 Task: Look for space in Rio Negro, Brazil from 12th  August, 2023 to 15th August, 2023 for 3 adults in price range Rs.12000 to Rs.16000. Place can be entire place with 2 bedrooms having 3 beds and 1 bathroom. Property type can be flat. Booking option can be shelf check-in. Required host language is Spanish.
Action: Mouse moved to (583, 148)
Screenshot: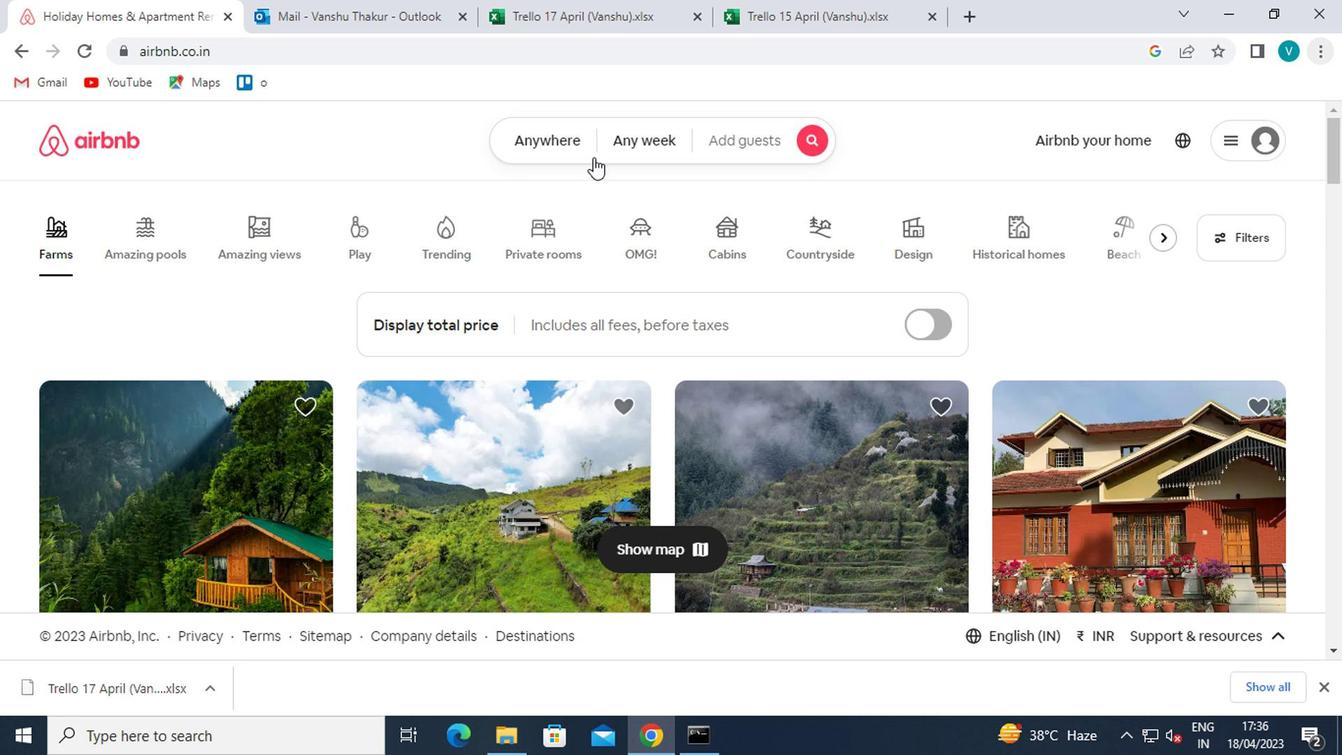 
Action: Mouse pressed left at (583, 148)
Screenshot: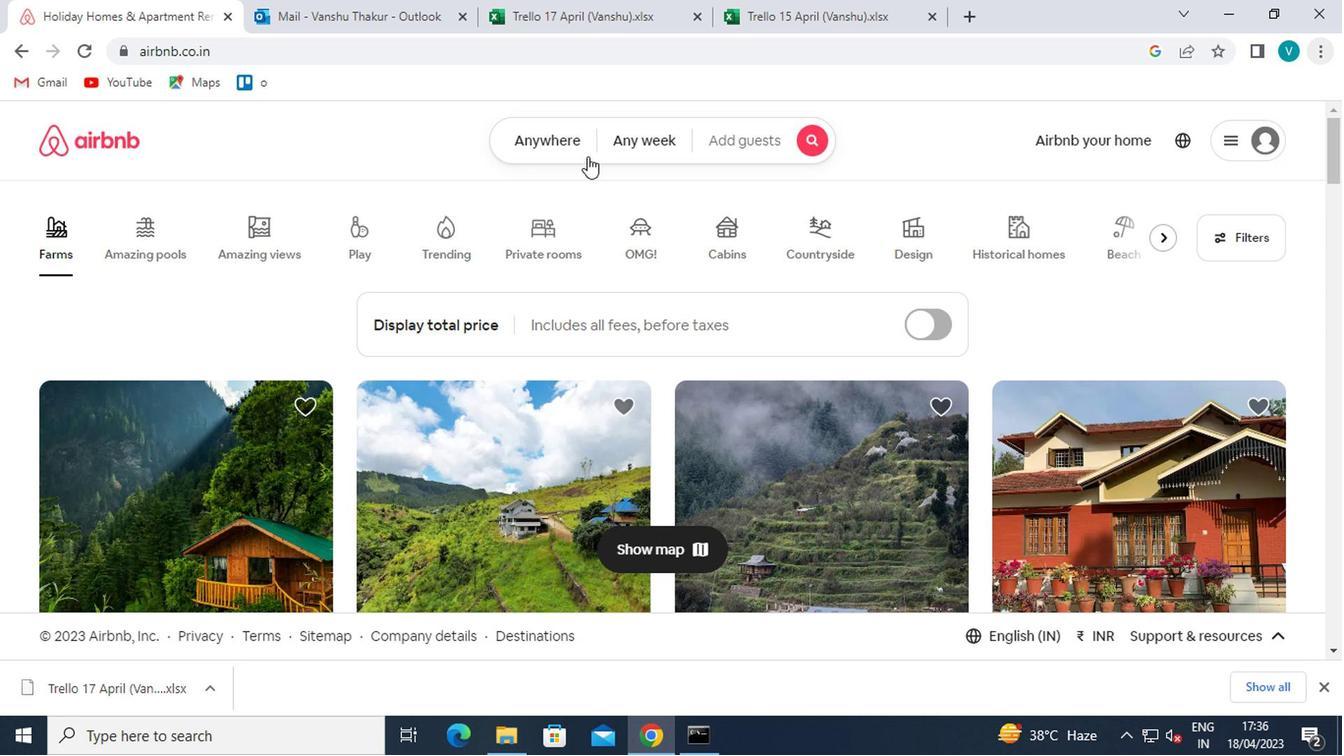 
Action: Mouse moved to (420, 213)
Screenshot: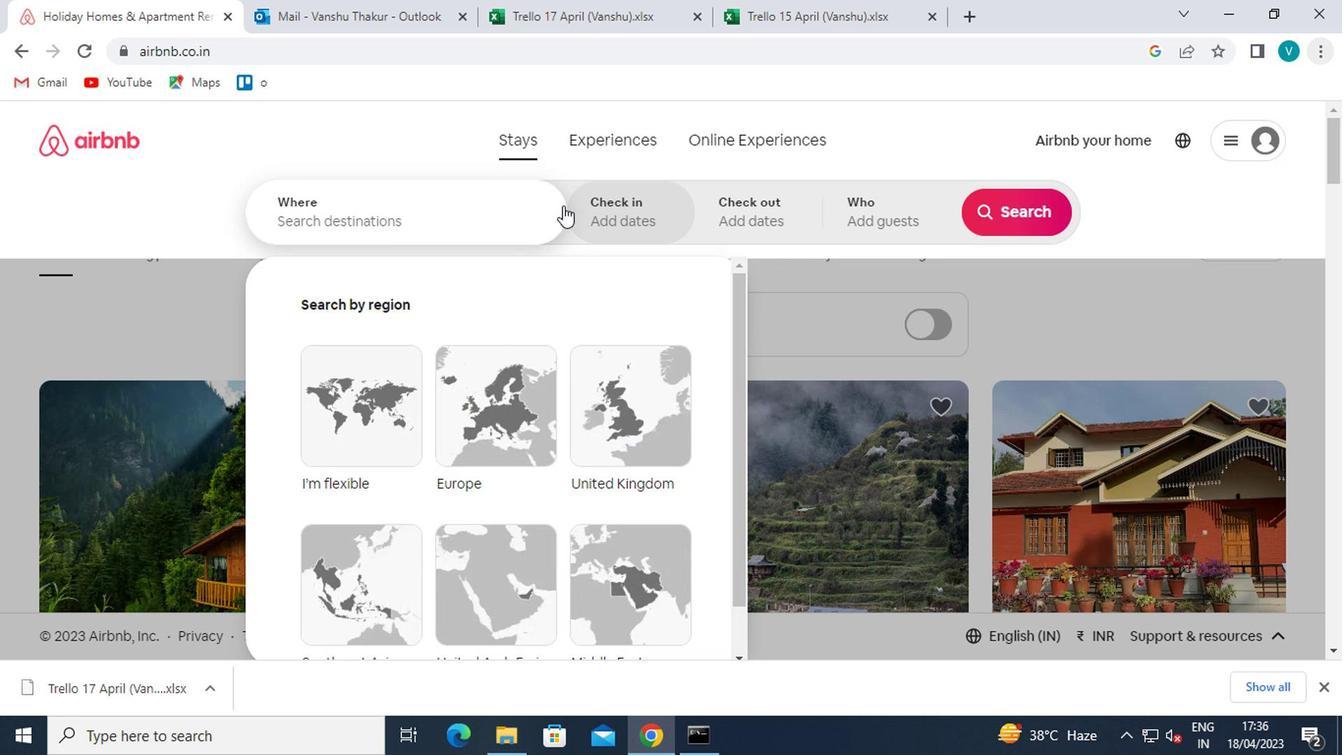 
Action: Mouse pressed left at (420, 213)
Screenshot: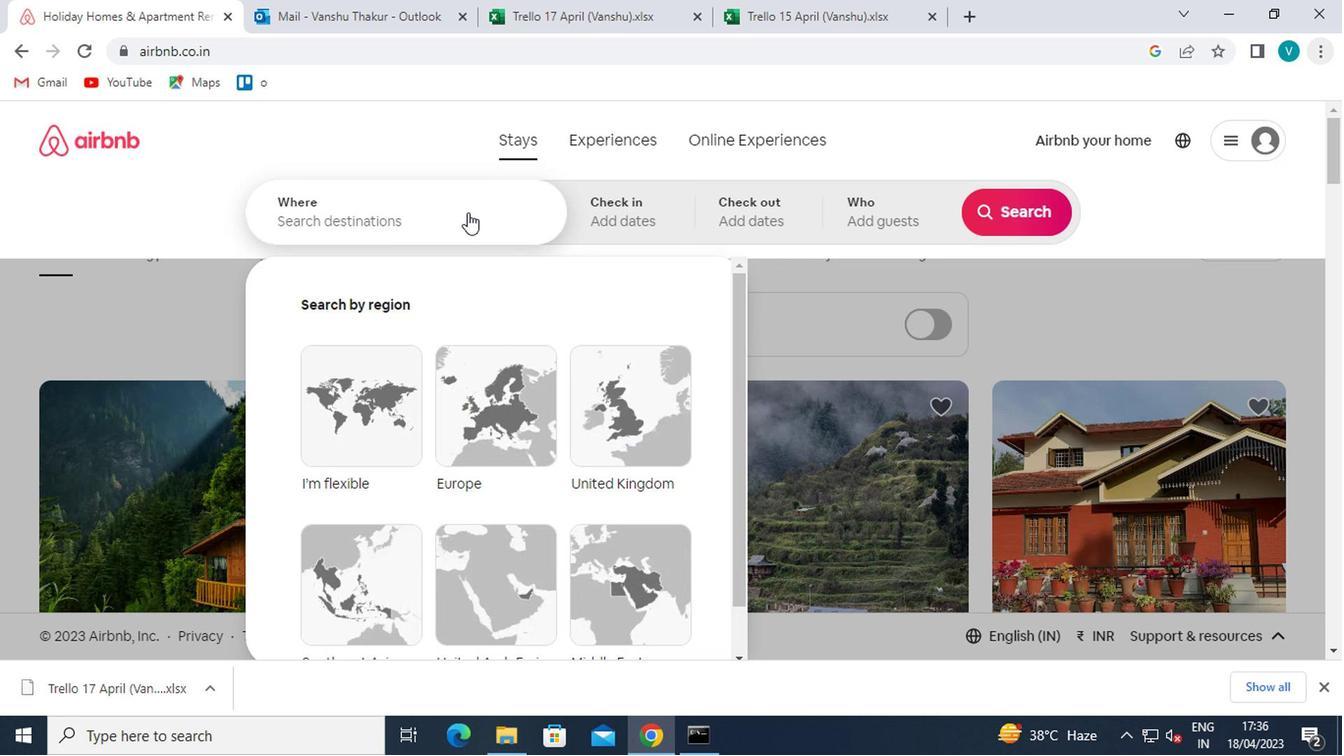 
Action: Mouse moved to (425, 212)
Screenshot: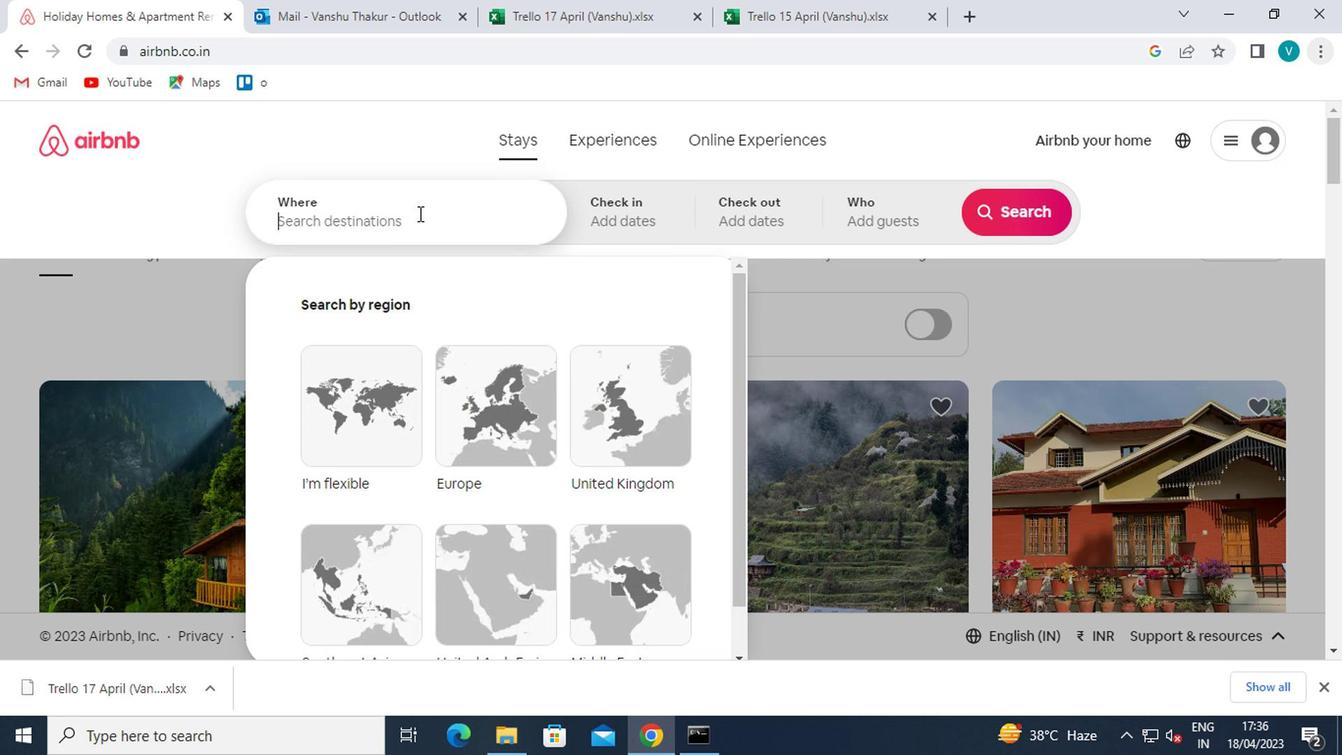 
Action: Key pressed <Key.shift>RIO<Key.space><Key.shift>NEGRO
Screenshot: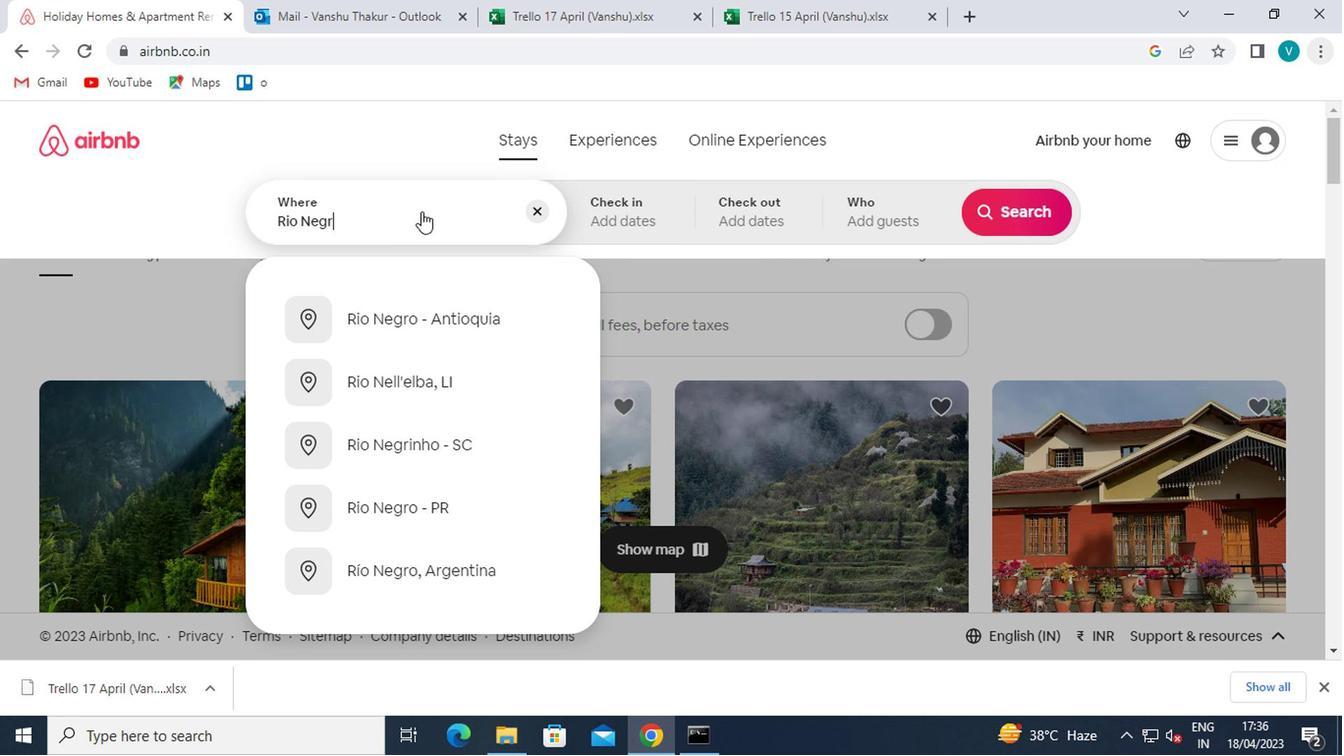 
Action: Mouse moved to (513, 265)
Screenshot: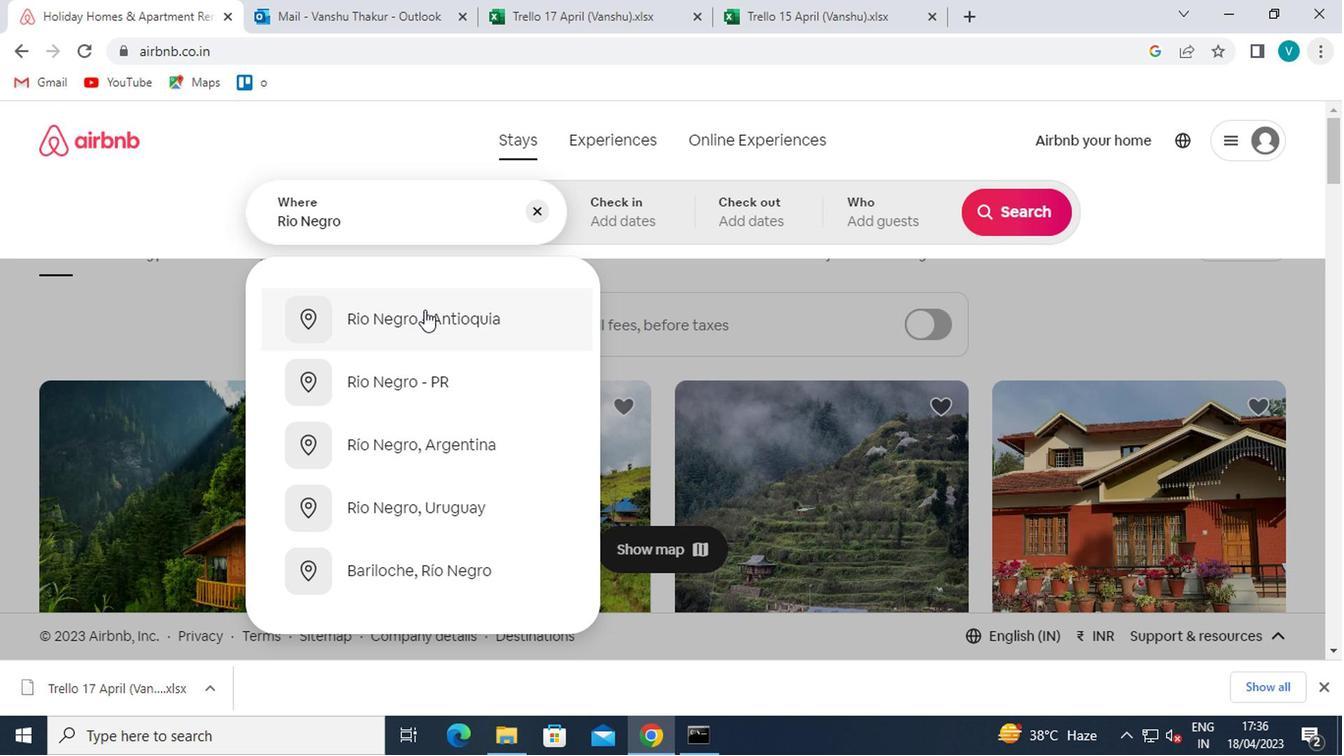 
Action: Key pressed ,<Key.space><Key.shift>BRAZIL<Key.enter>
Screenshot: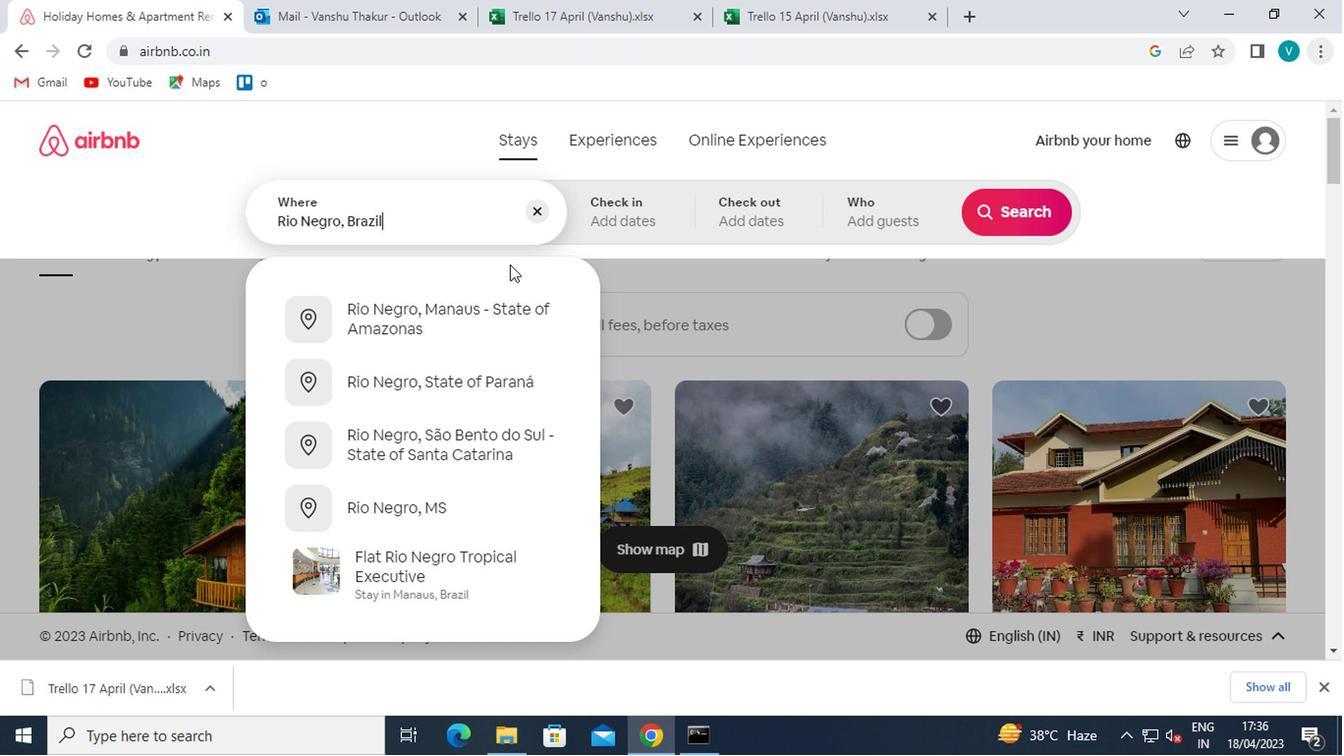 
Action: Mouse moved to (987, 374)
Screenshot: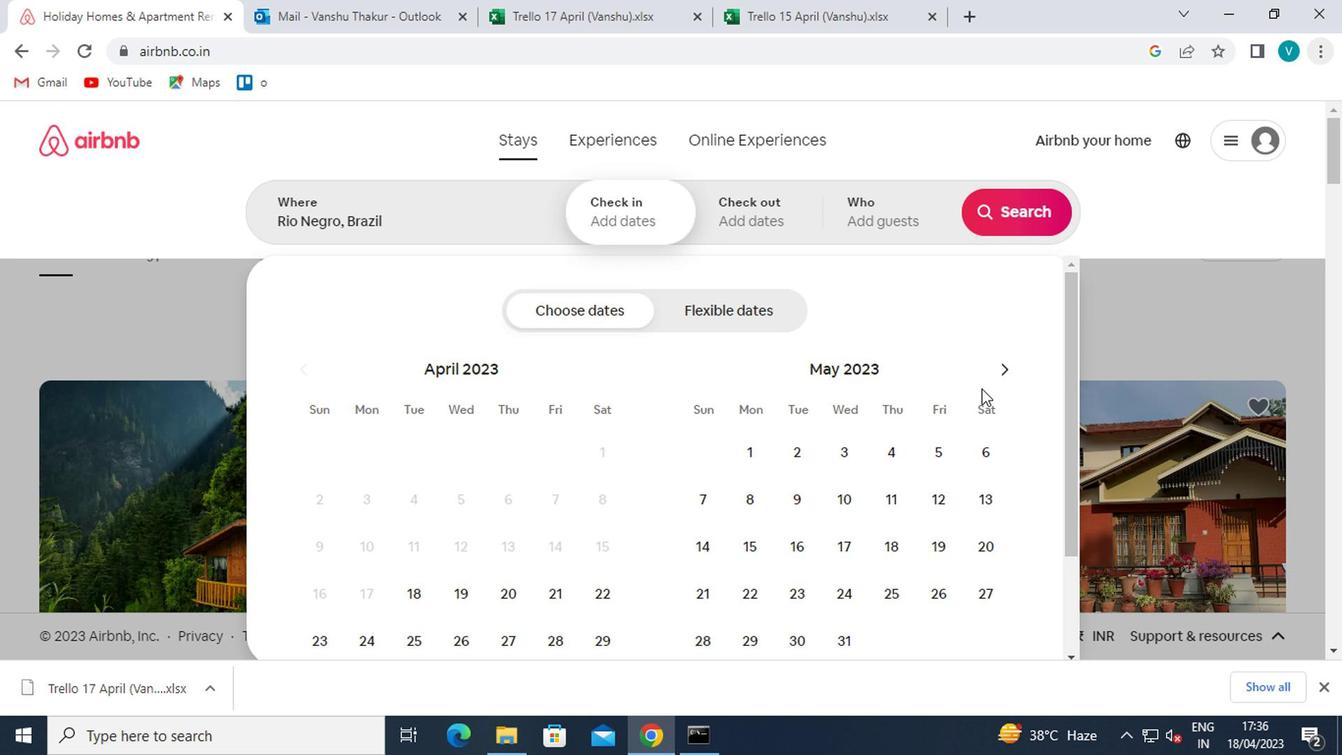 
Action: Mouse pressed left at (987, 374)
Screenshot: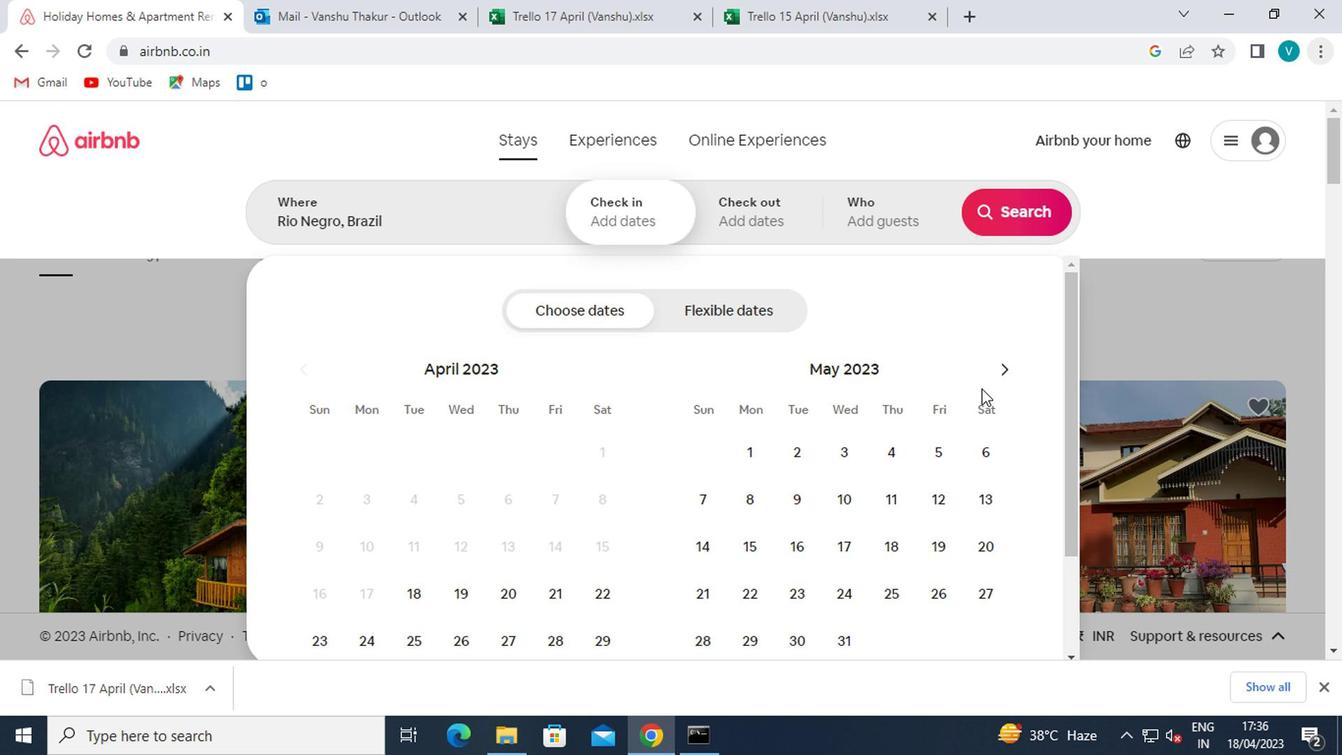 
Action: Mouse moved to (988, 372)
Screenshot: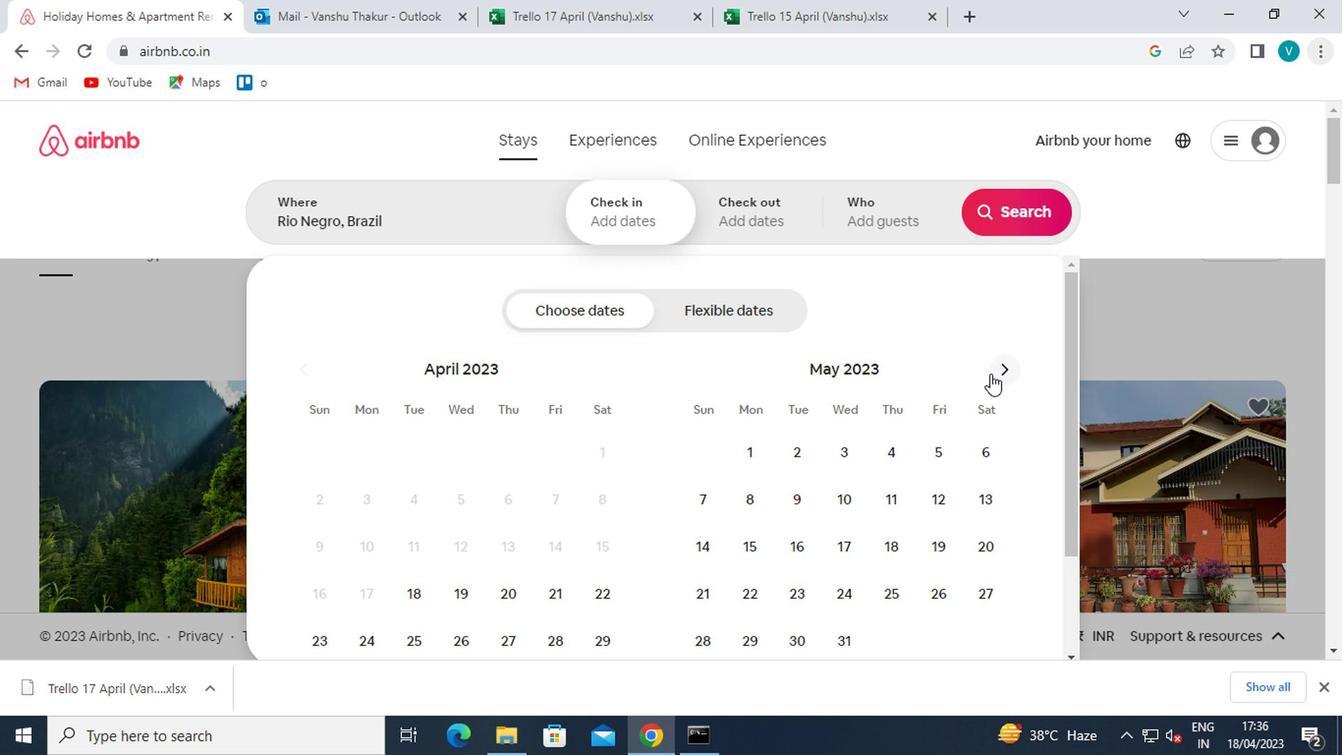 
Action: Mouse pressed left at (988, 372)
Screenshot: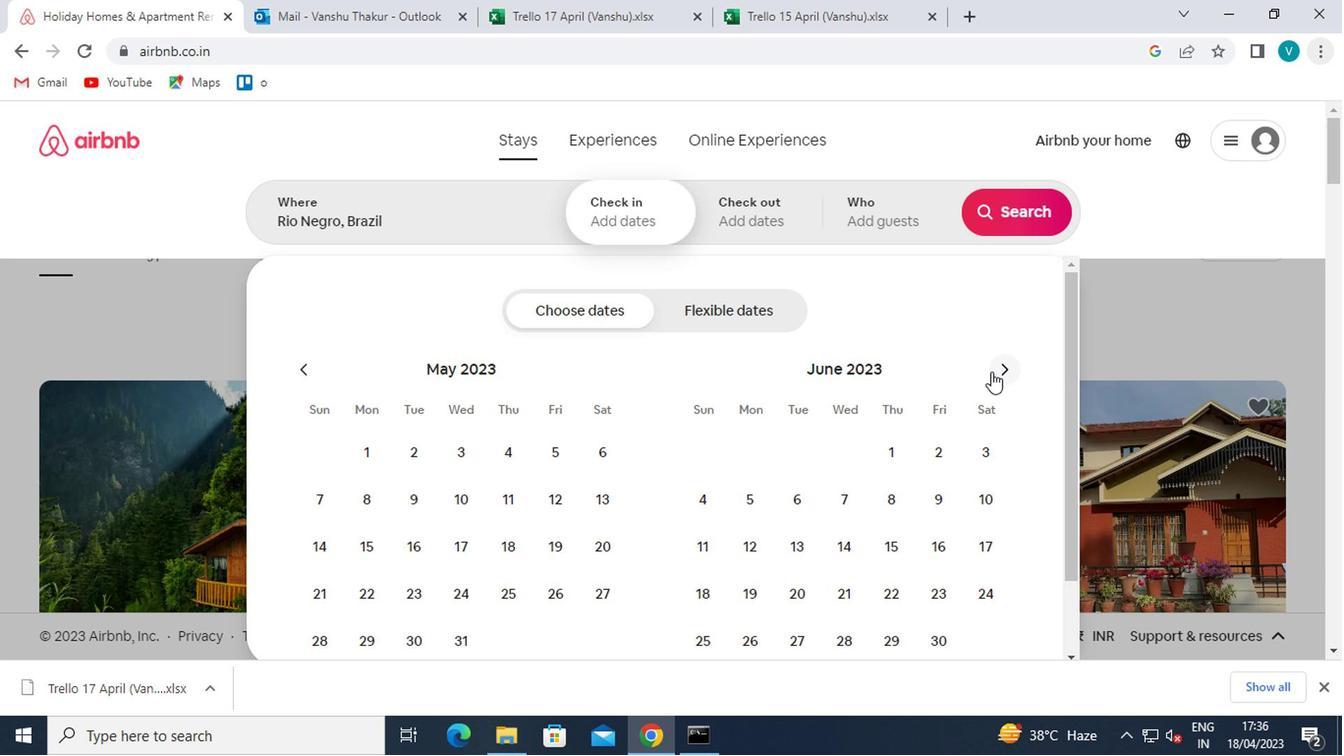 
Action: Mouse moved to (997, 366)
Screenshot: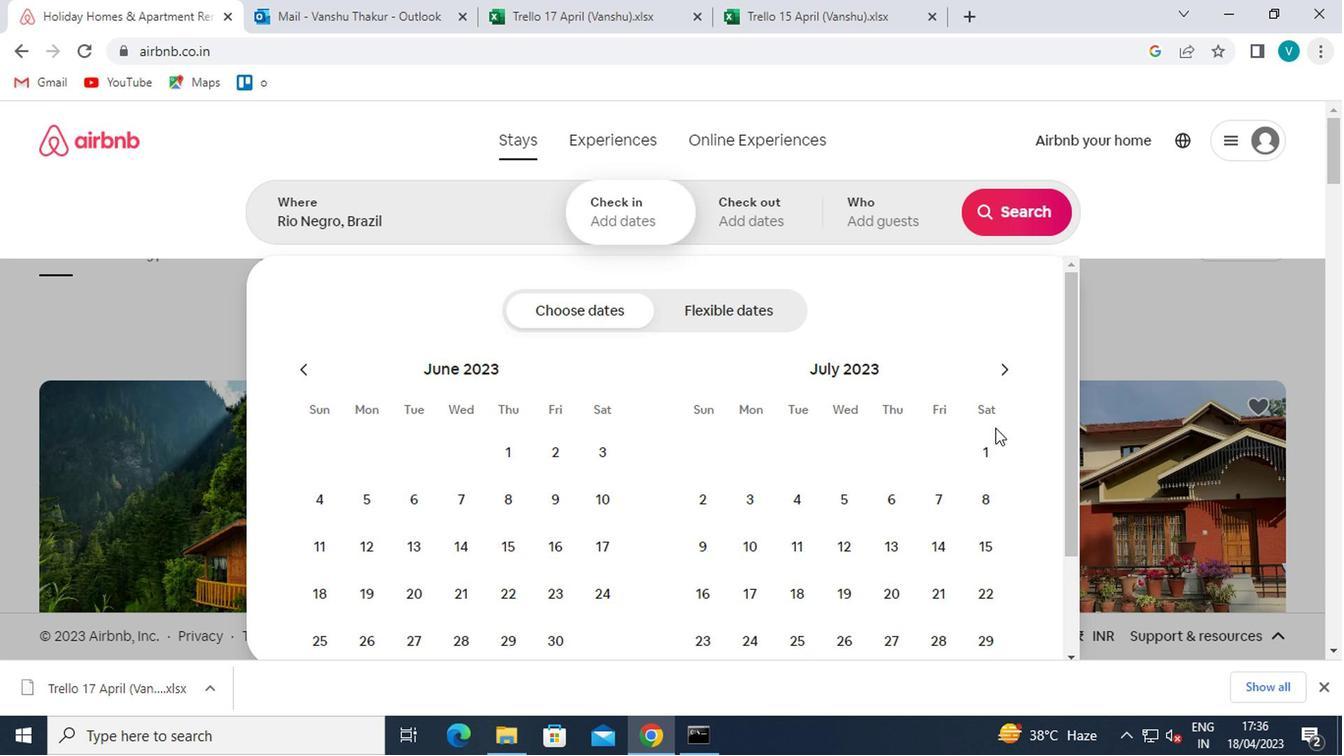 
Action: Mouse pressed left at (997, 366)
Screenshot: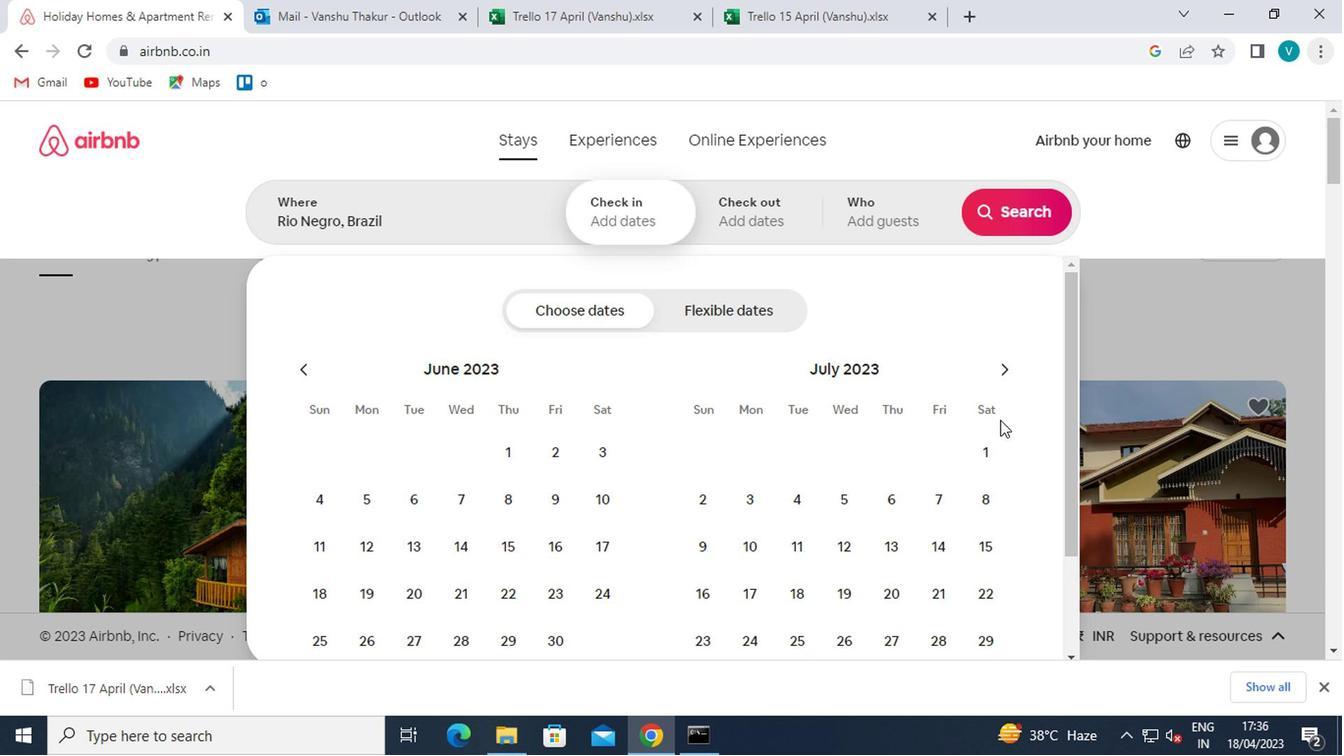 
Action: Mouse moved to (983, 487)
Screenshot: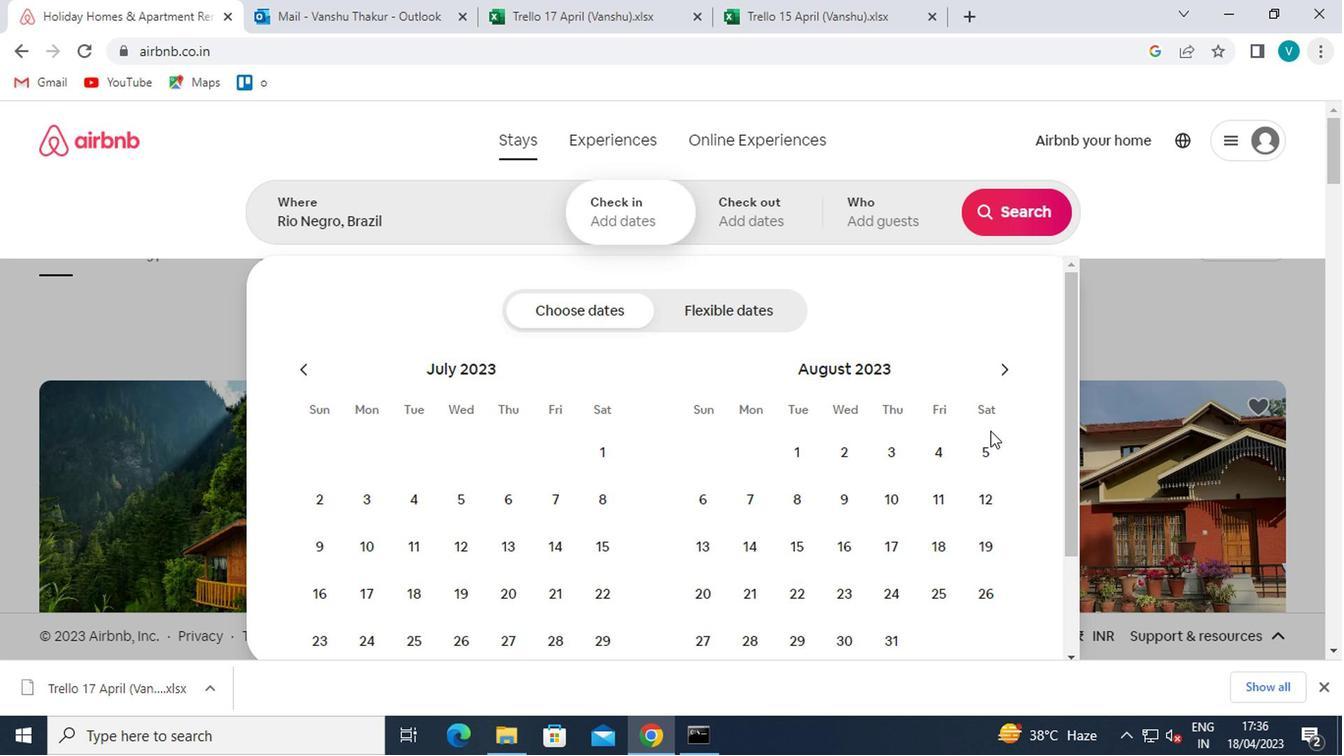
Action: Mouse pressed left at (983, 487)
Screenshot: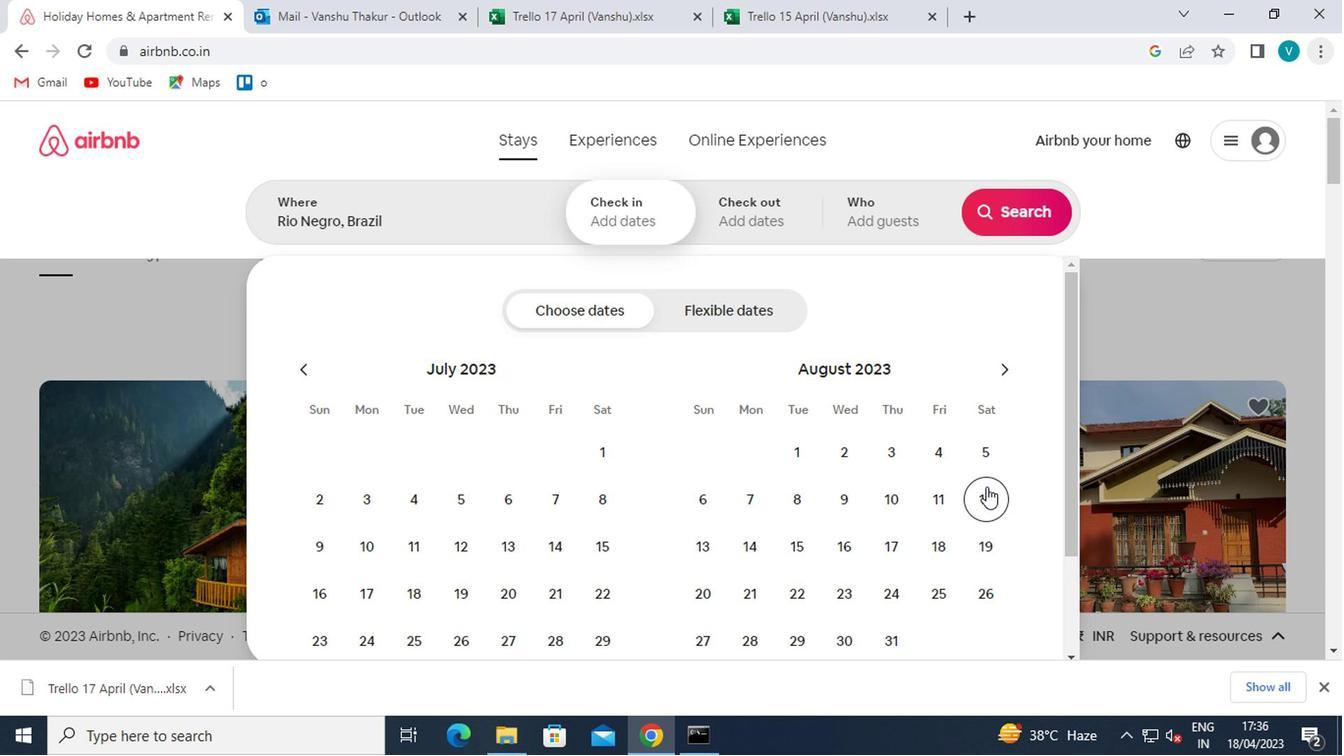
Action: Mouse moved to (797, 548)
Screenshot: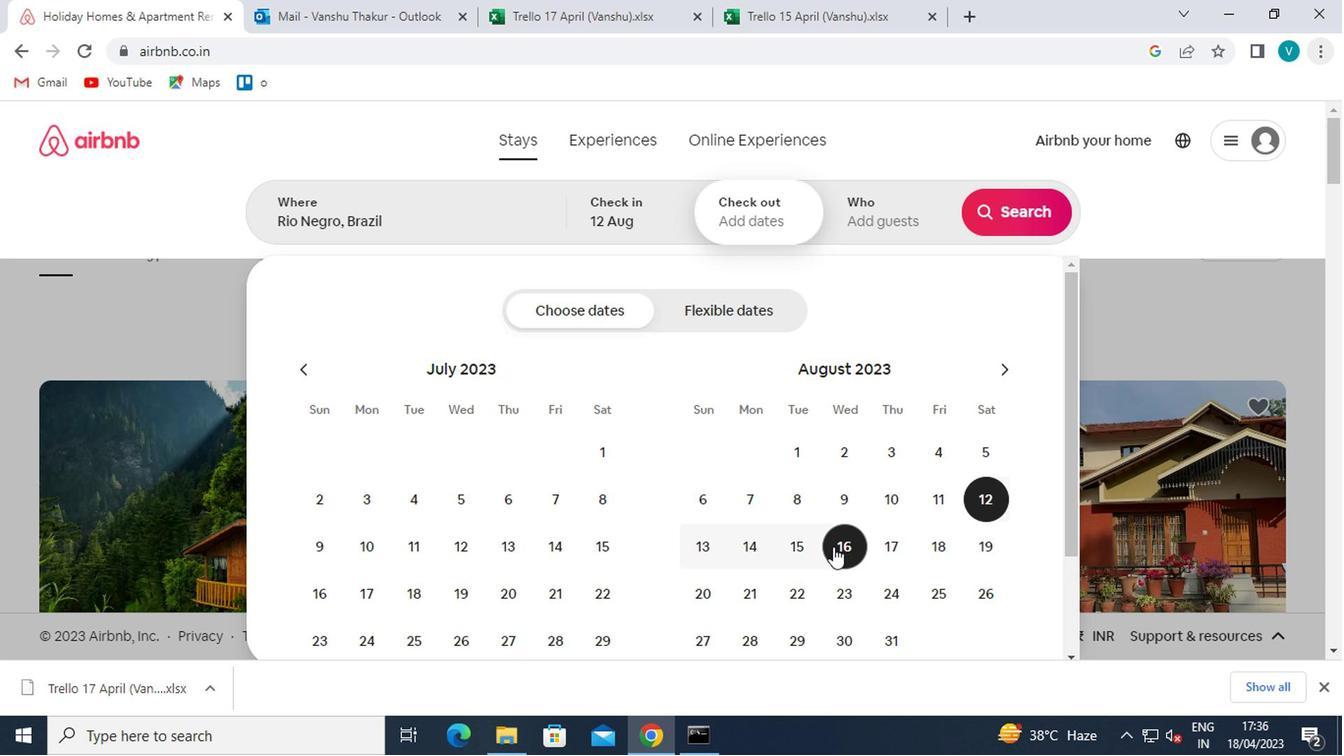 
Action: Mouse pressed left at (797, 548)
Screenshot: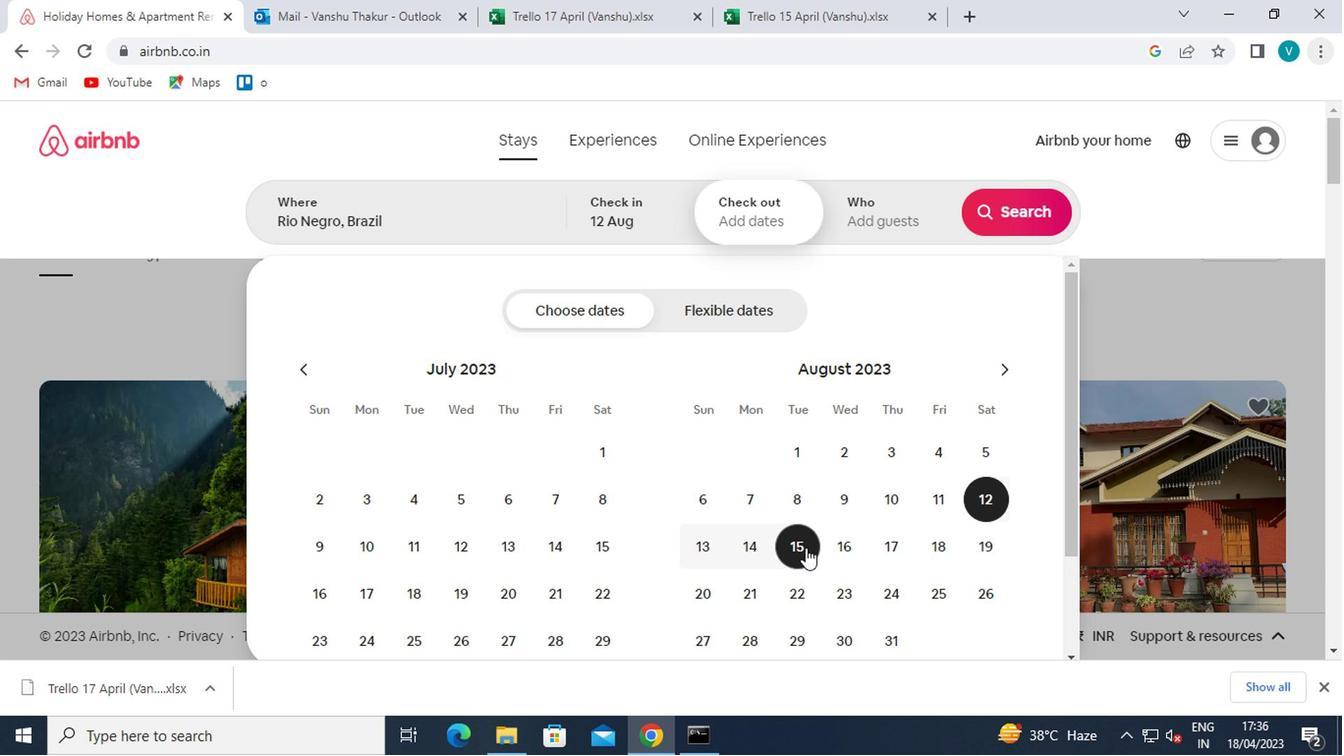 
Action: Mouse moved to (903, 224)
Screenshot: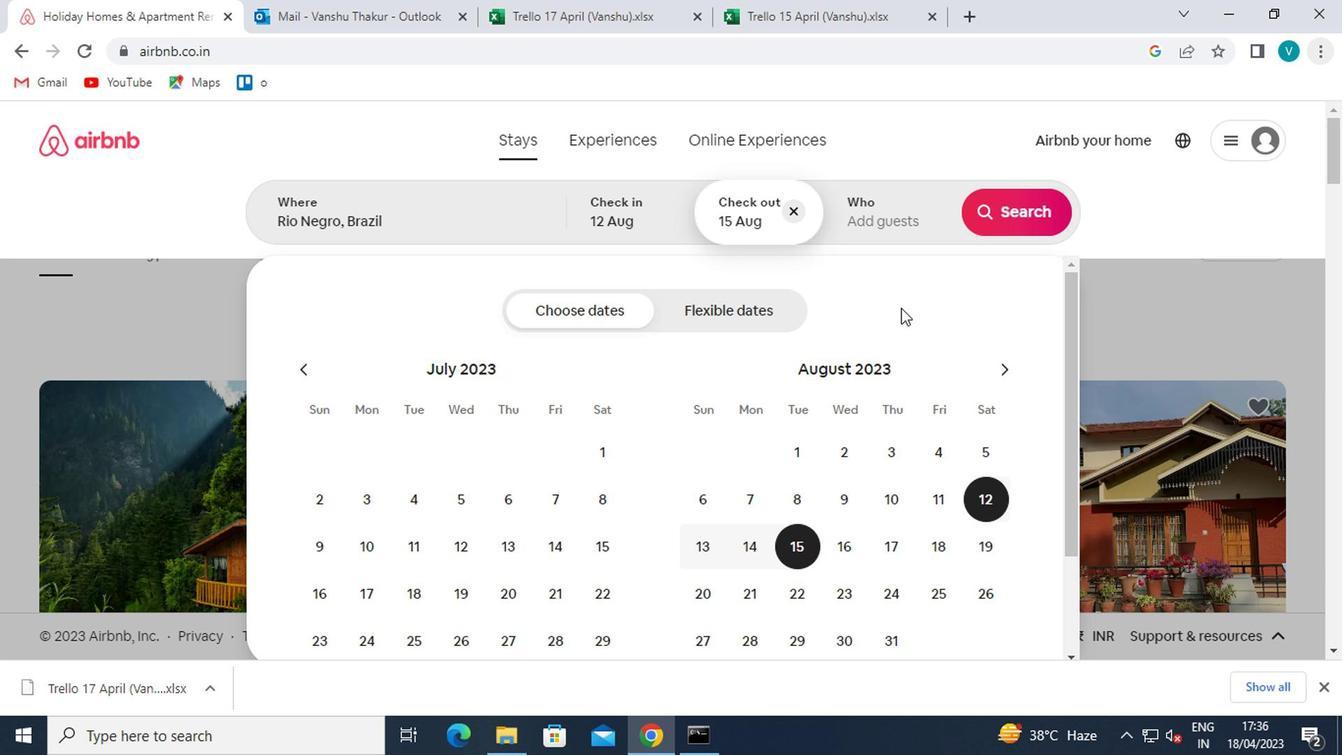 
Action: Mouse pressed left at (903, 224)
Screenshot: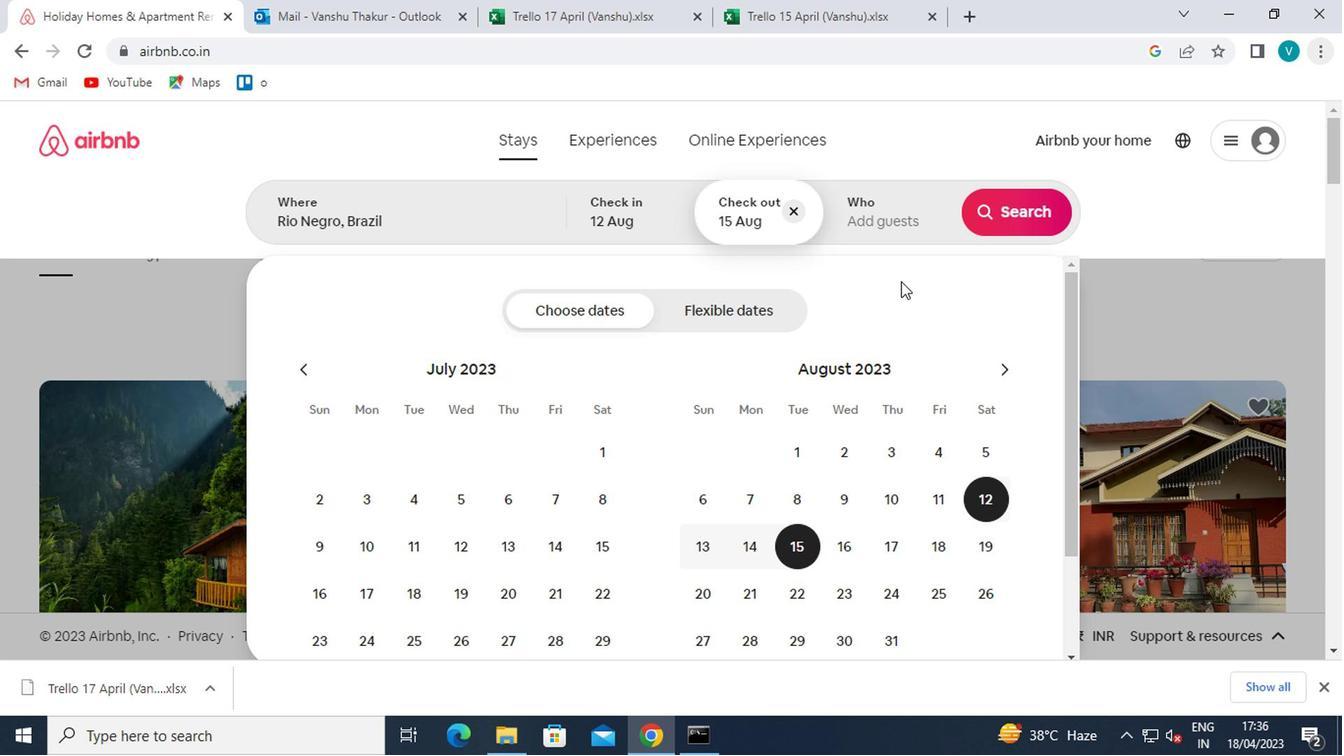 
Action: Mouse moved to (1010, 320)
Screenshot: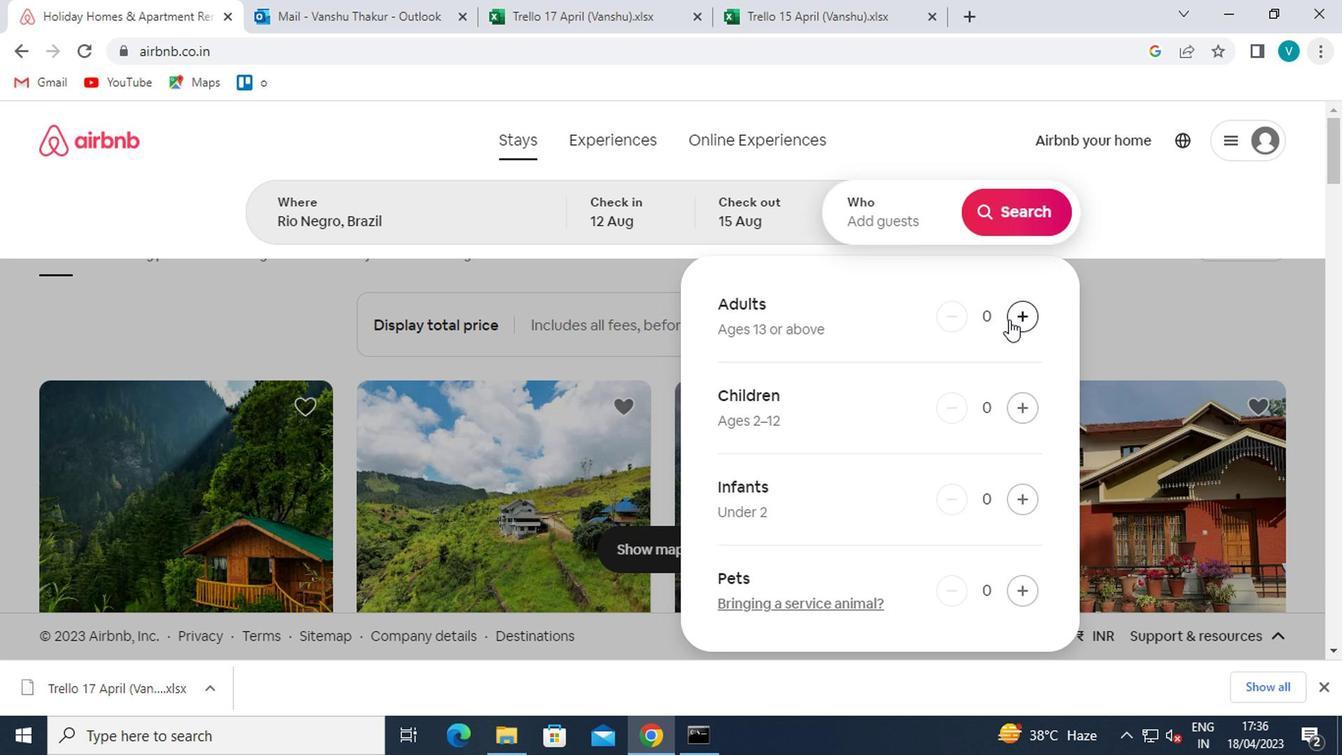 
Action: Mouse pressed left at (1010, 320)
Screenshot: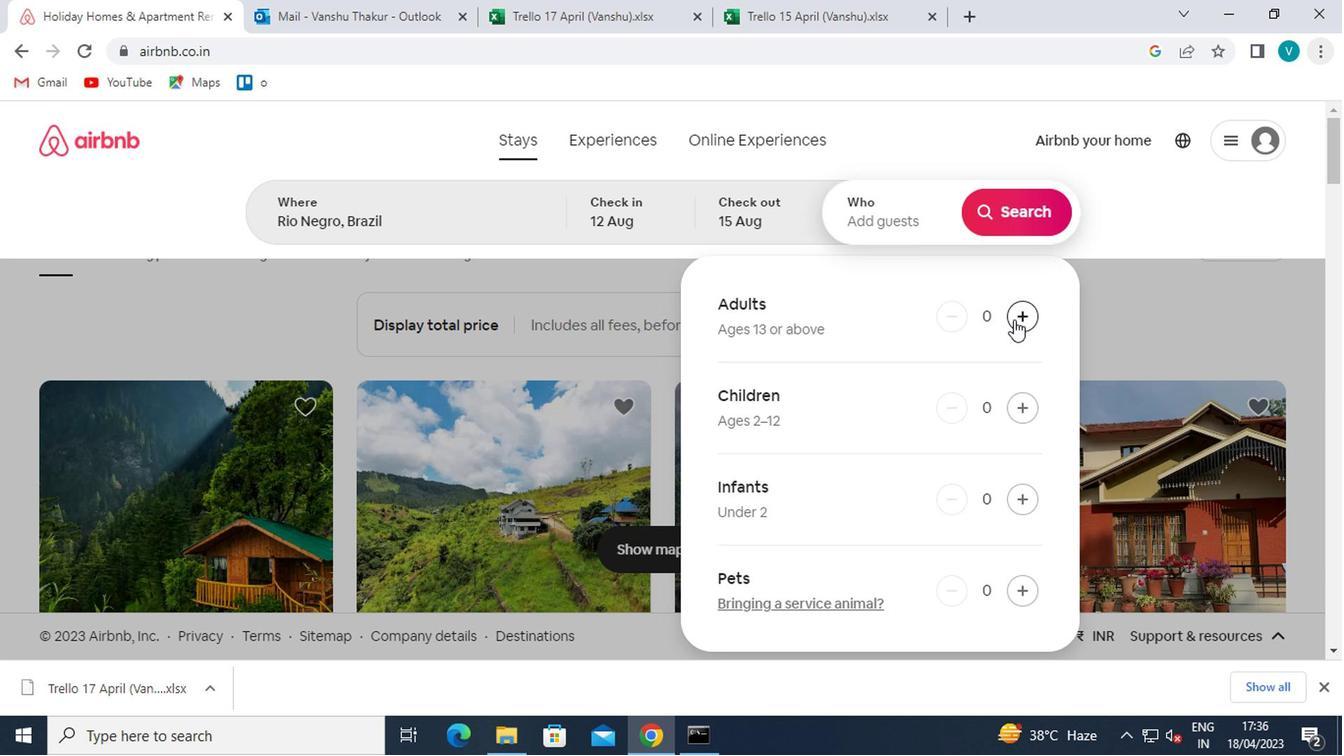 
Action: Mouse pressed left at (1010, 320)
Screenshot: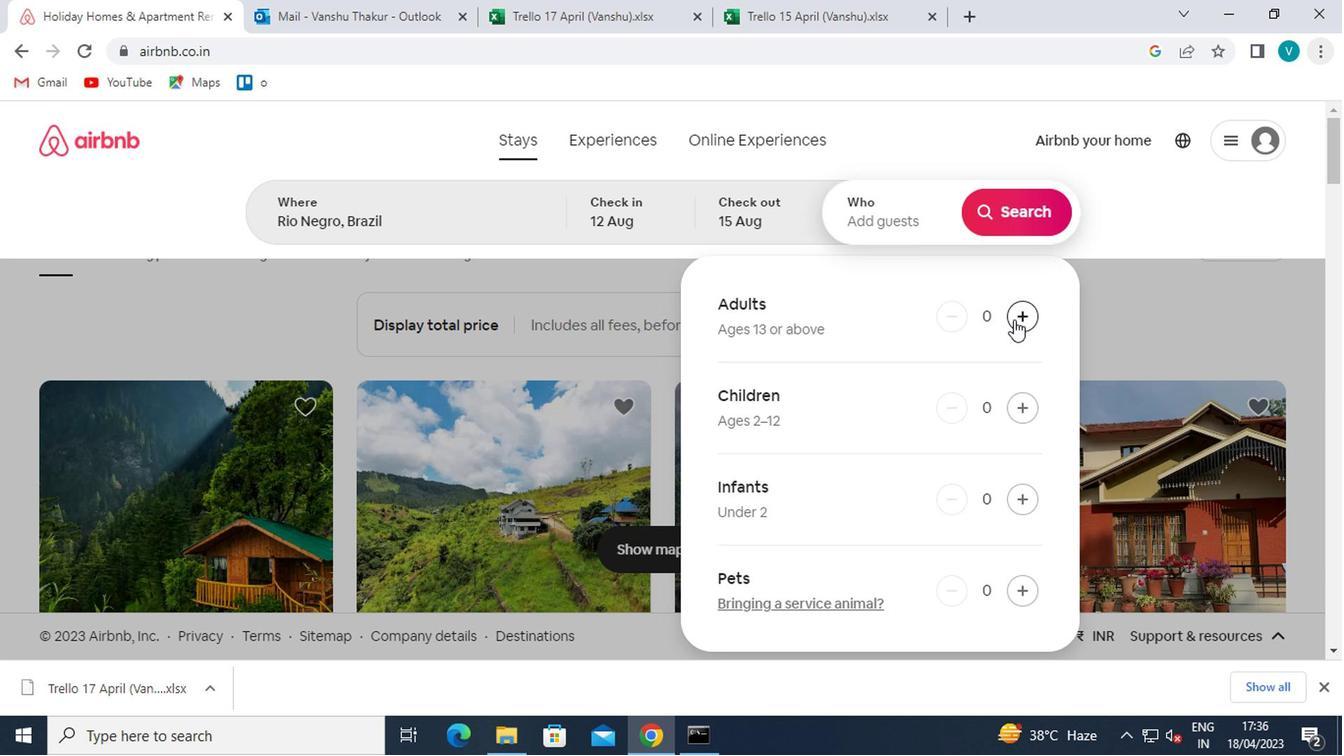 
Action: Mouse pressed left at (1010, 320)
Screenshot: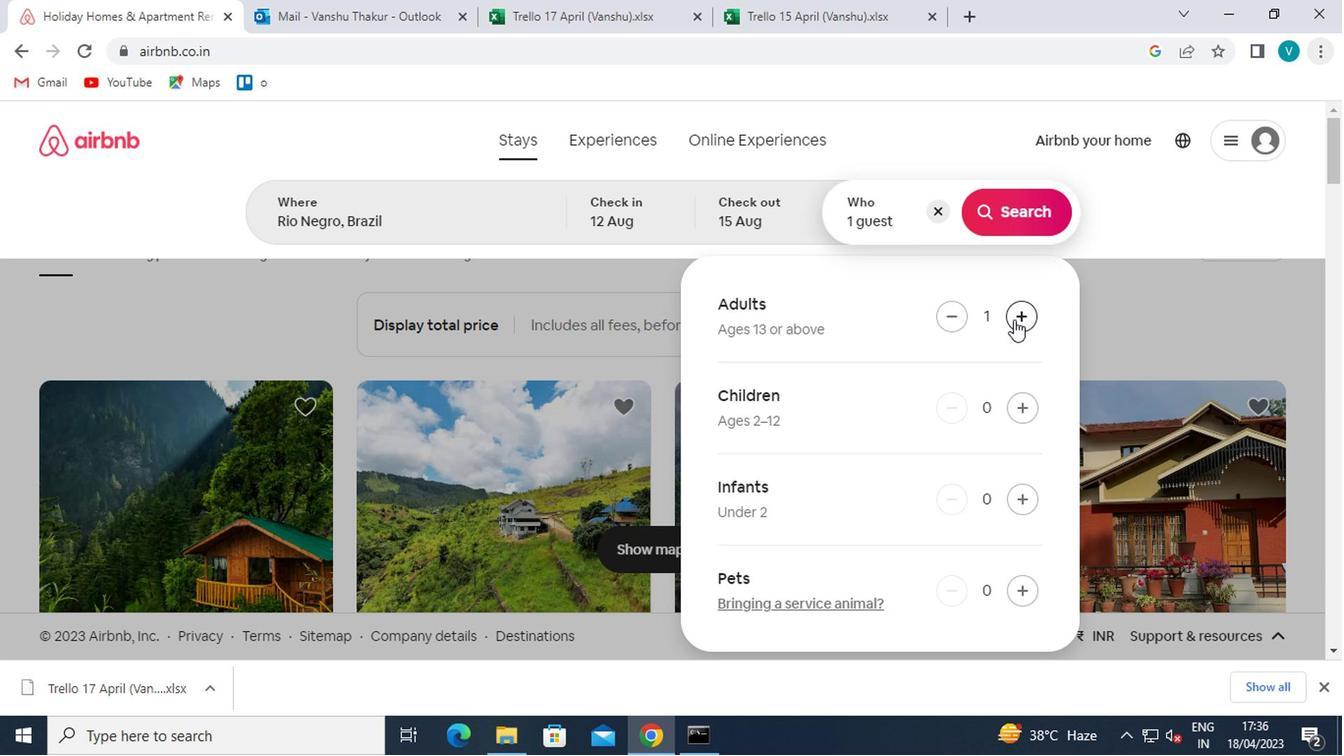
Action: Mouse moved to (1012, 193)
Screenshot: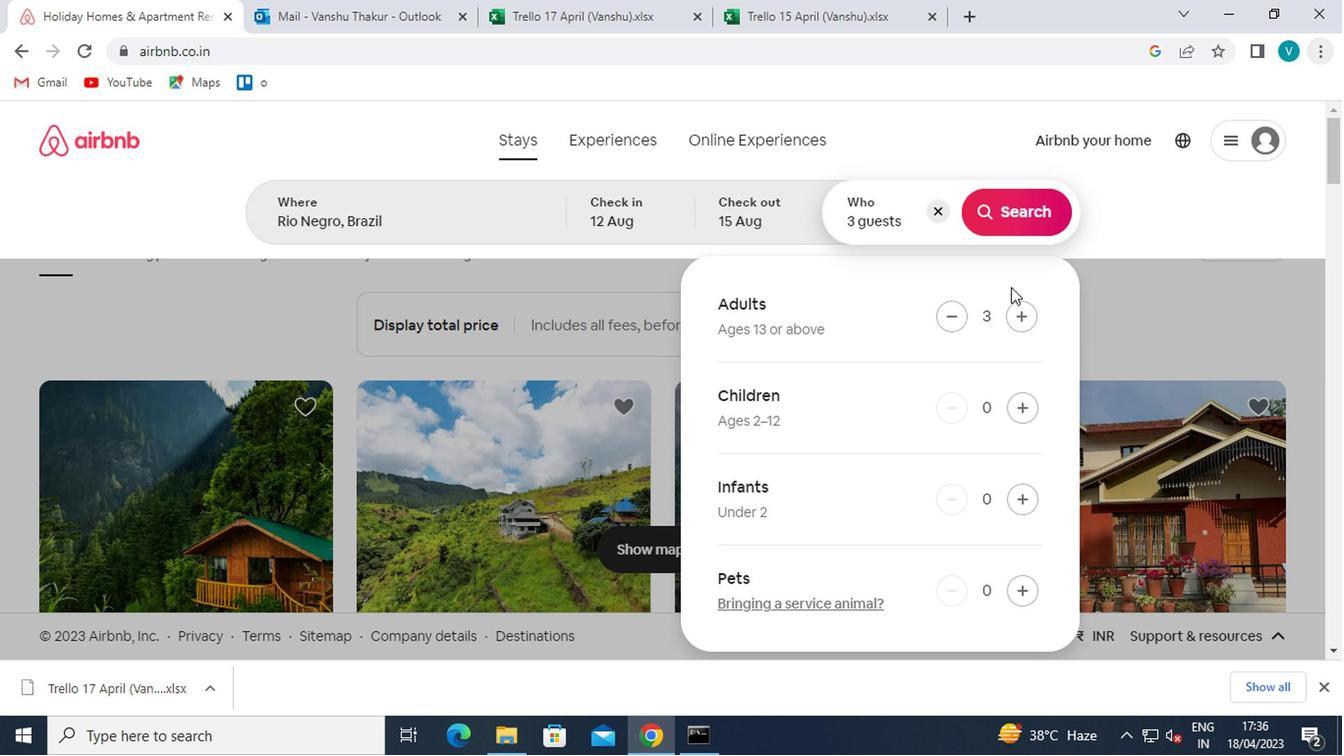 
Action: Mouse pressed left at (1012, 193)
Screenshot: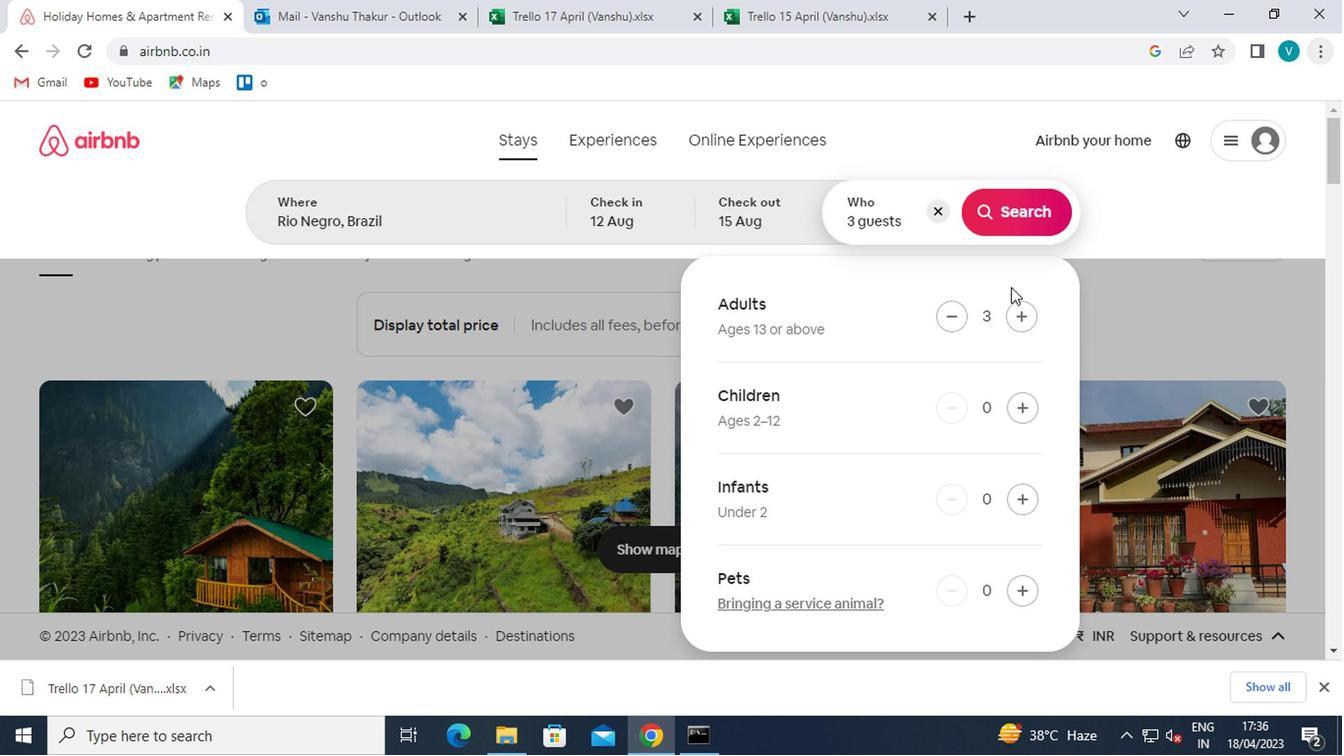 
Action: Mouse moved to (1236, 213)
Screenshot: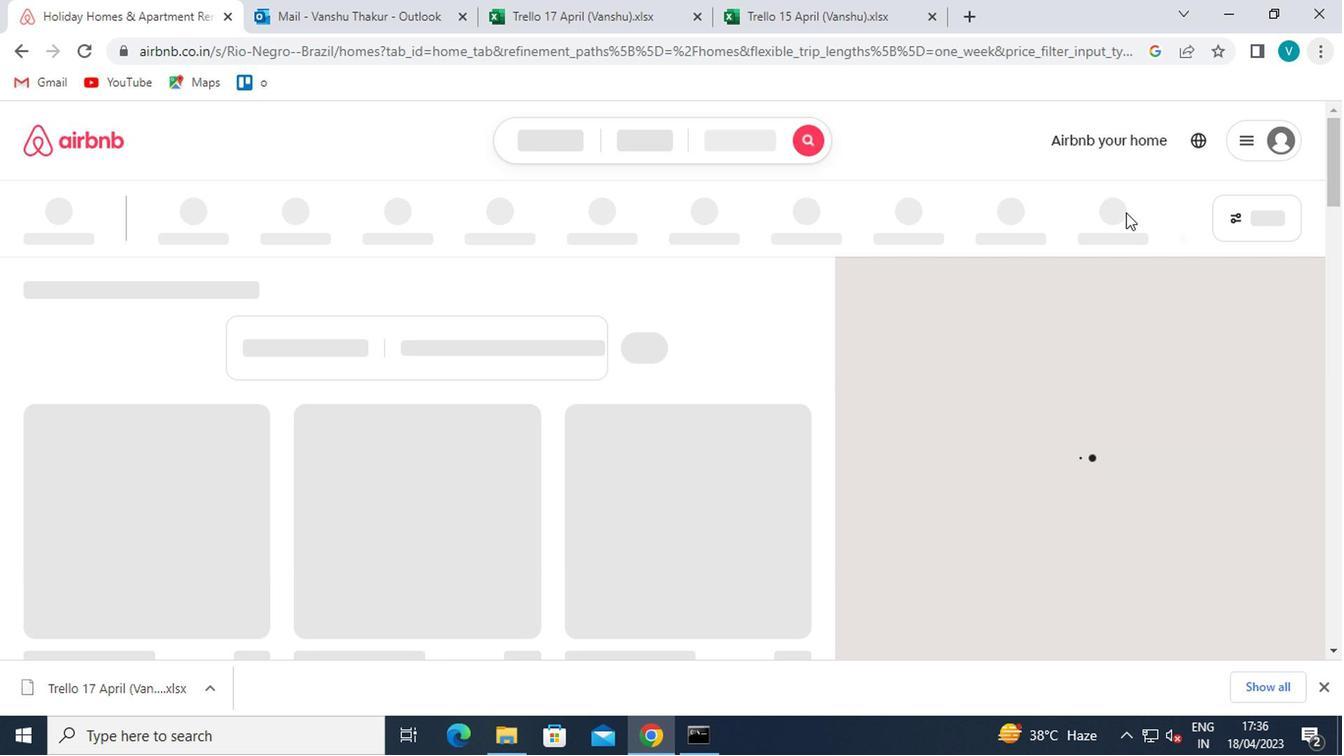 
Action: Mouse pressed left at (1236, 213)
Screenshot: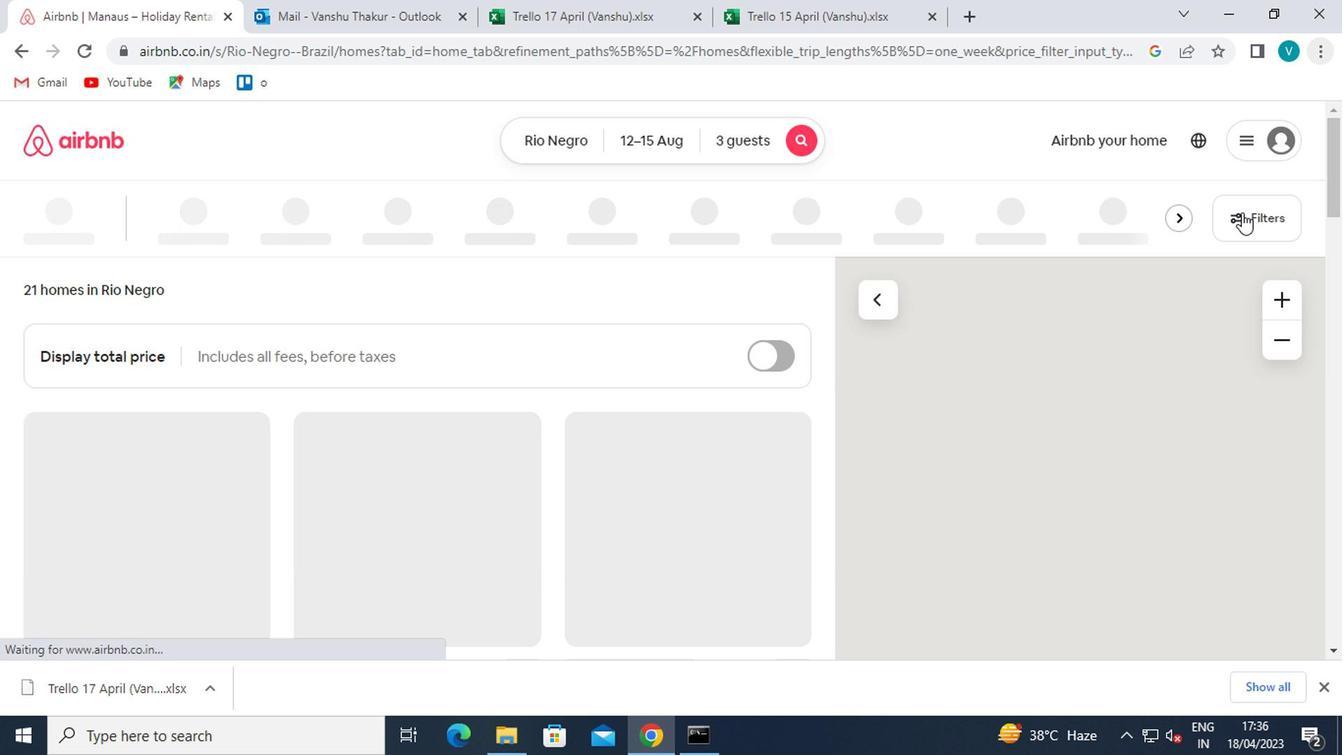 
Action: Mouse moved to (487, 480)
Screenshot: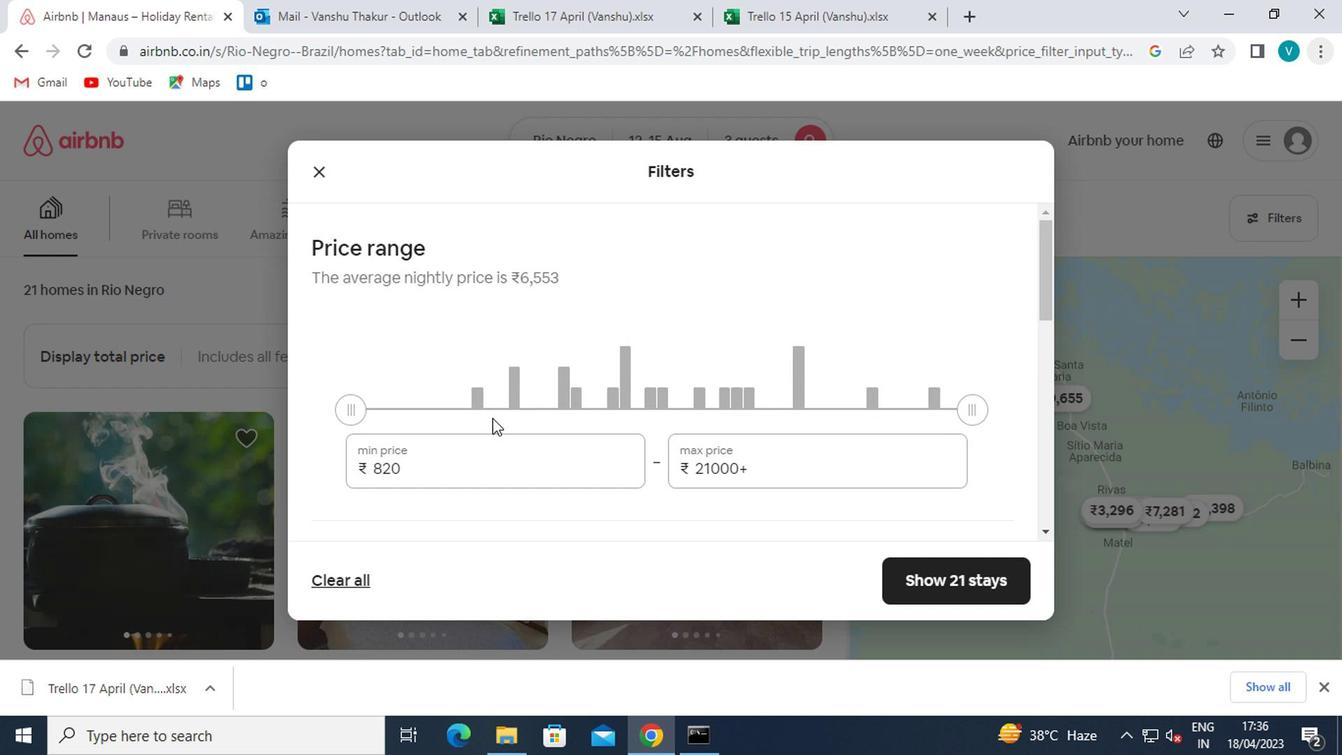 
Action: Mouse pressed left at (487, 480)
Screenshot: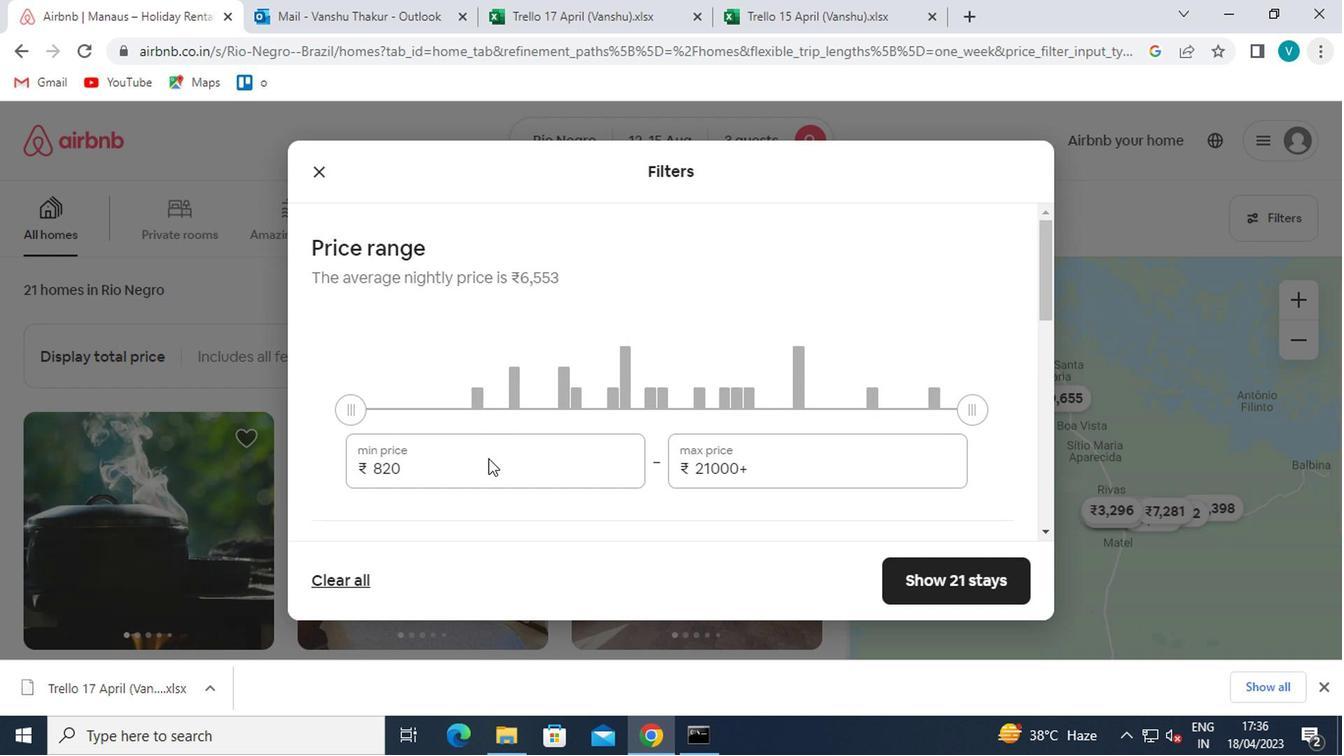 
Action: Mouse moved to (483, 475)
Screenshot: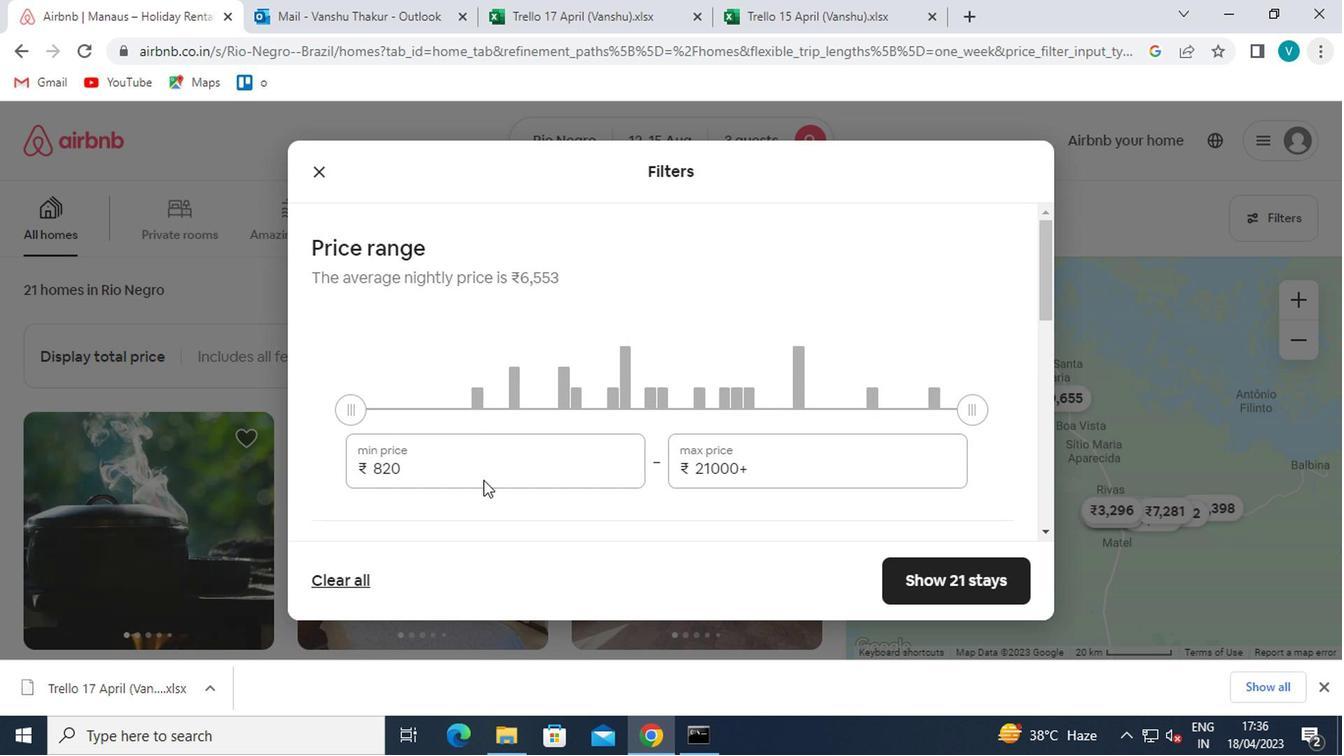 
Action: Key pressed <Key.backspace><Key.backspace><Key.backspace>120000<Key.backspace>
Screenshot: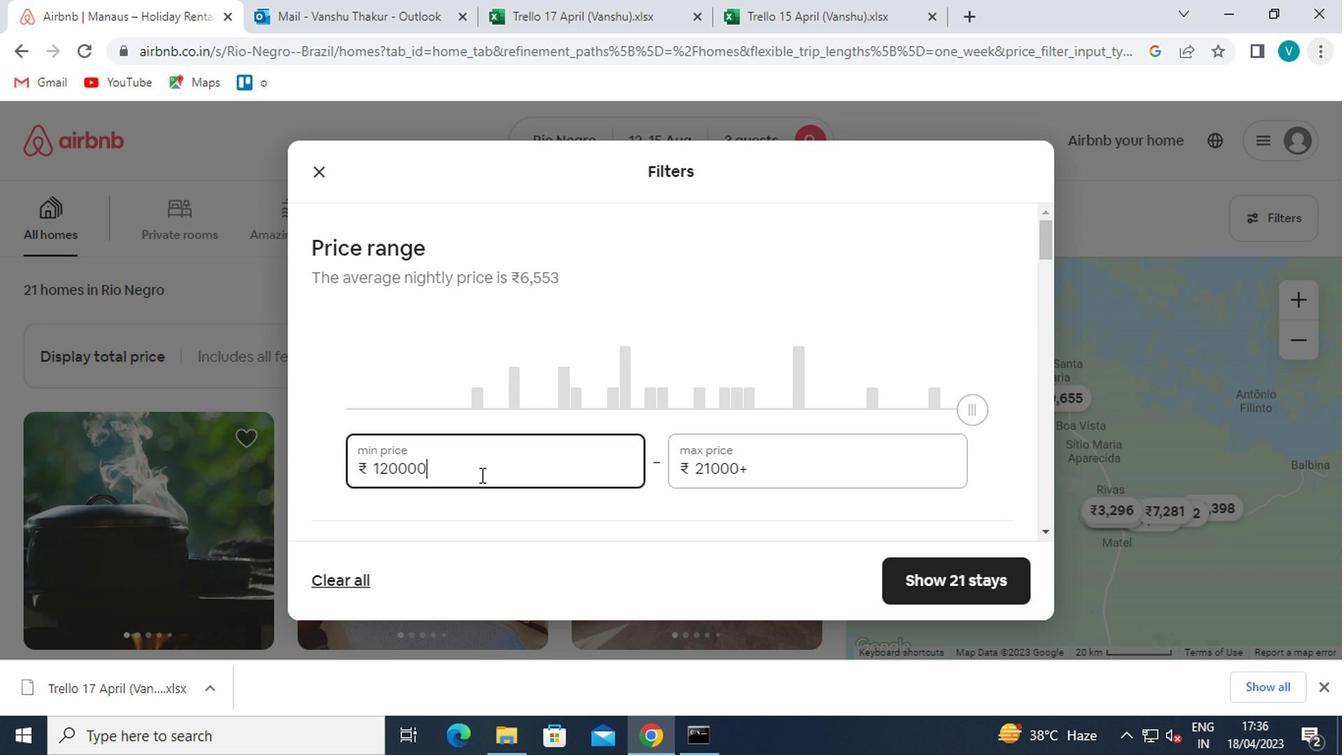 
Action: Mouse moved to (782, 462)
Screenshot: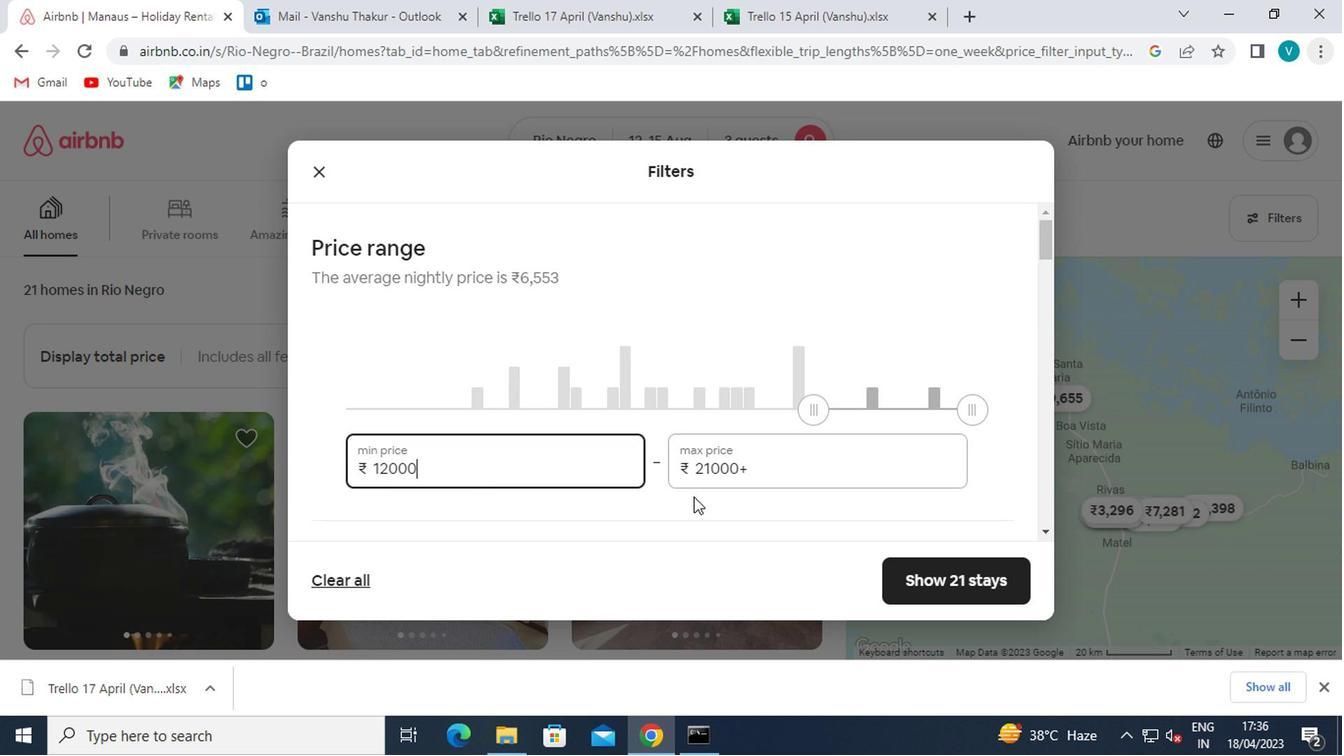 
Action: Mouse pressed left at (782, 462)
Screenshot: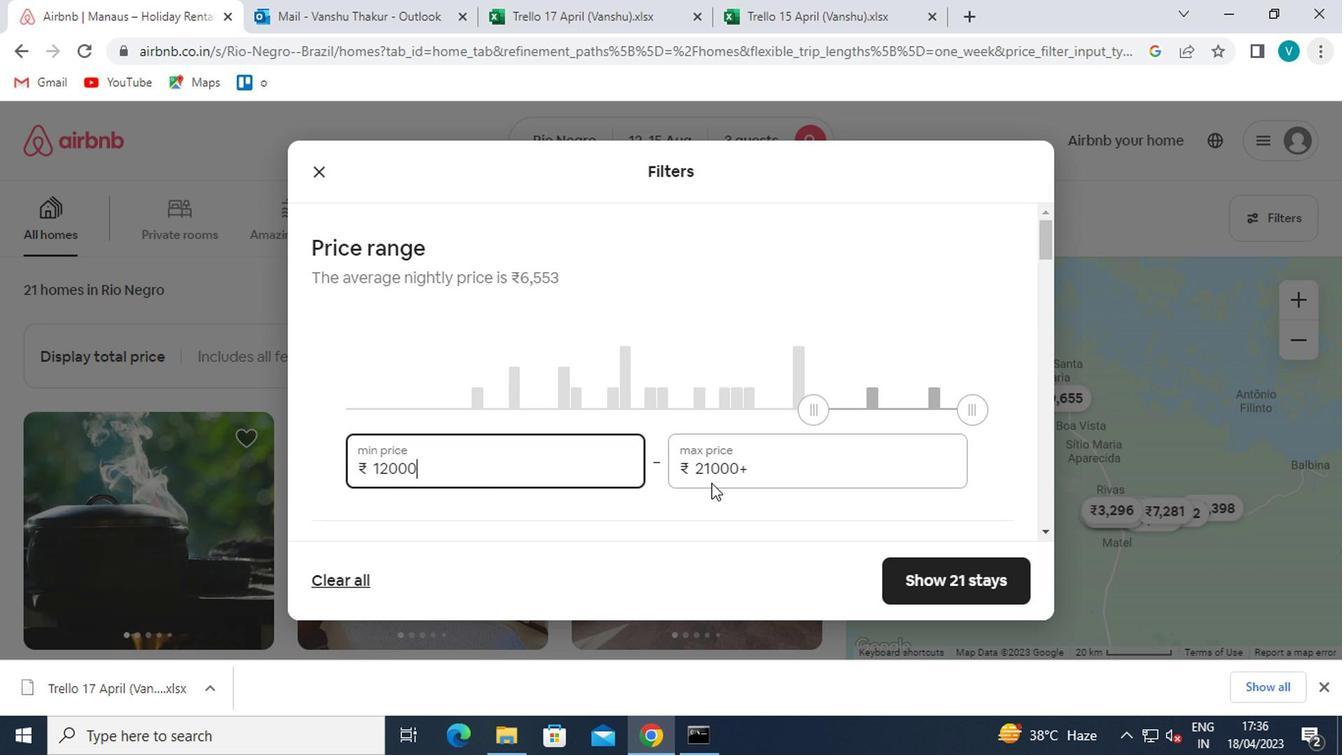 
Action: Mouse moved to (487, 303)
Screenshot: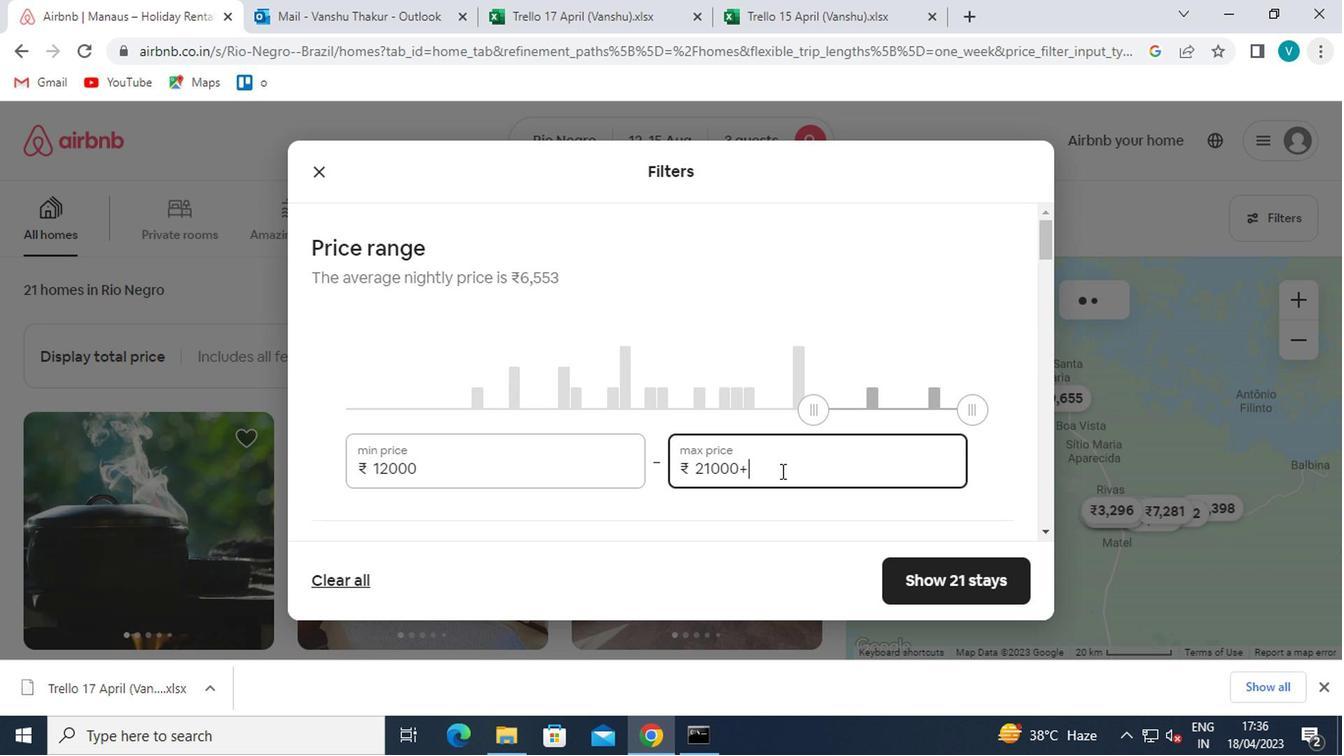 
Action: Key pressed <Key.backspace><Key.backspace><Key.backspace><Key.backspace><Key.backspace><Key.backspace>16000
Screenshot: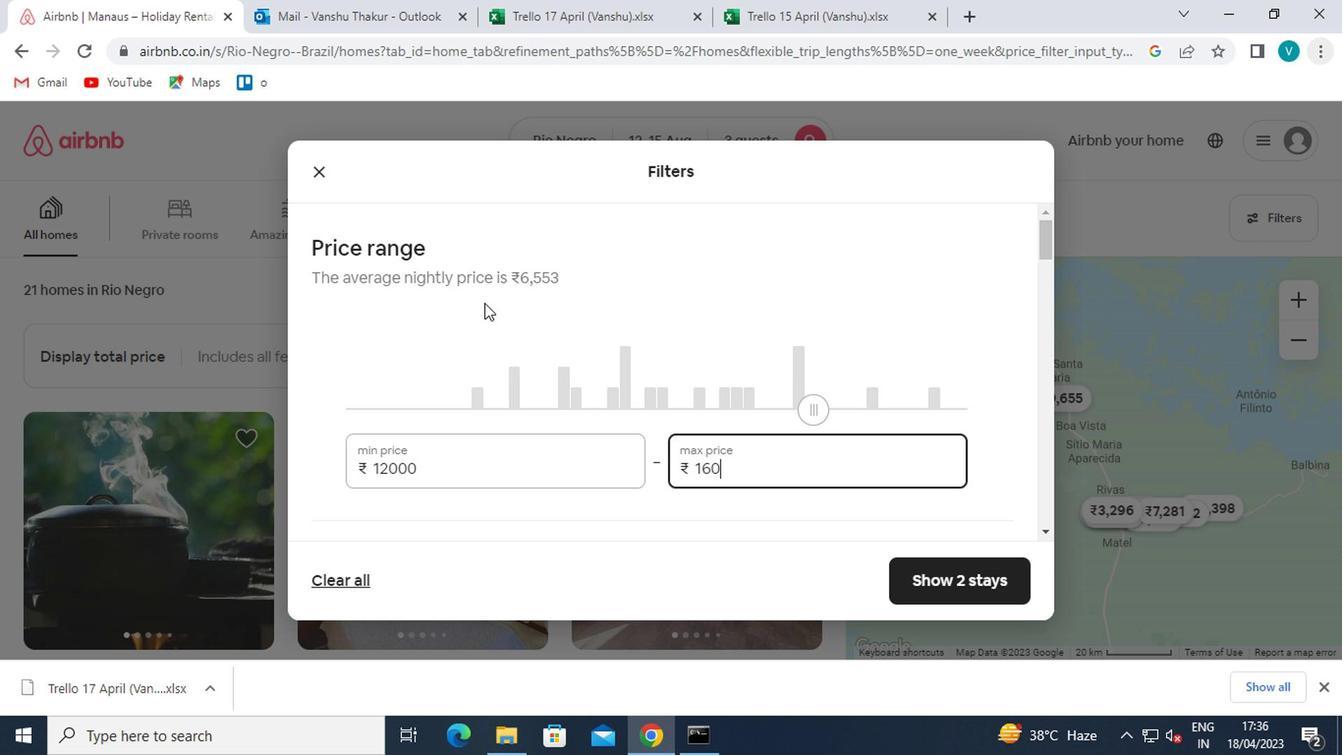
Action: Mouse moved to (485, 303)
Screenshot: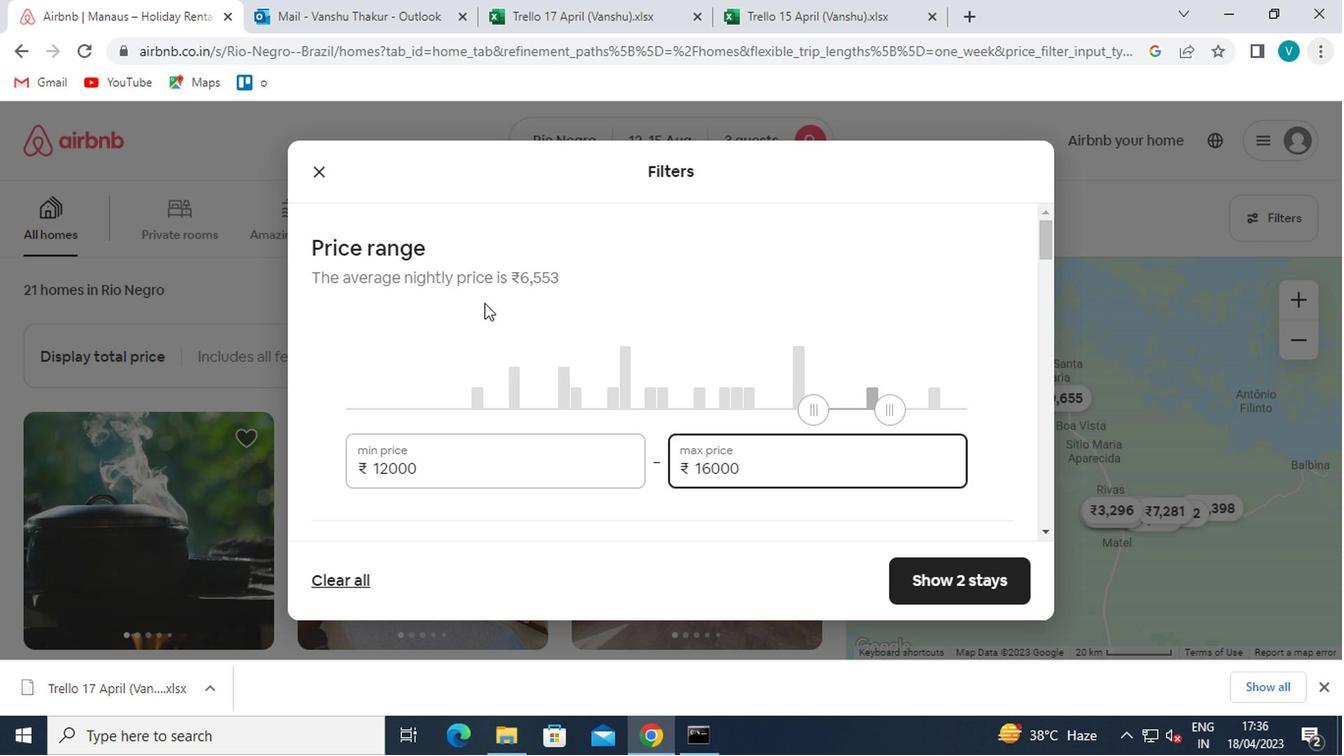 
Action: Mouse scrolled (485, 302) with delta (0, 0)
Screenshot: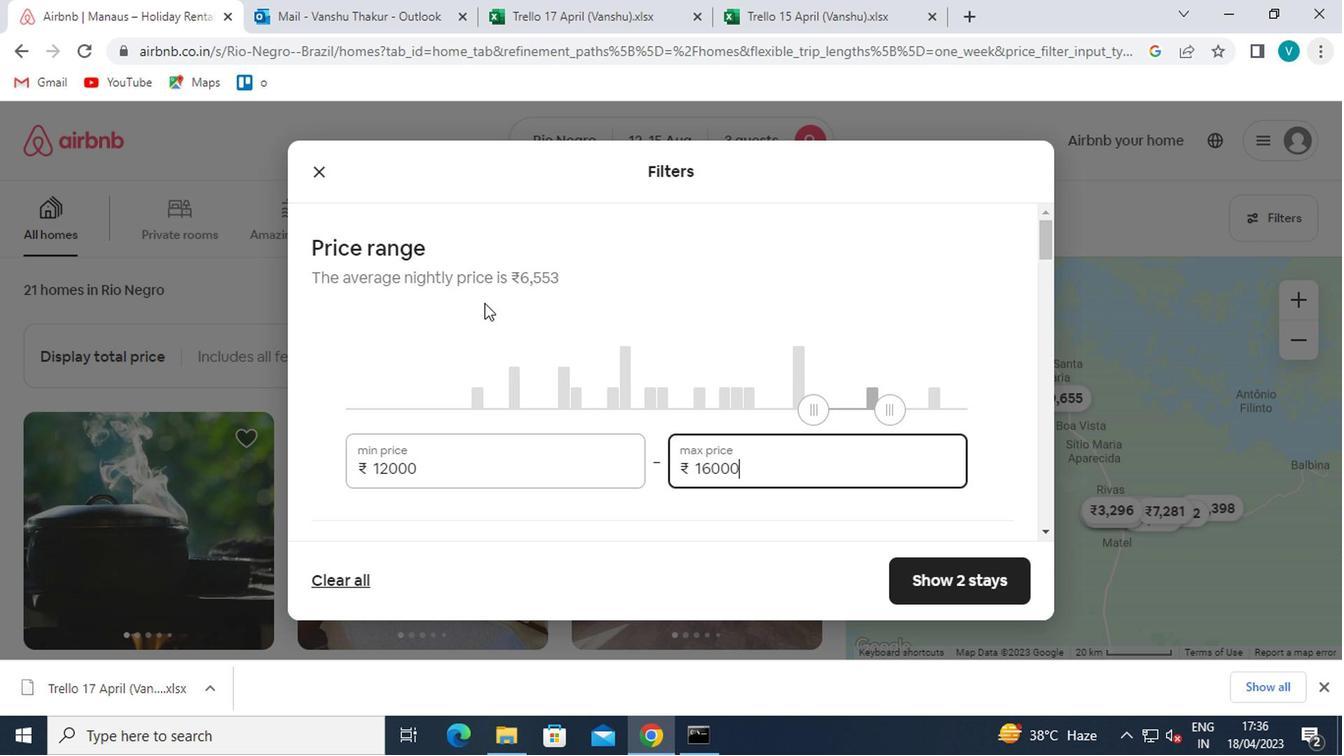 
Action: Mouse moved to (485, 303)
Screenshot: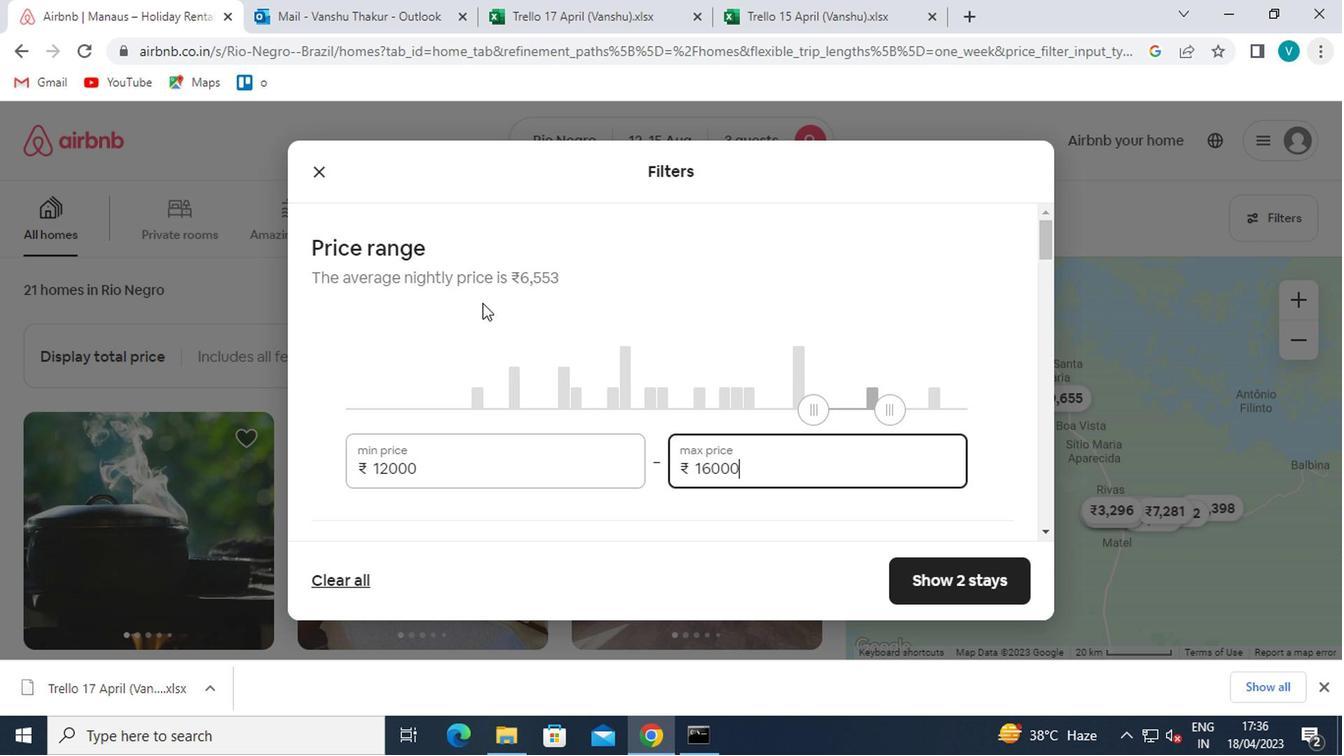
Action: Mouse scrolled (485, 302) with delta (0, 0)
Screenshot: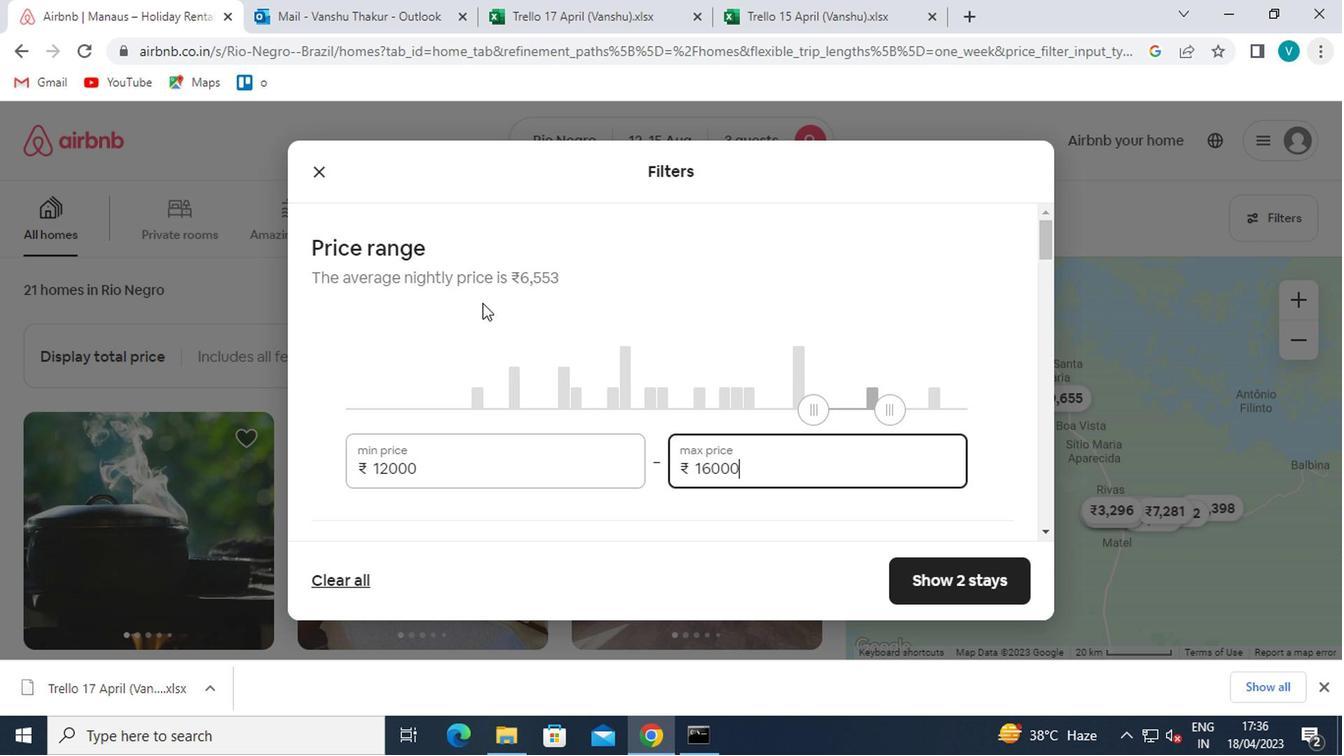 
Action: Mouse moved to (343, 429)
Screenshot: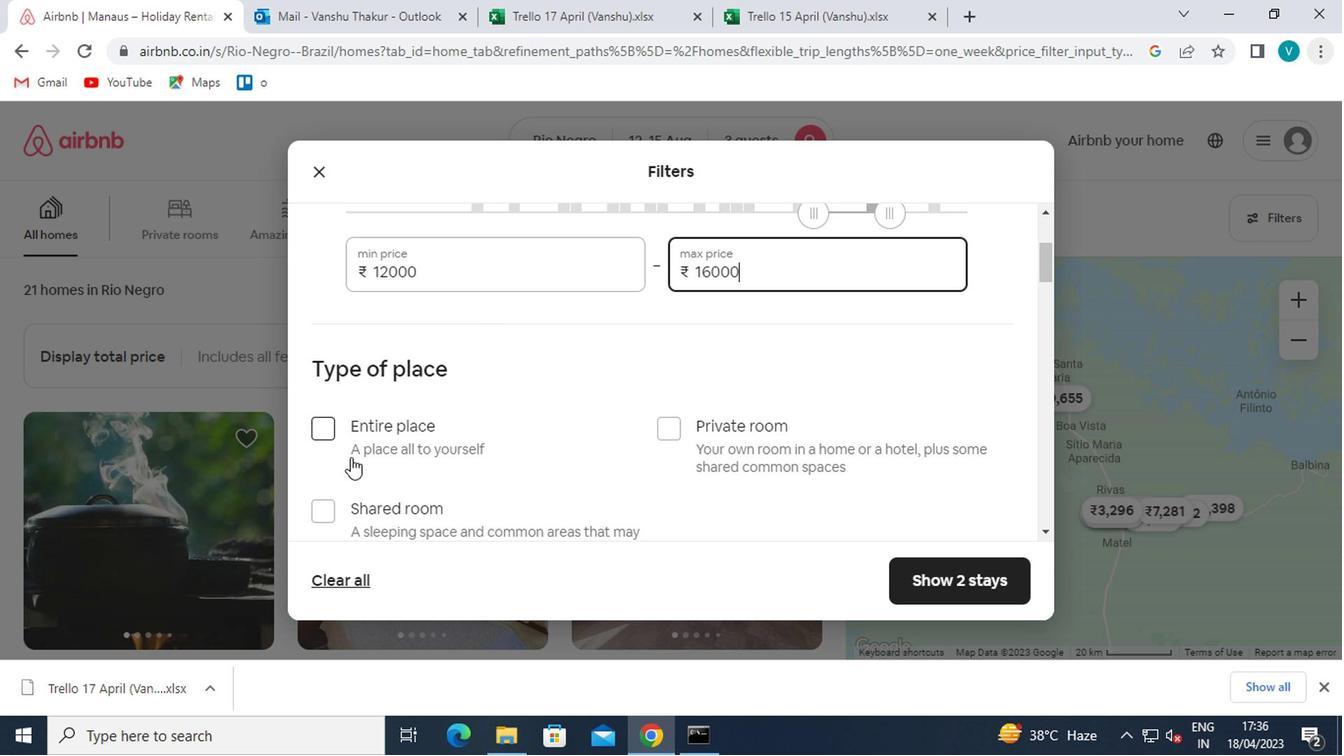 
Action: Mouse pressed left at (343, 429)
Screenshot: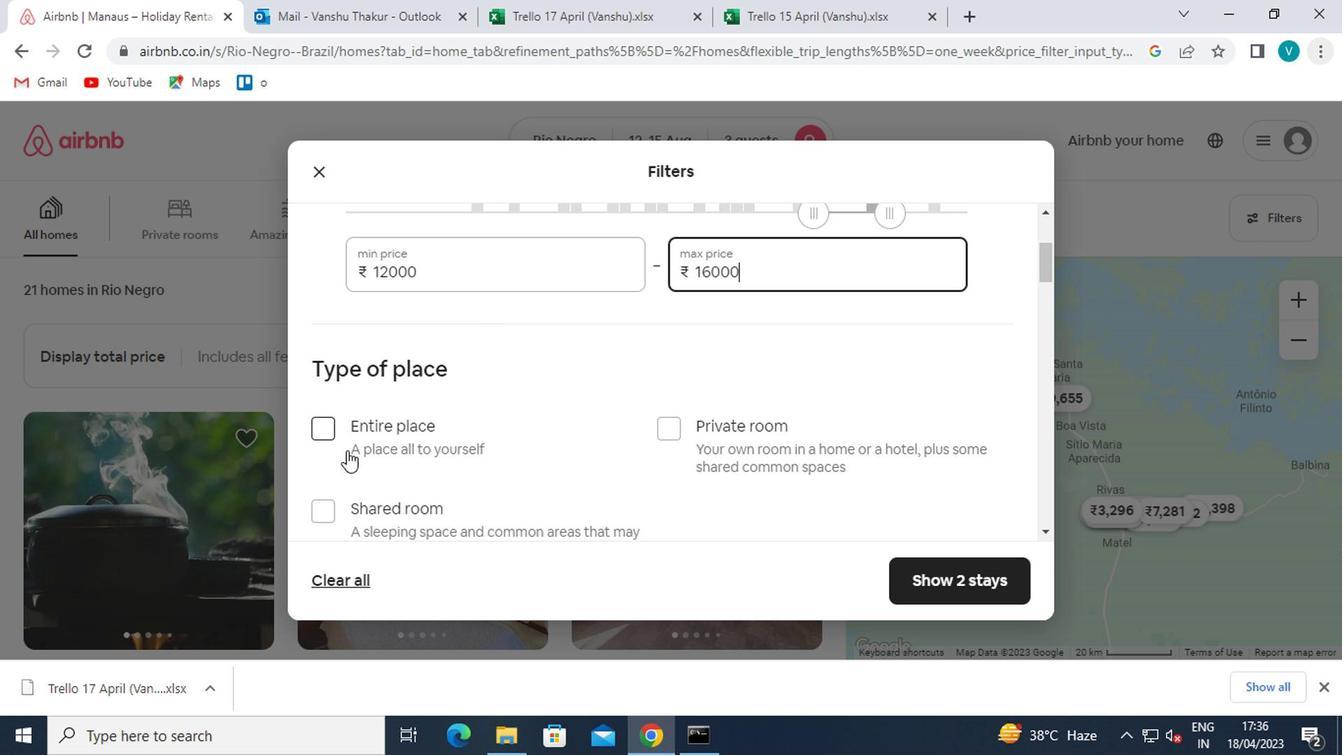 
Action: Mouse moved to (513, 427)
Screenshot: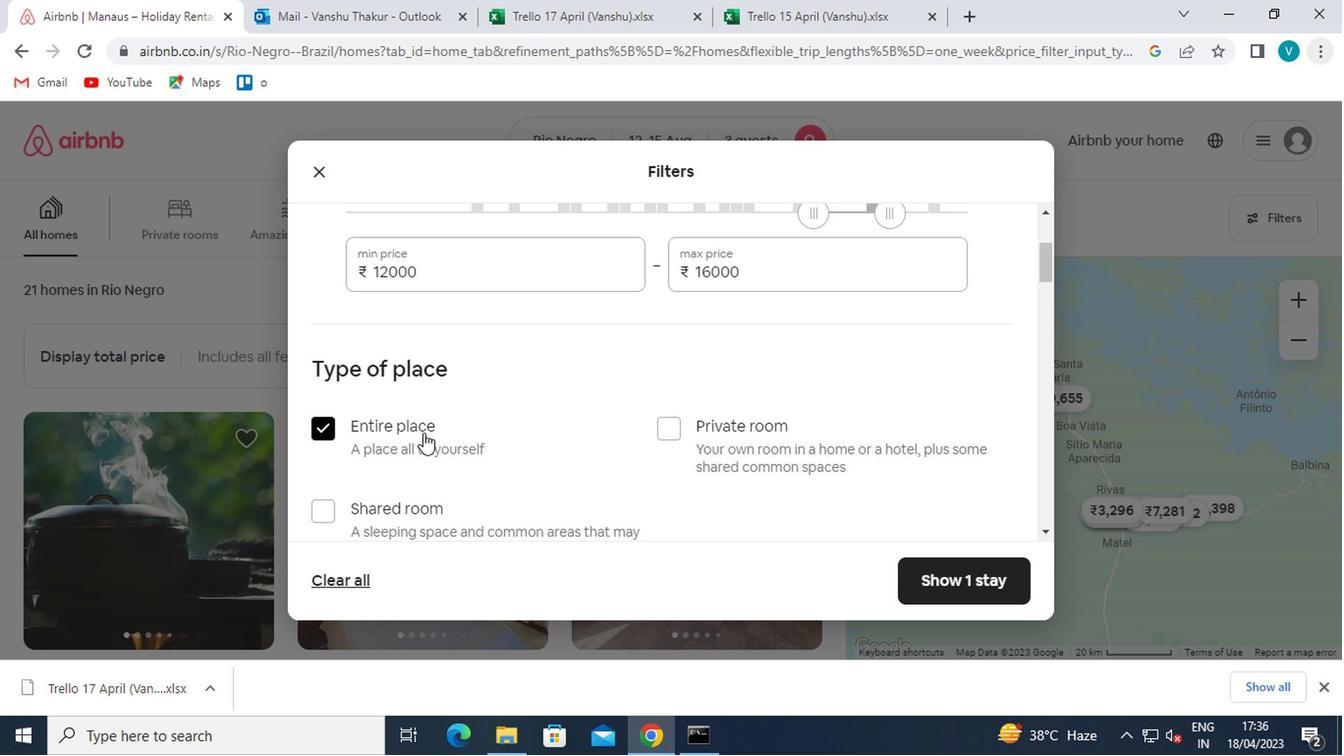 
Action: Mouse scrolled (513, 426) with delta (0, -1)
Screenshot: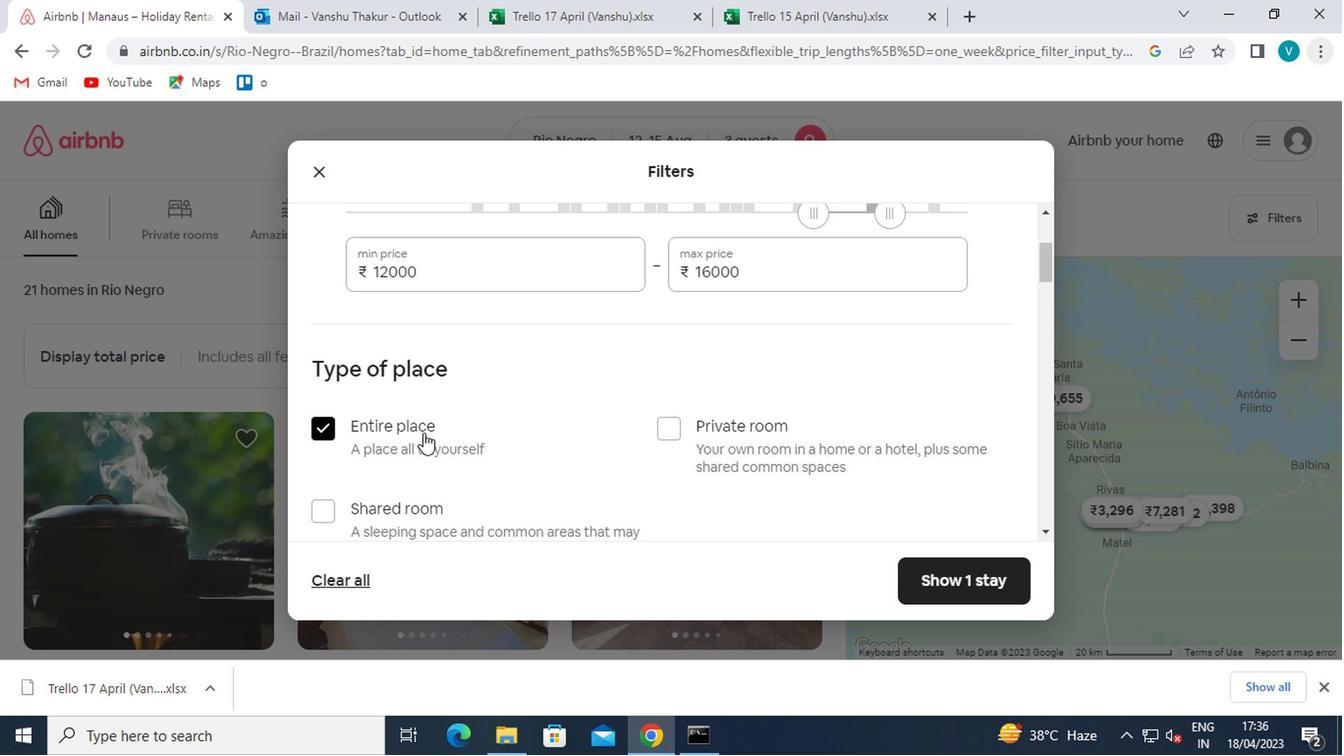 
Action: Mouse moved to (518, 427)
Screenshot: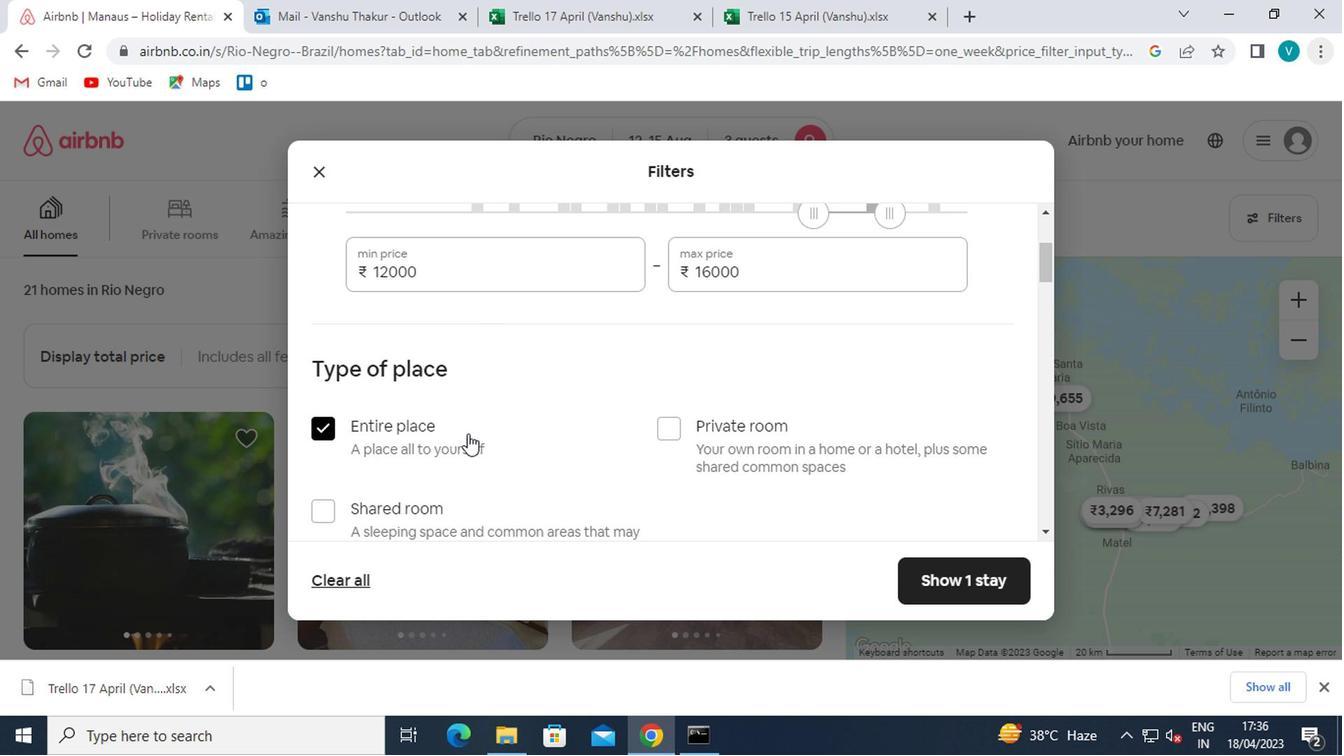 
Action: Mouse scrolled (518, 426) with delta (0, -1)
Screenshot: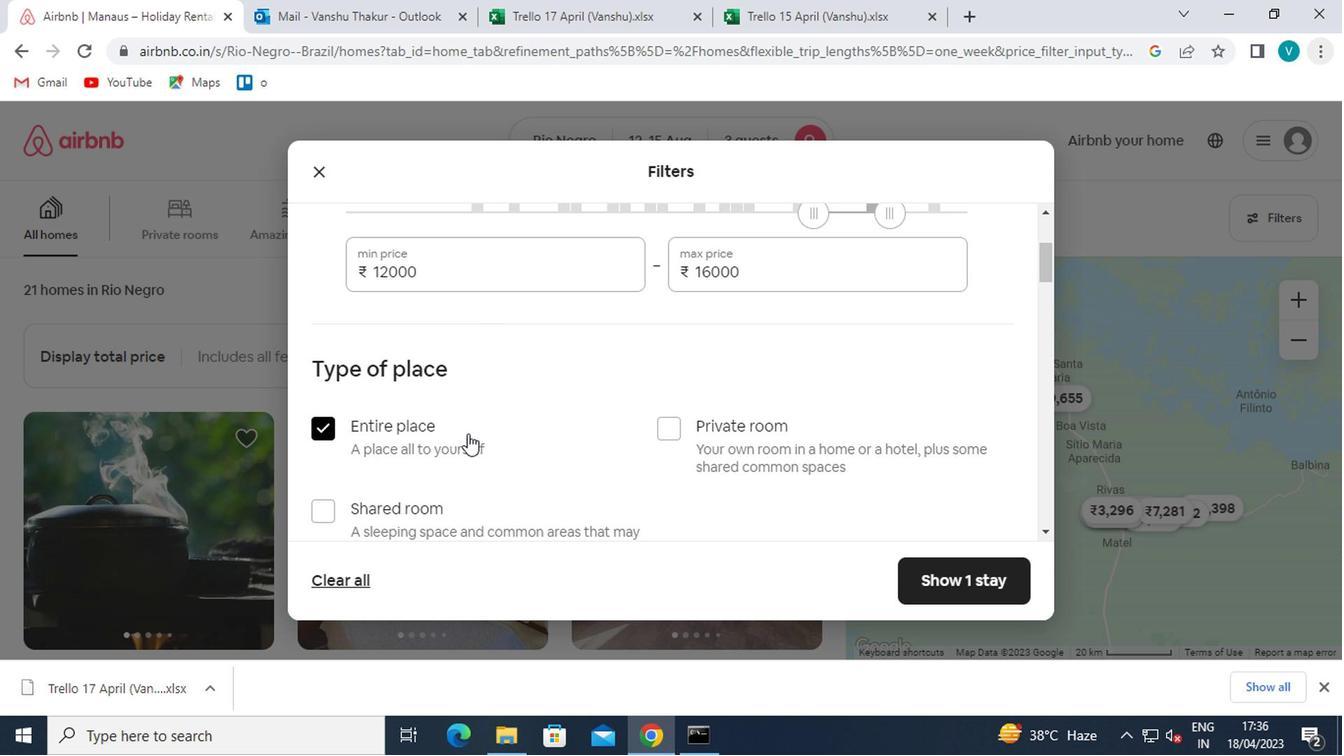 
Action: Mouse moved to (522, 427)
Screenshot: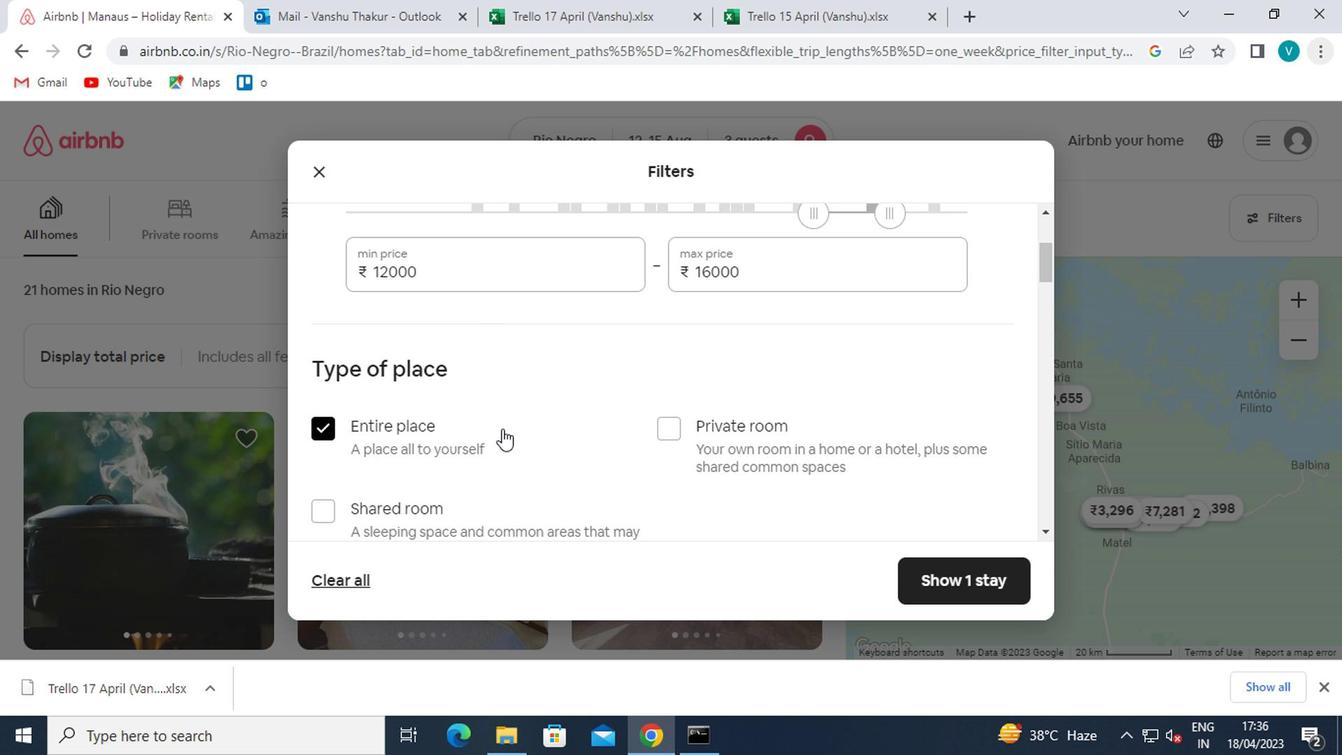 
Action: Mouse scrolled (522, 426) with delta (0, -1)
Screenshot: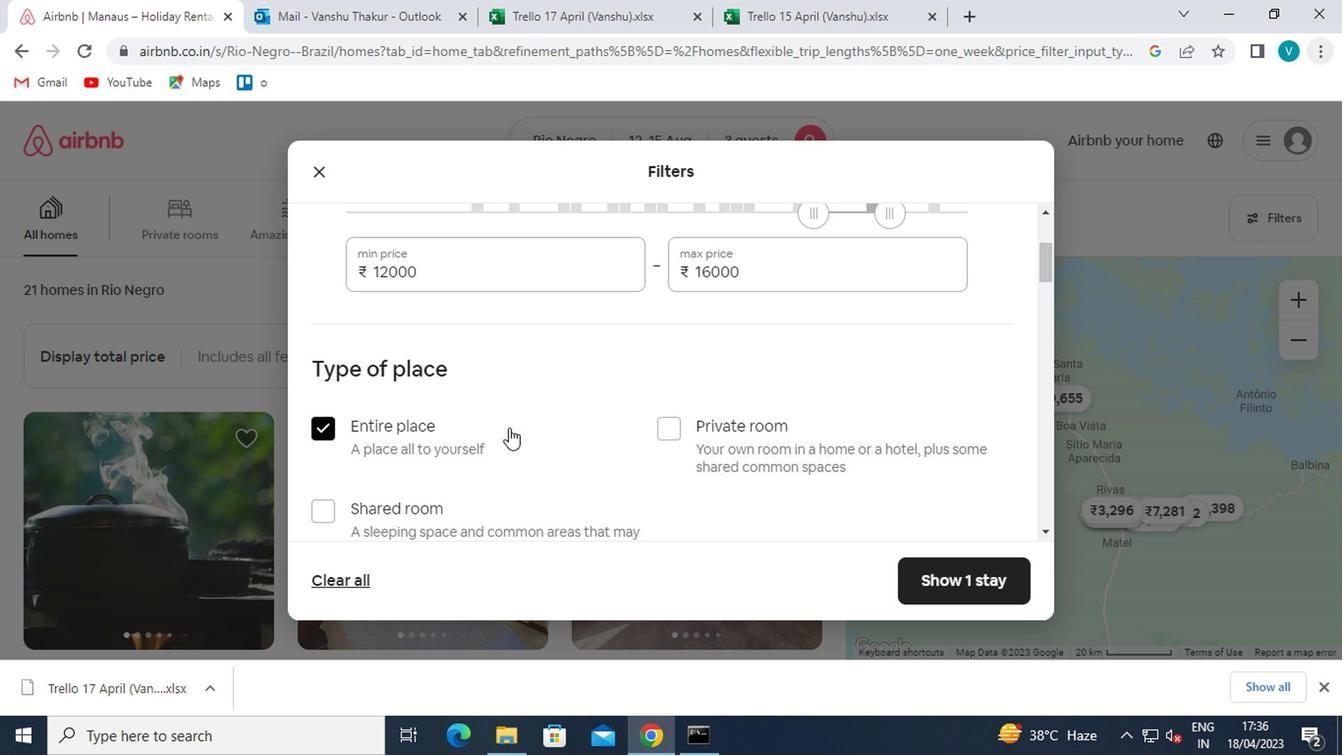 
Action: Mouse moved to (506, 462)
Screenshot: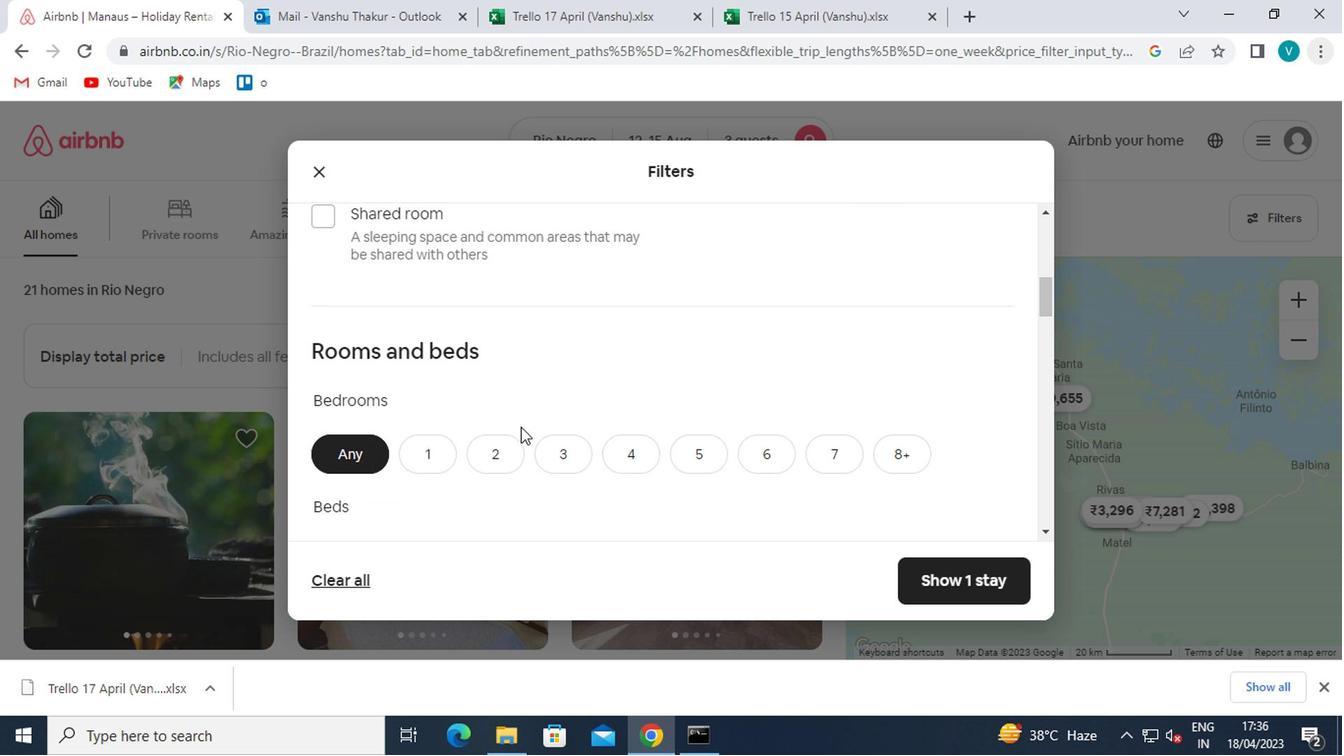 
Action: Mouse pressed left at (506, 462)
Screenshot: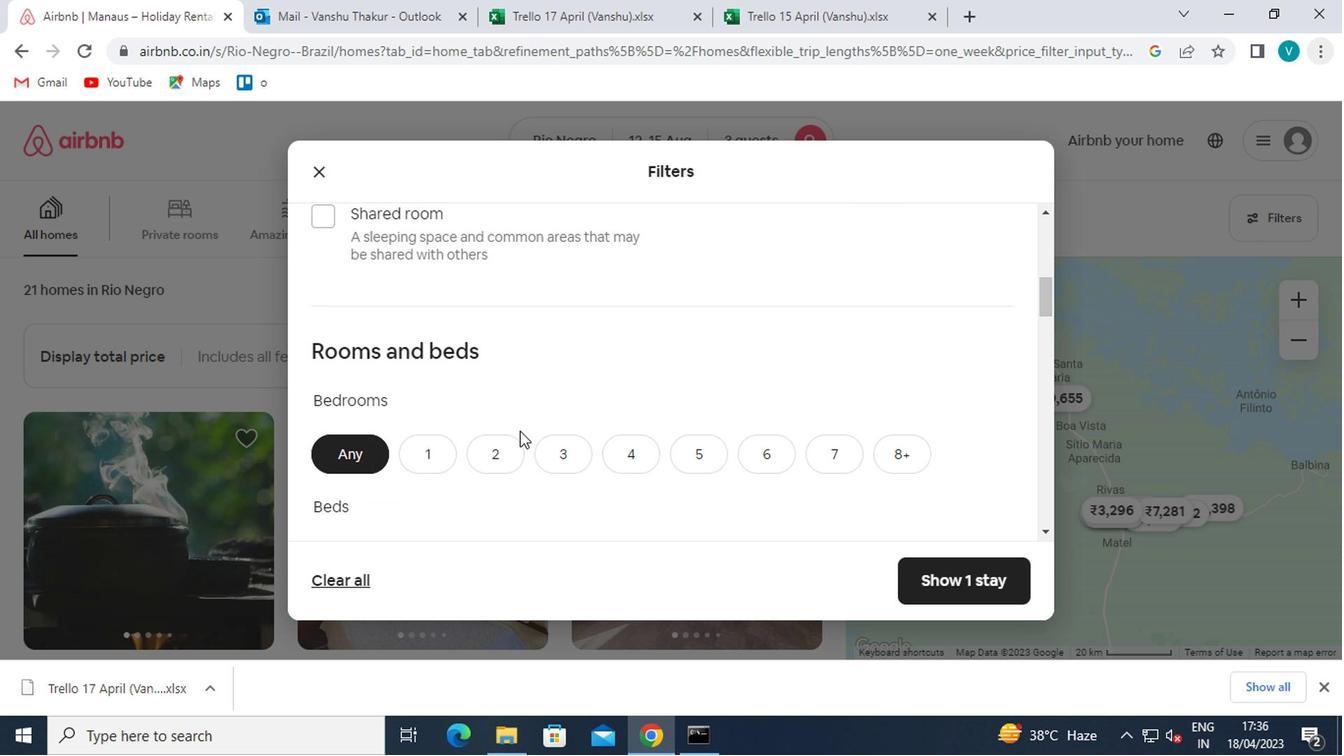 
Action: Mouse moved to (506, 462)
Screenshot: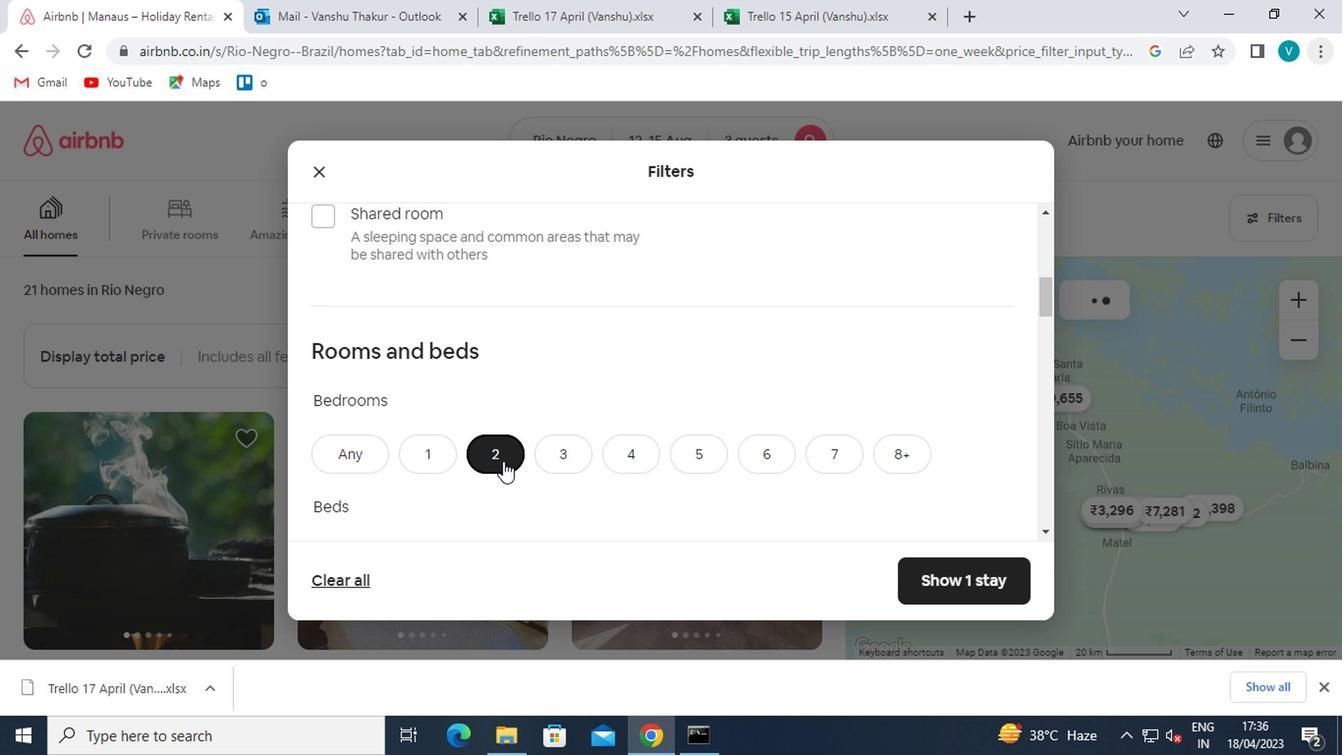 
Action: Mouse scrolled (506, 460) with delta (0, -1)
Screenshot: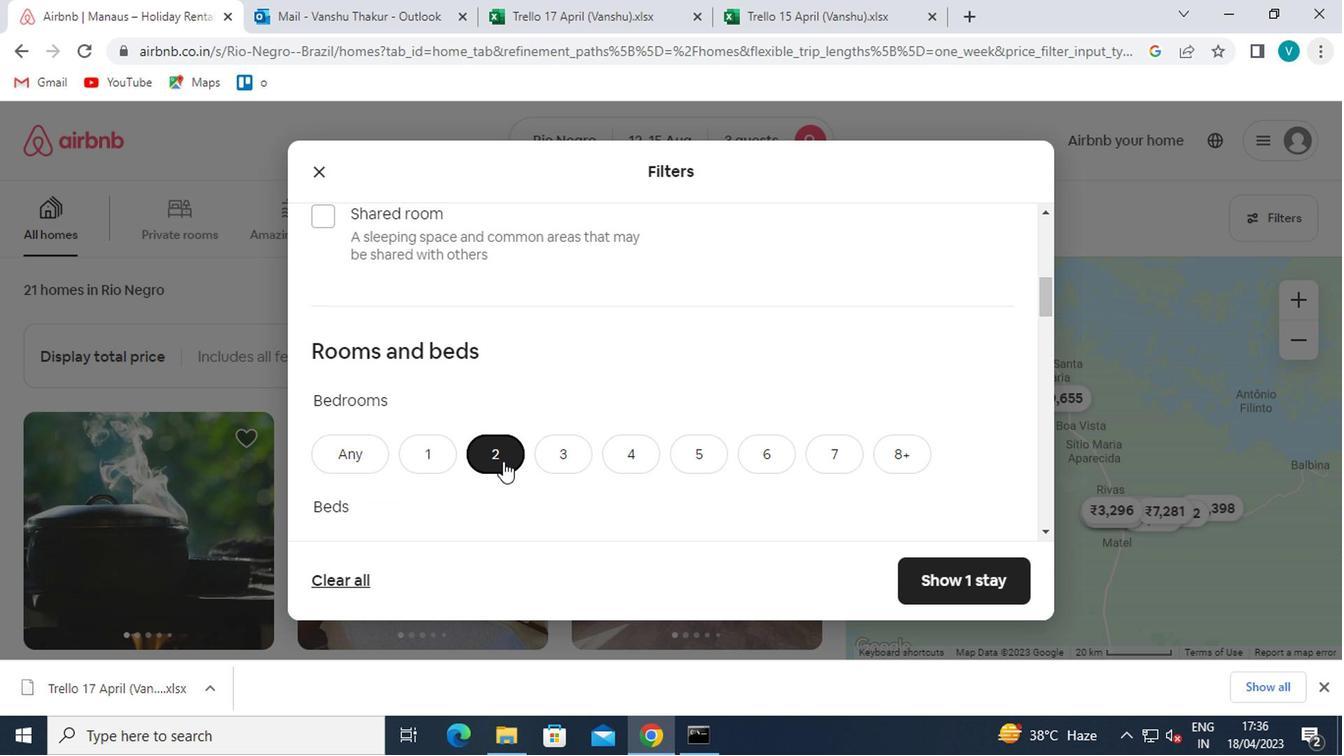 
Action: Mouse scrolled (506, 460) with delta (0, -1)
Screenshot: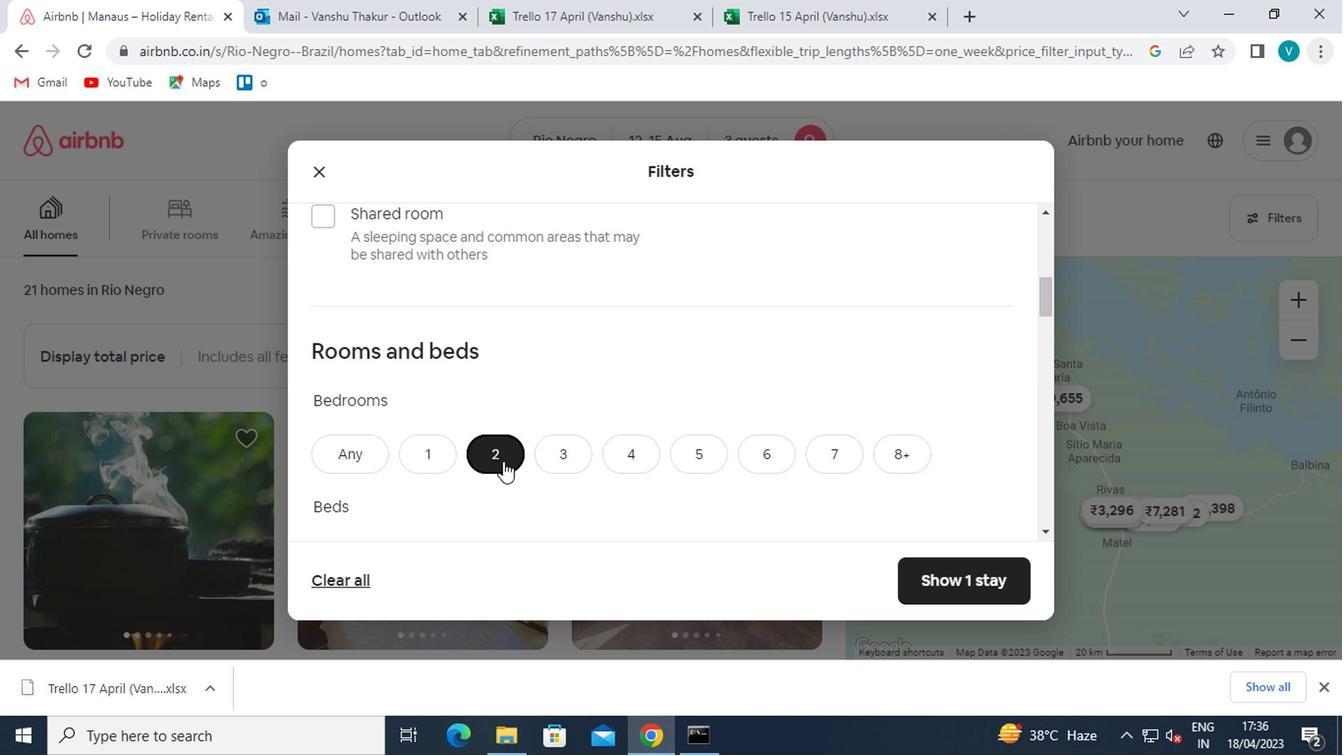 
Action: Mouse moved to (575, 354)
Screenshot: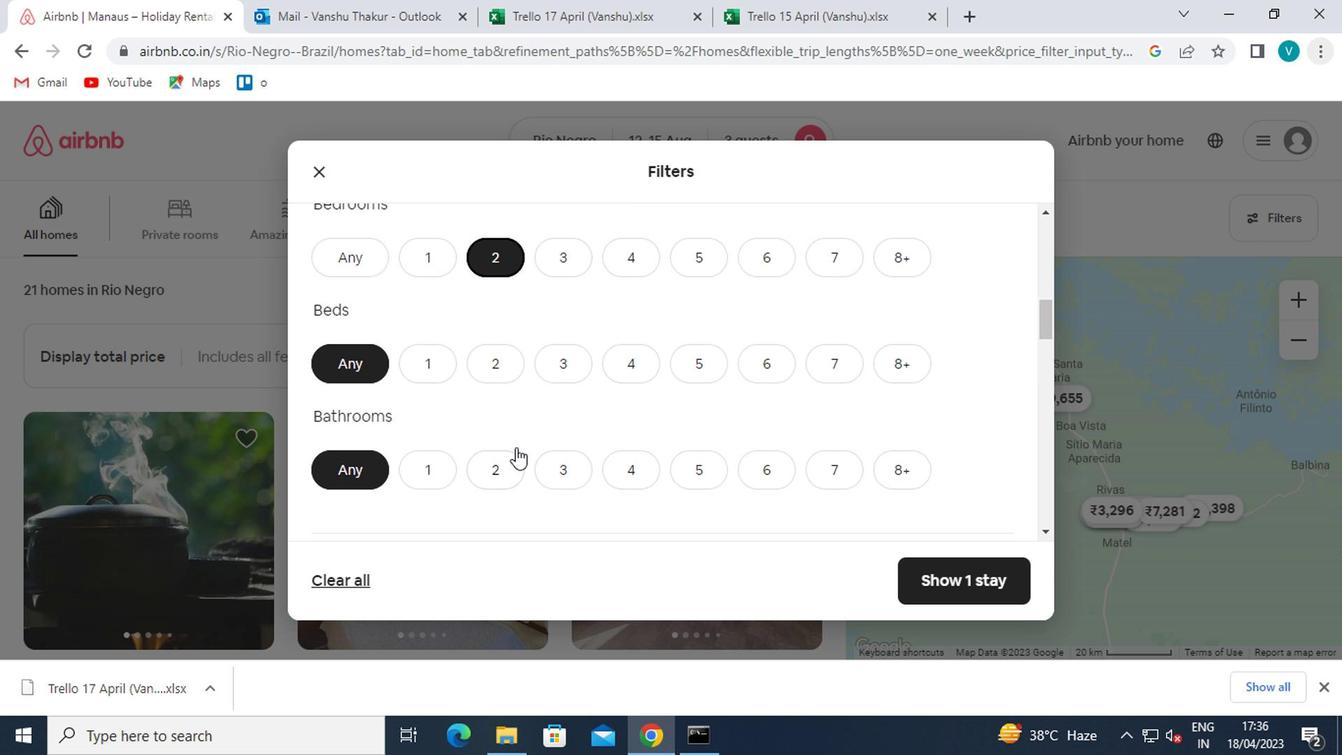 
Action: Mouse pressed left at (575, 354)
Screenshot: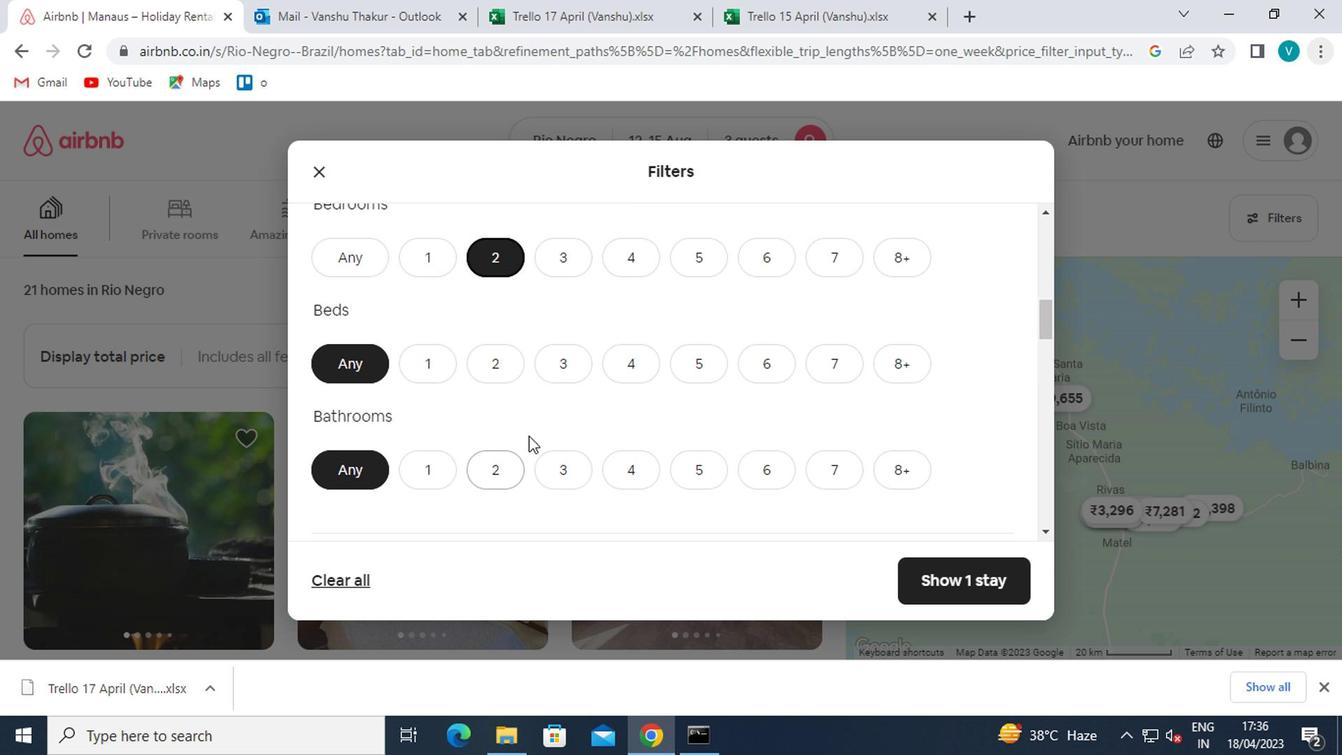 
Action: Mouse moved to (434, 467)
Screenshot: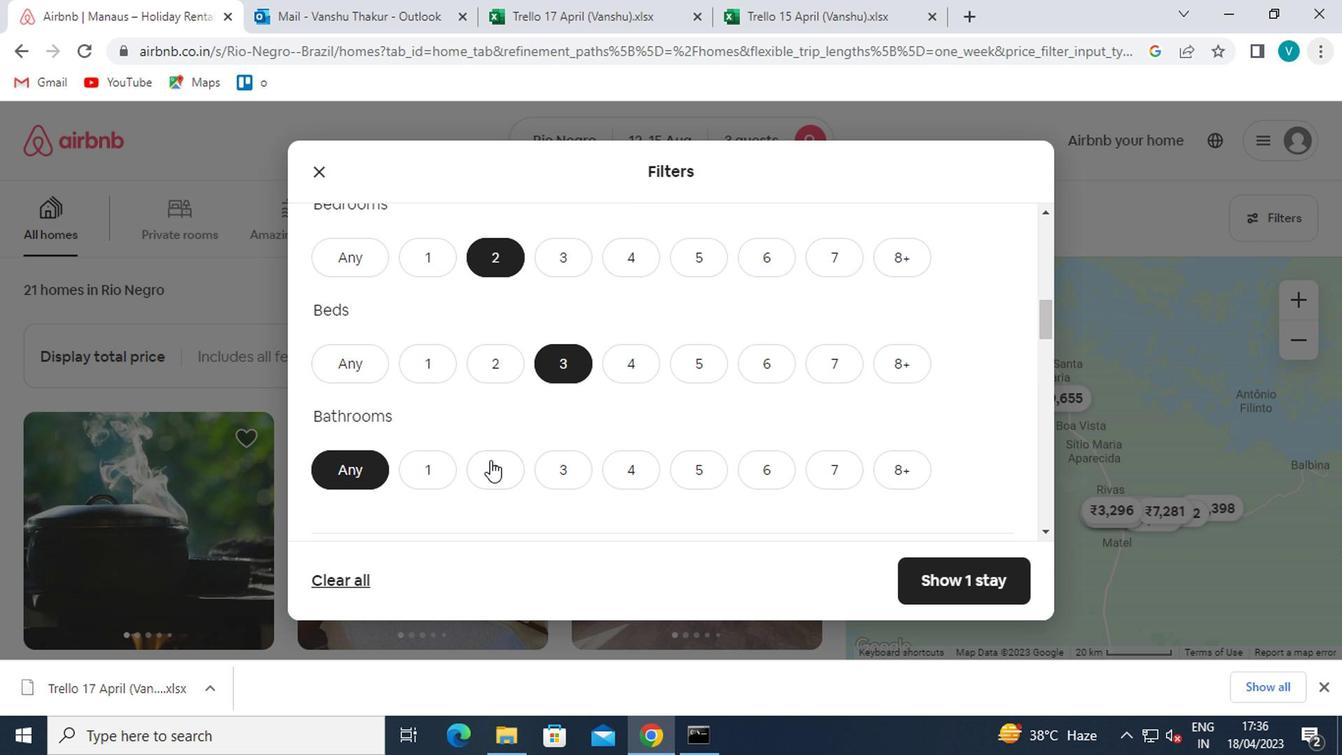 
Action: Mouse pressed left at (434, 467)
Screenshot: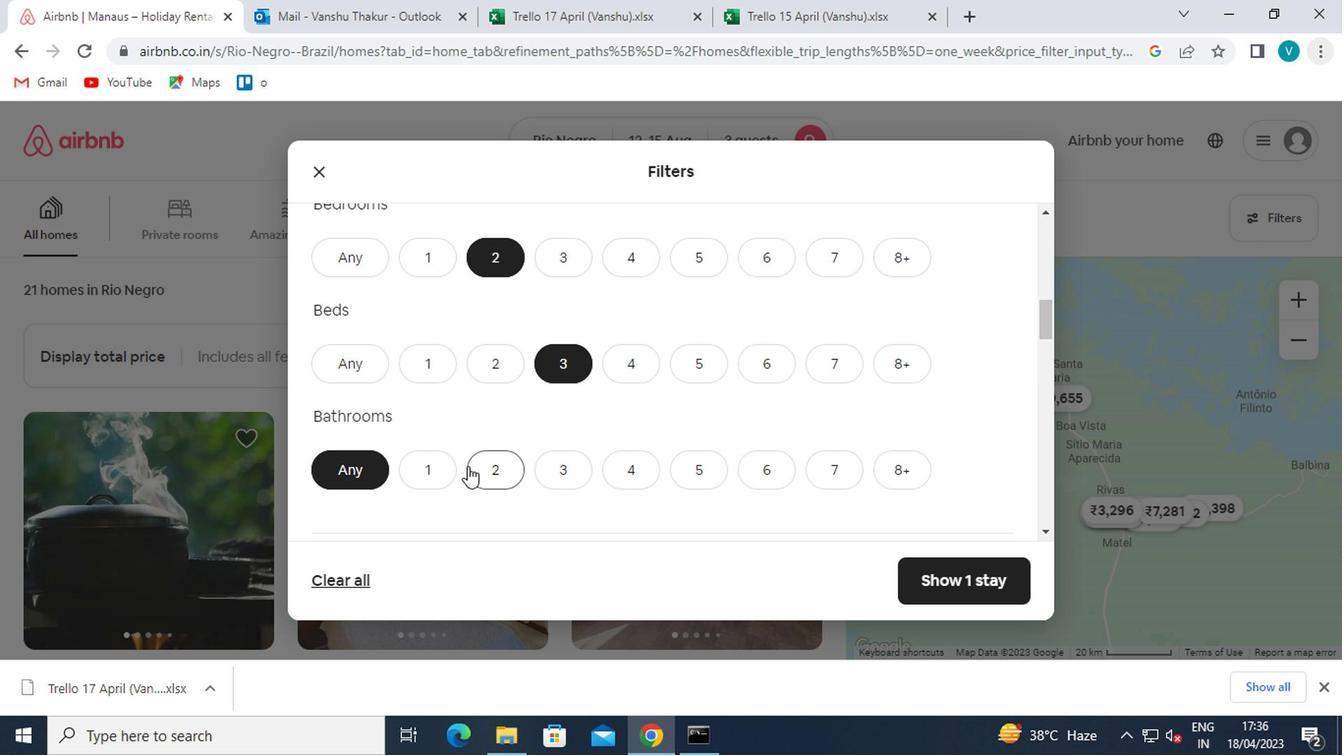 
Action: Mouse moved to (547, 413)
Screenshot: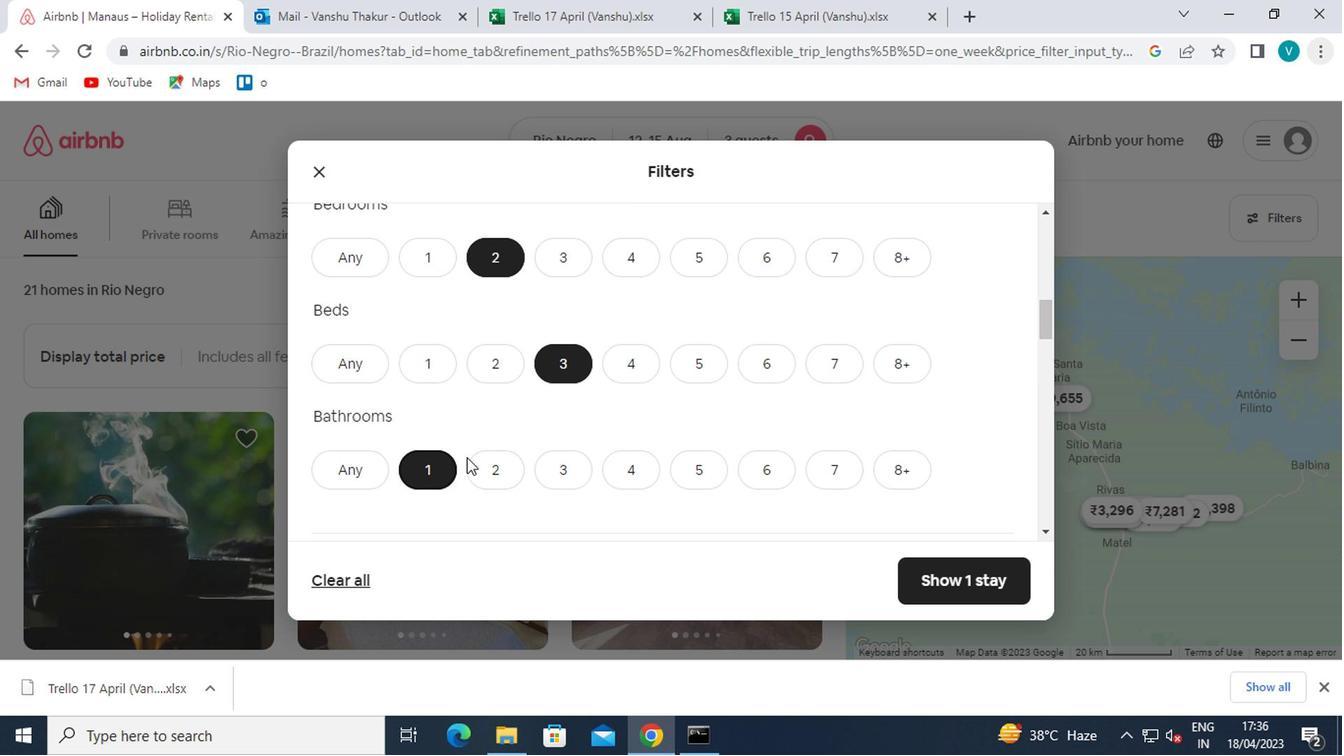 
Action: Mouse scrolled (547, 412) with delta (0, -1)
Screenshot: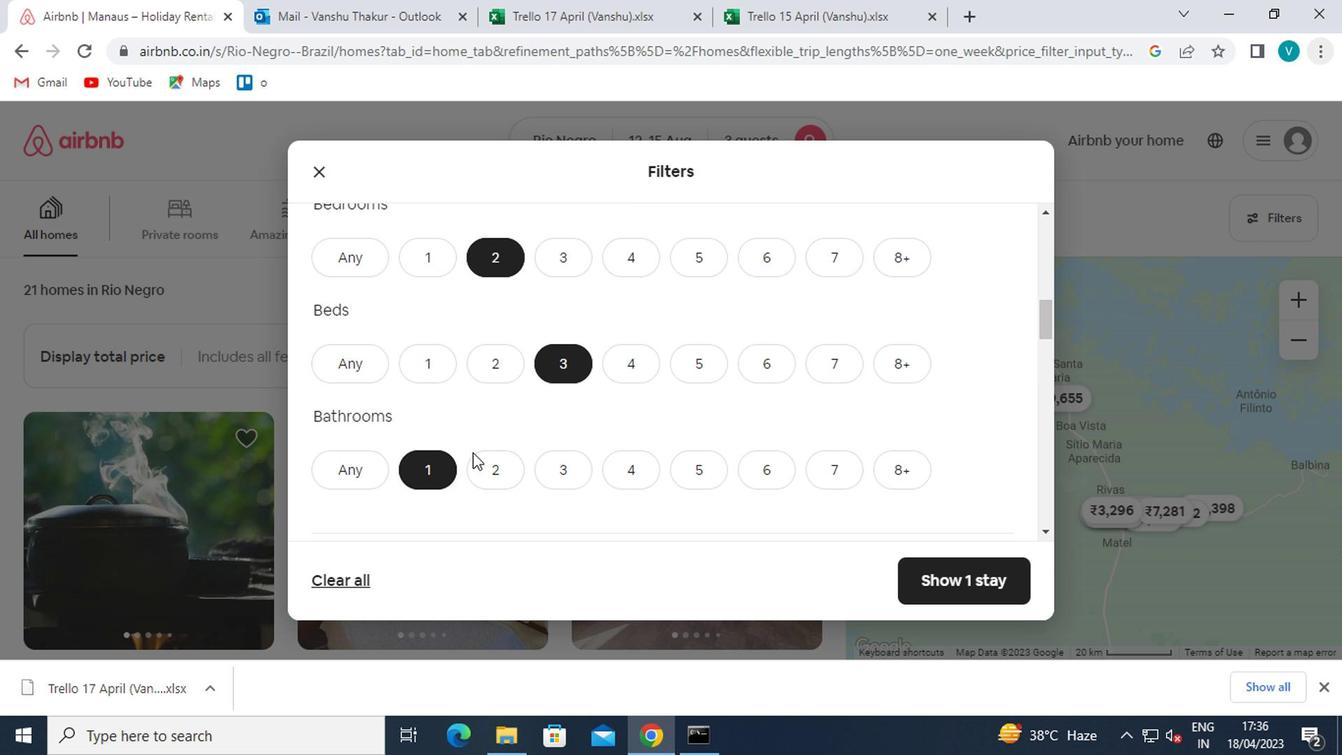 
Action: Mouse scrolled (547, 412) with delta (0, -1)
Screenshot: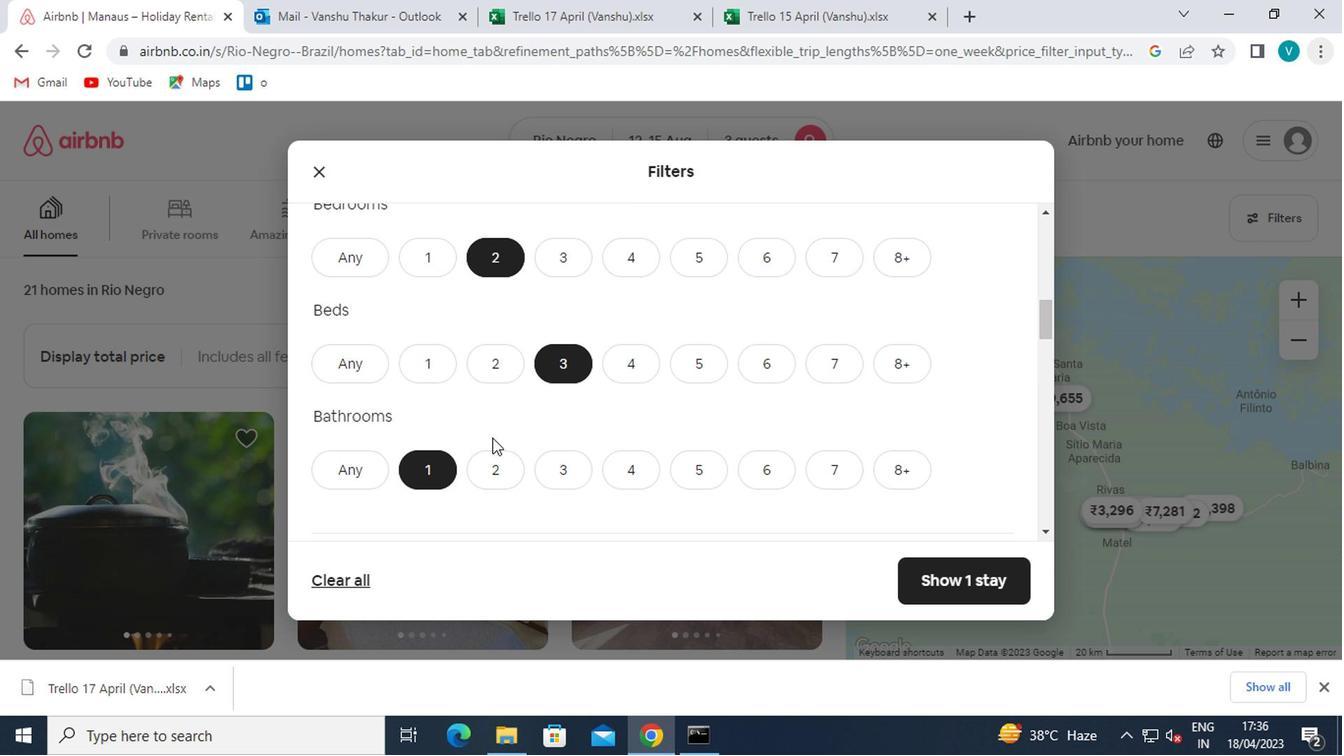 
Action: Mouse scrolled (547, 412) with delta (0, -1)
Screenshot: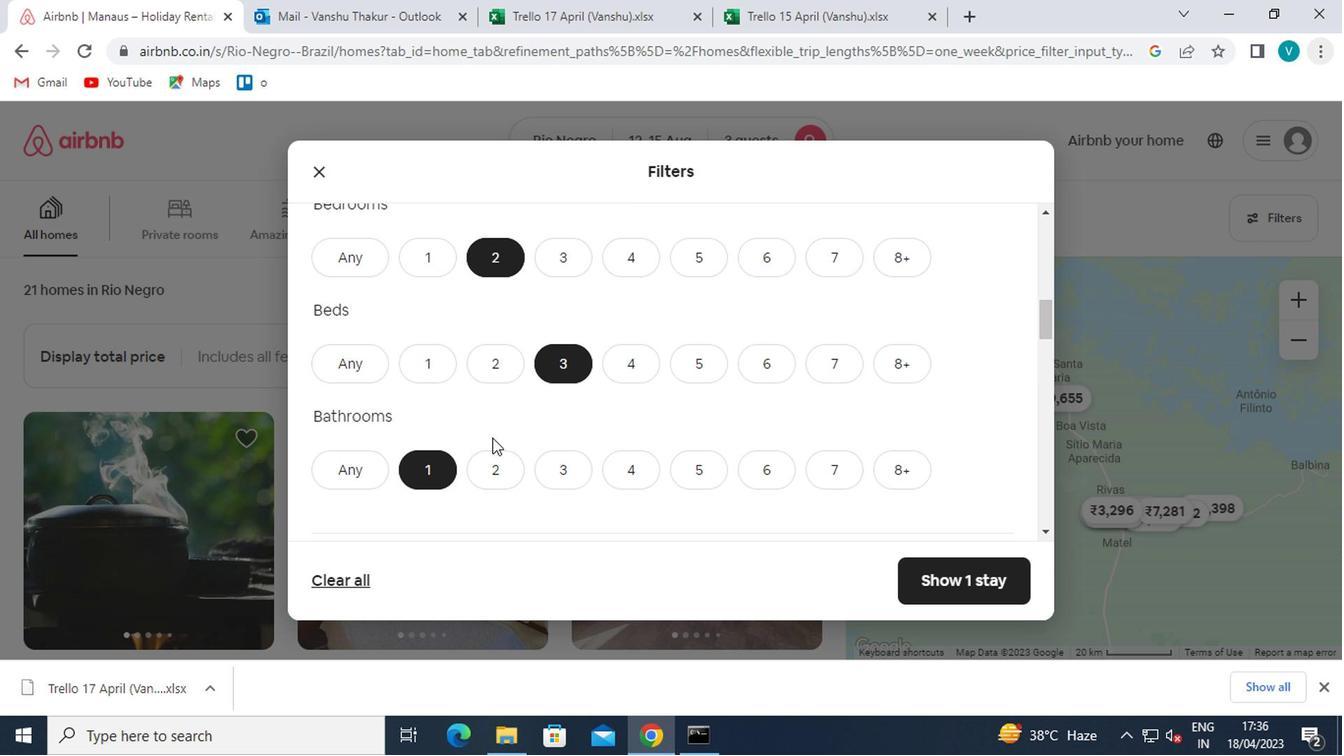 
Action: Mouse scrolled (547, 412) with delta (0, -1)
Screenshot: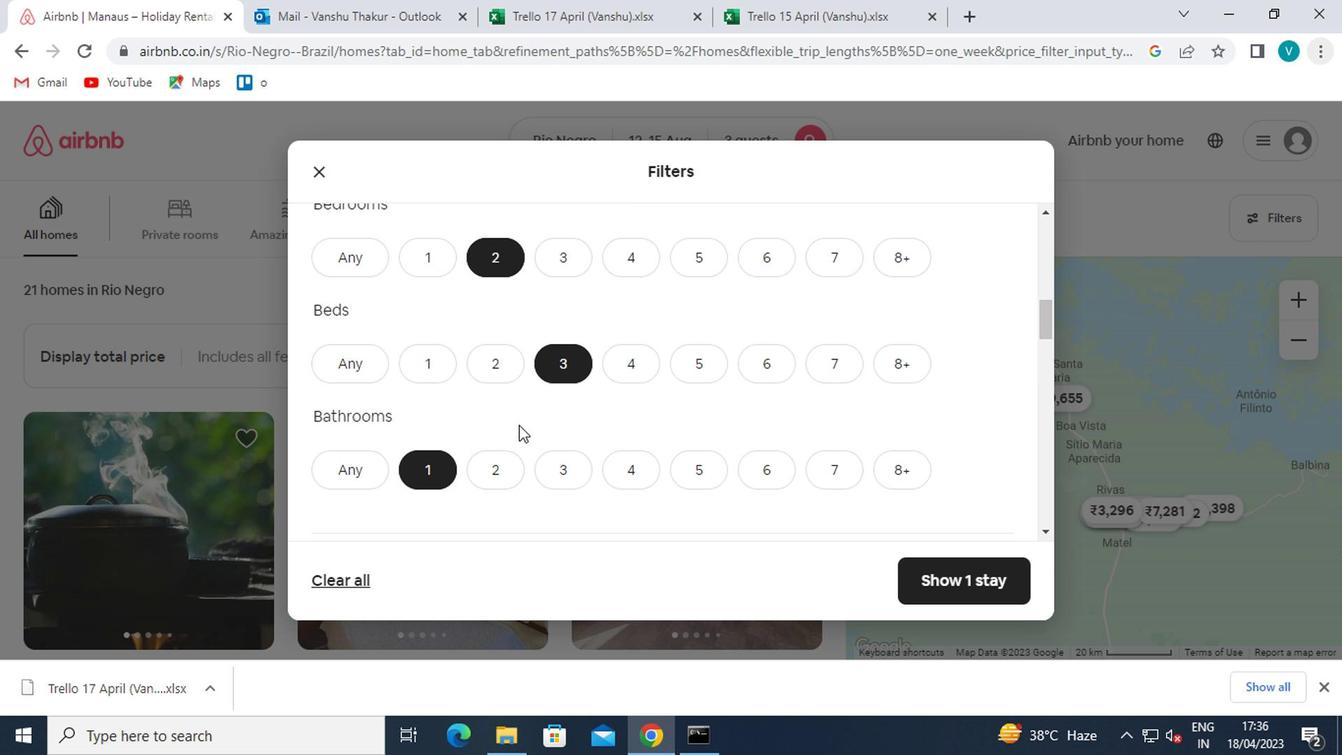 
Action: Mouse moved to (558, 413)
Screenshot: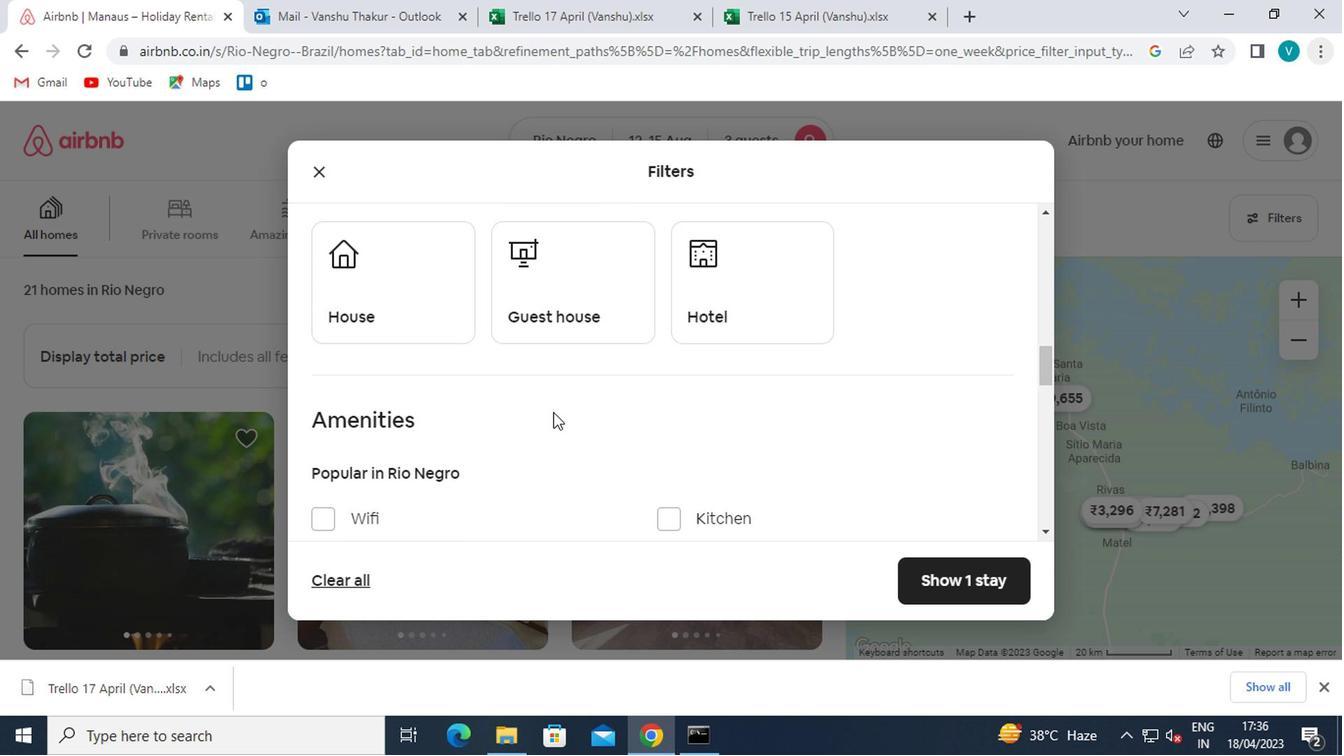 
Action: Mouse scrolled (558, 412) with delta (0, -1)
Screenshot: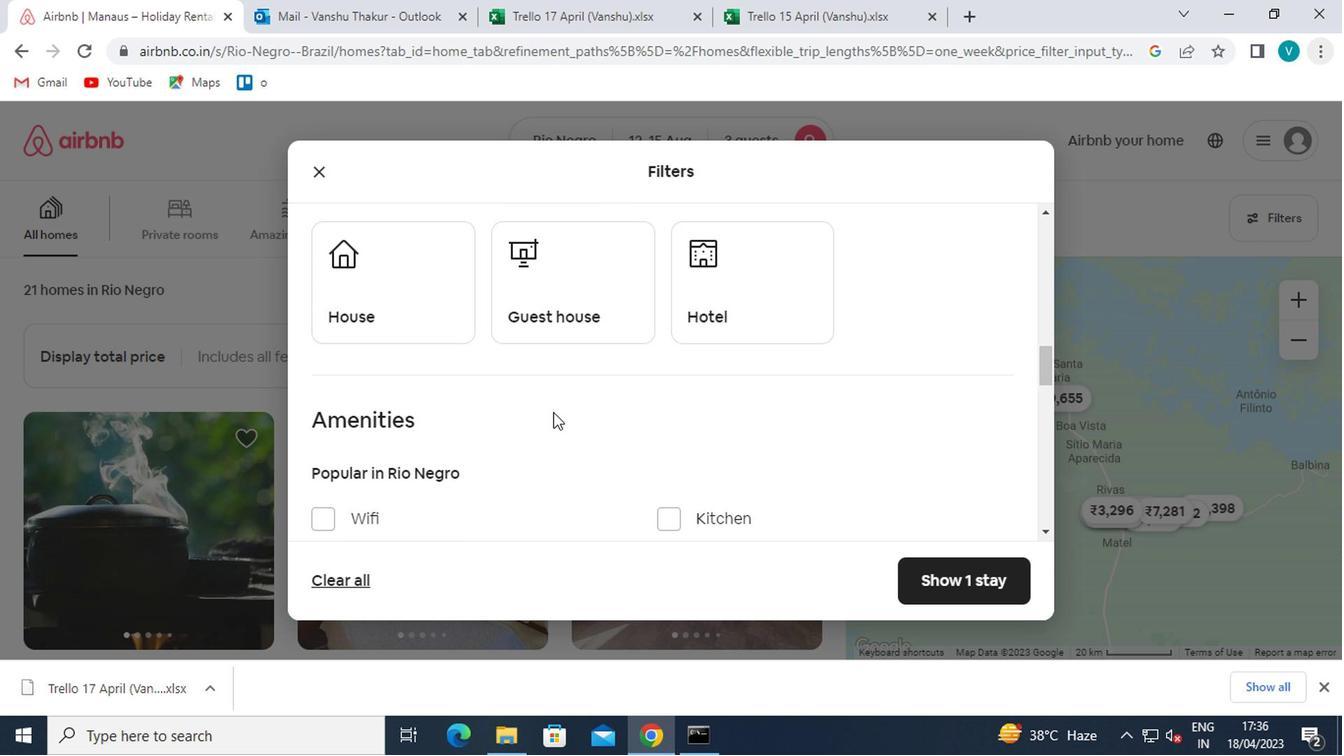 
Action: Mouse moved to (558, 414)
Screenshot: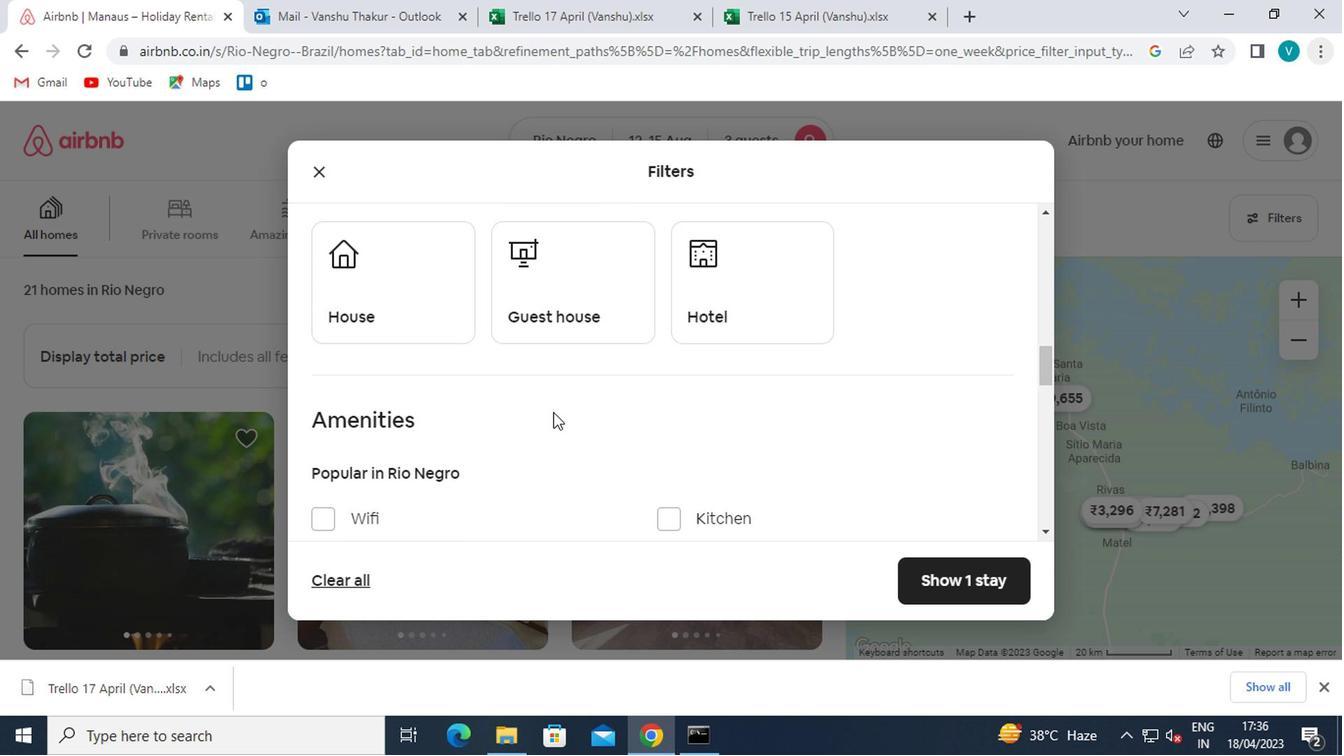 
Action: Mouse scrolled (558, 413) with delta (0, 0)
Screenshot: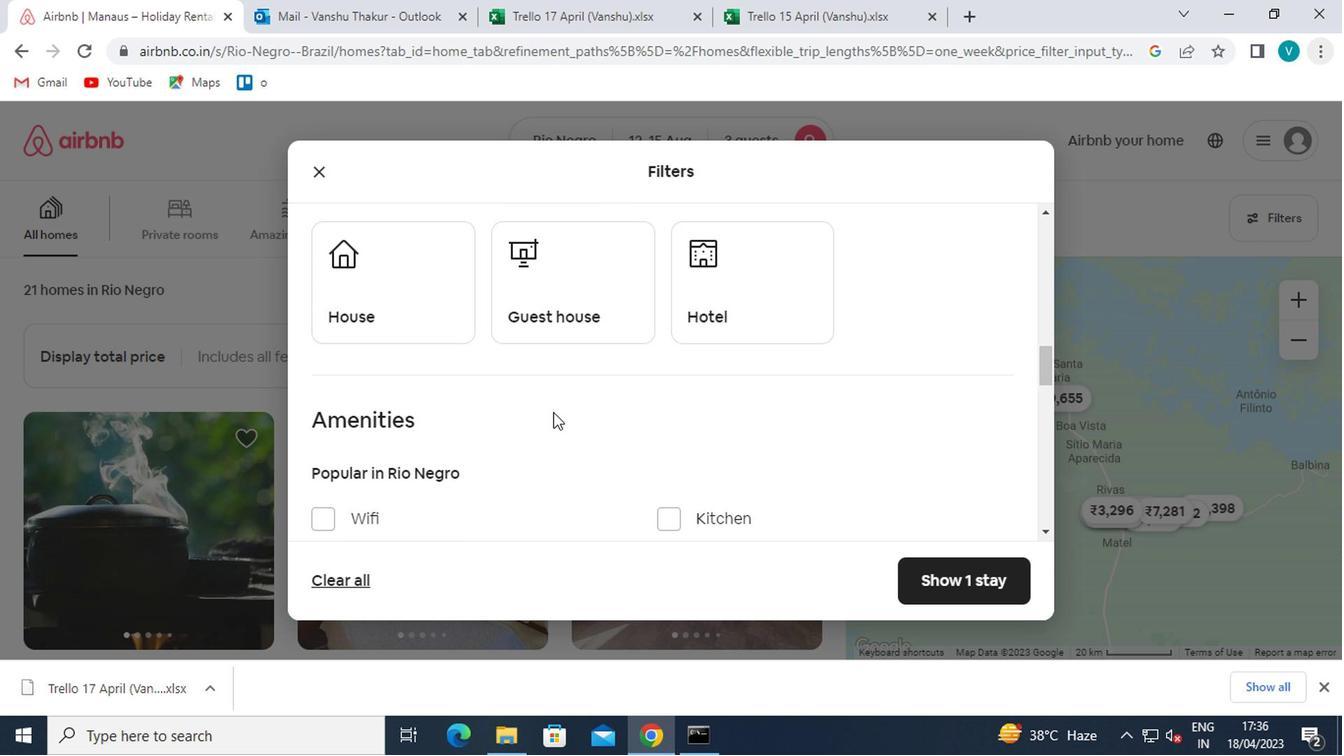 
Action: Mouse moved to (561, 415)
Screenshot: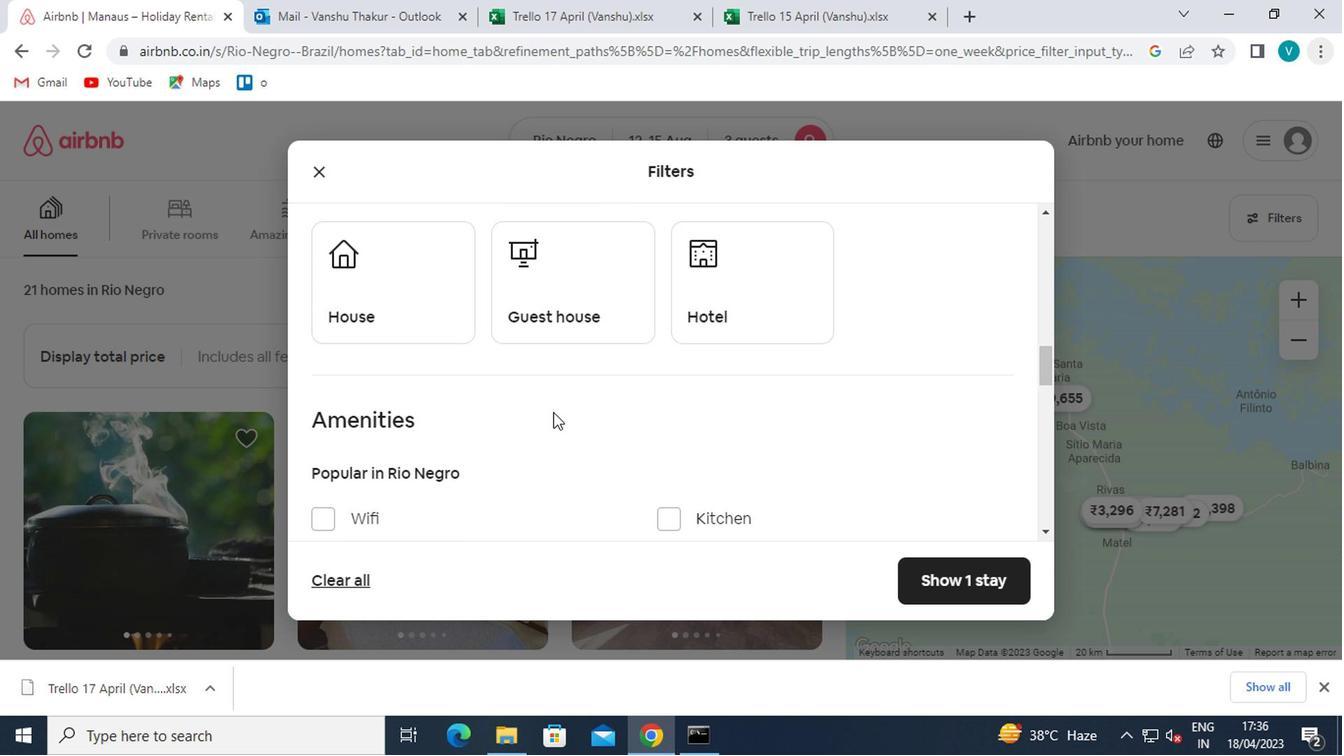 
Action: Mouse scrolled (561, 414) with delta (0, -1)
Screenshot: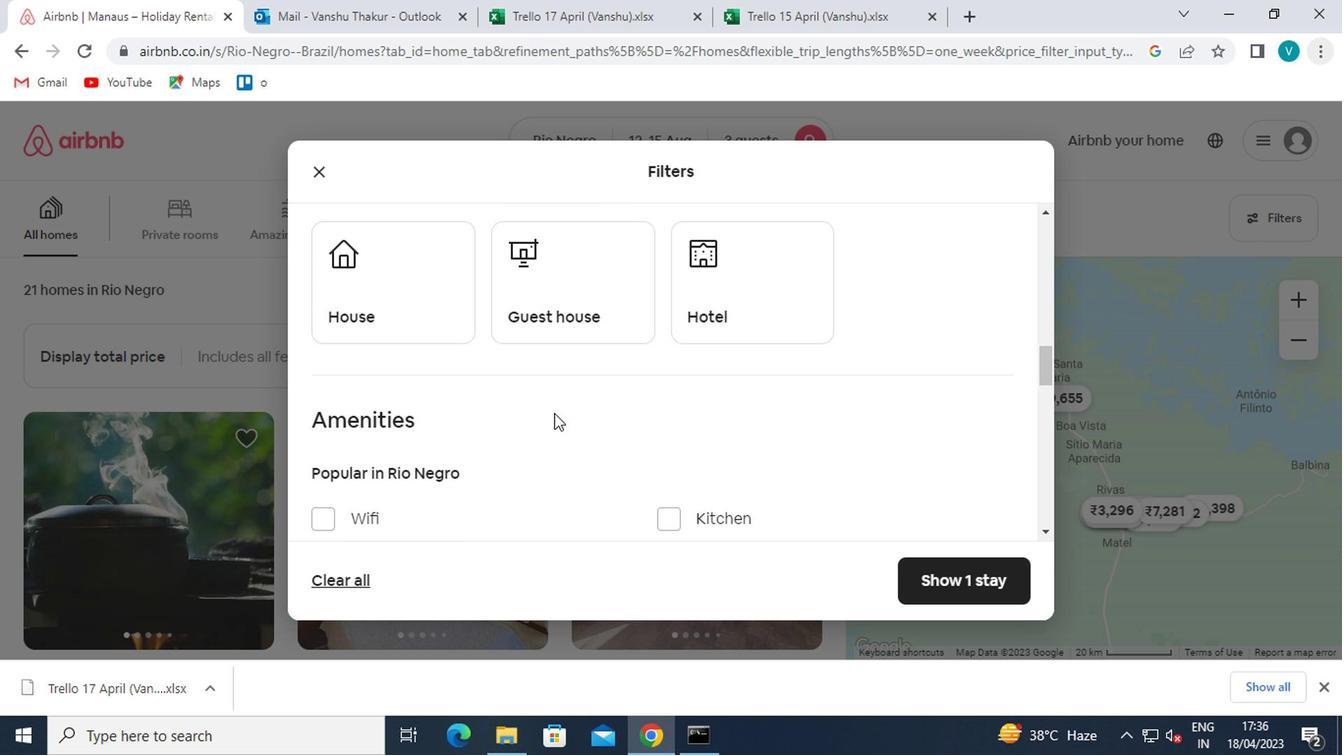 
Action: Mouse moved to (565, 420)
Screenshot: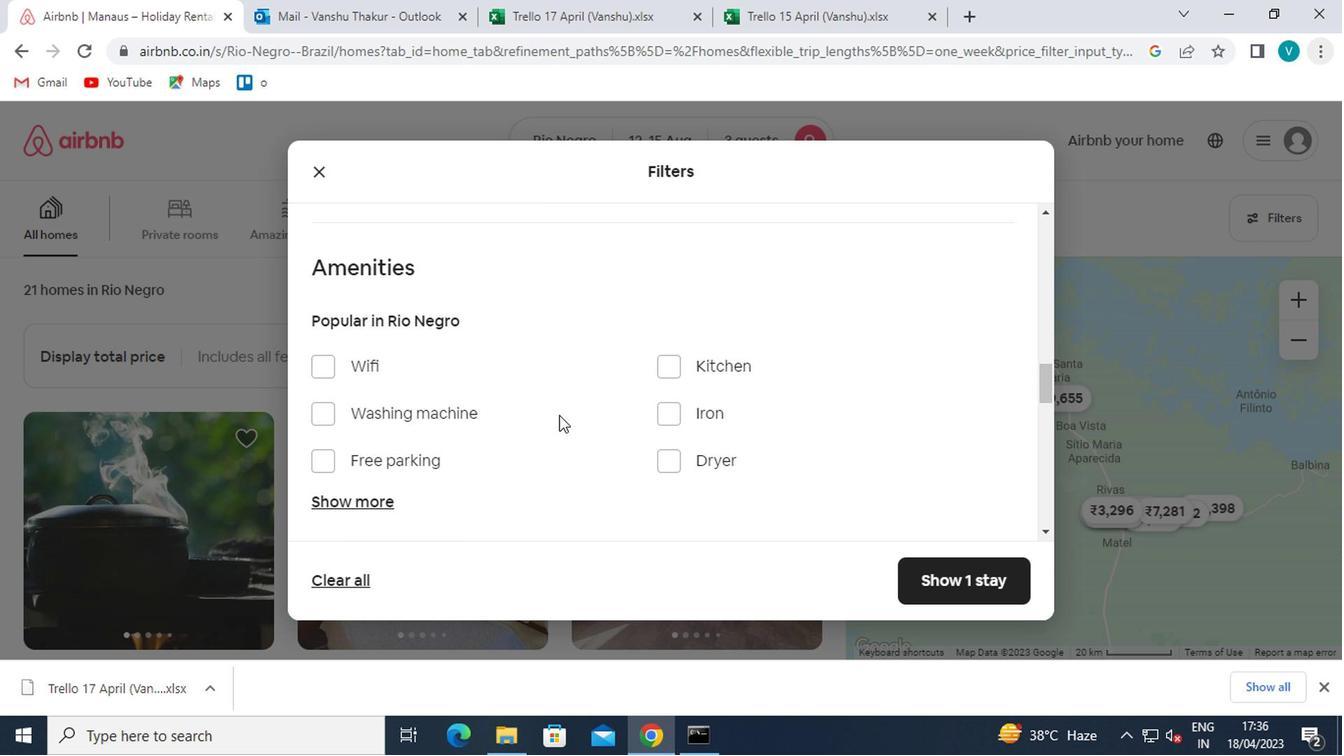 
Action: Mouse scrolled (565, 419) with delta (0, -1)
Screenshot: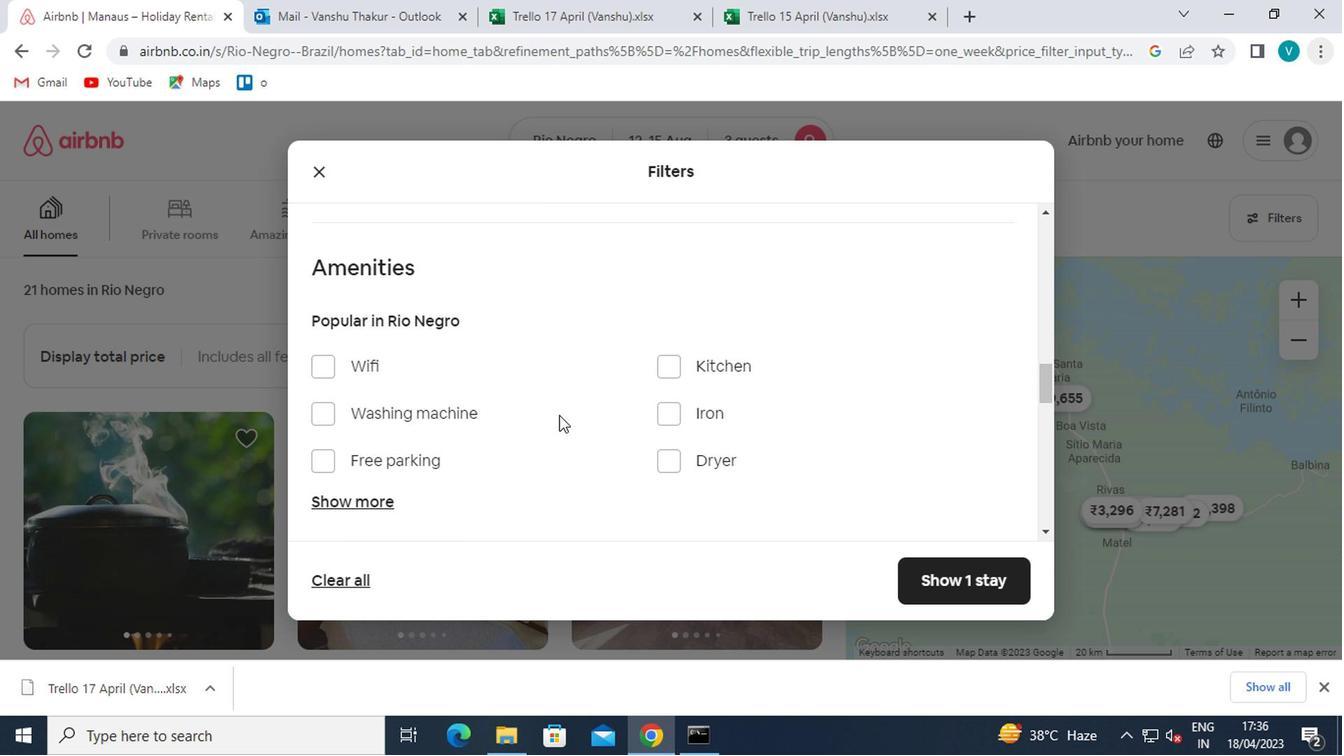 
Action: Mouse moved to (567, 424)
Screenshot: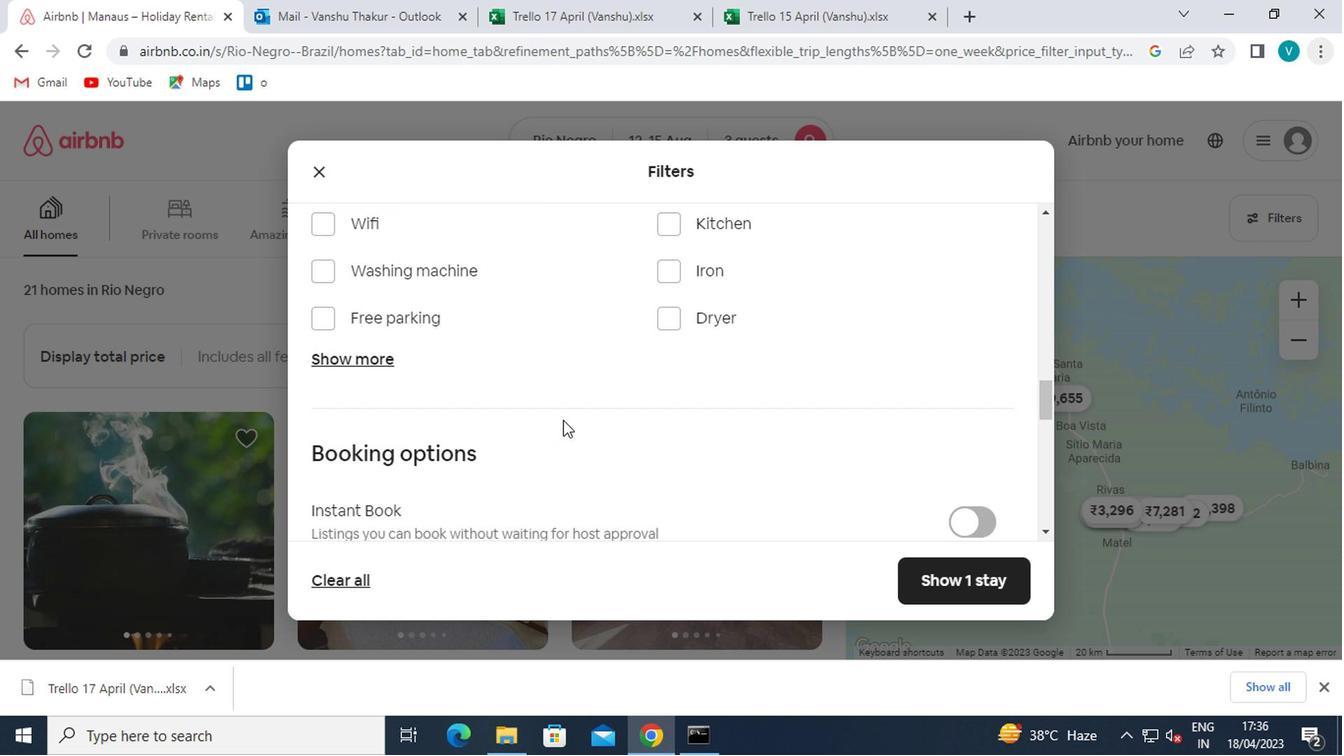 
Action: Mouse scrolled (567, 423) with delta (0, 0)
Screenshot: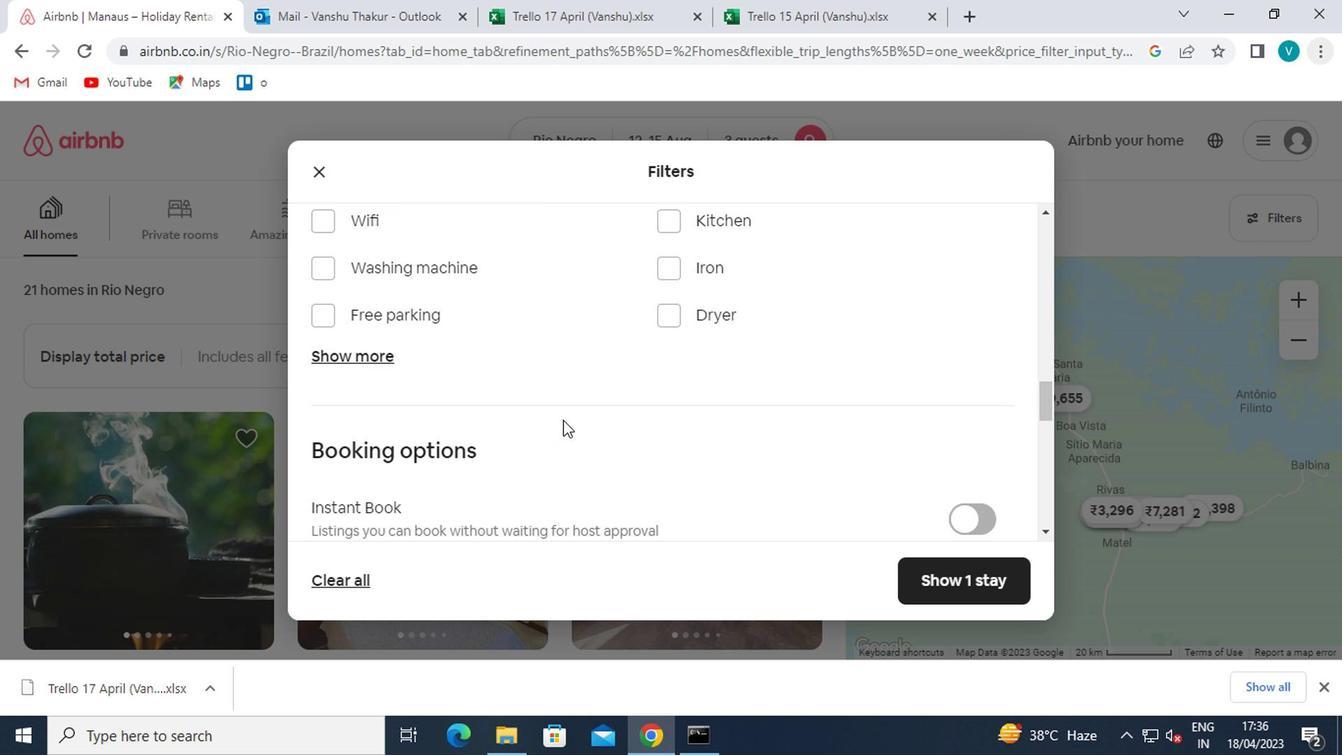 
Action: Mouse moved to (1003, 392)
Screenshot: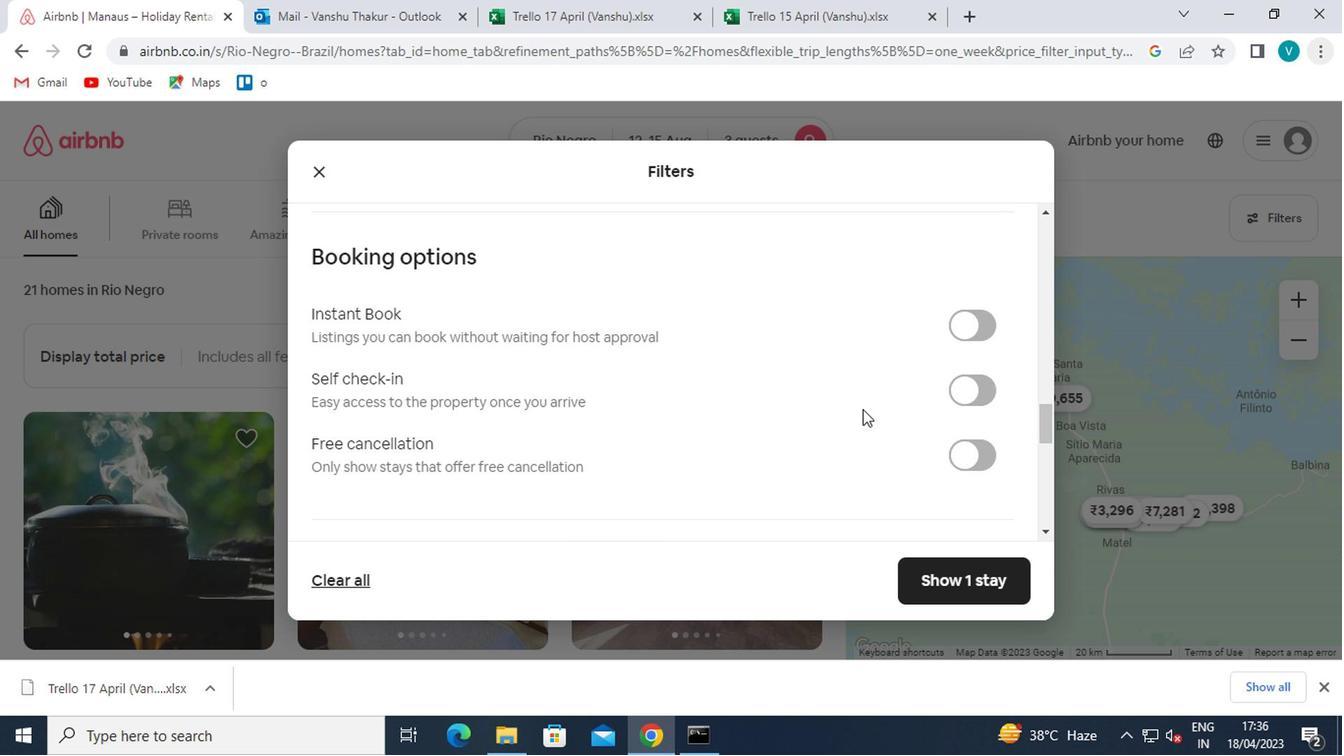 
Action: Mouse pressed left at (1003, 392)
Screenshot: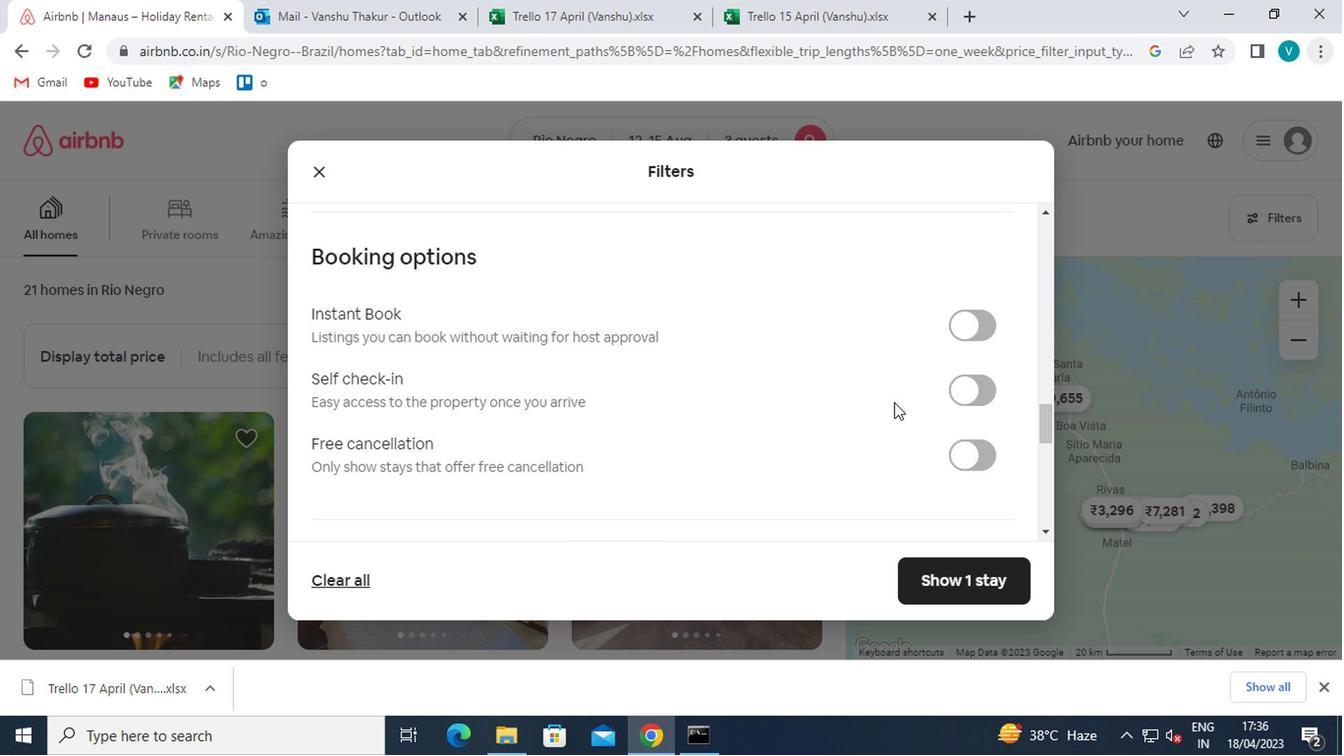 
Action: Mouse moved to (986, 390)
Screenshot: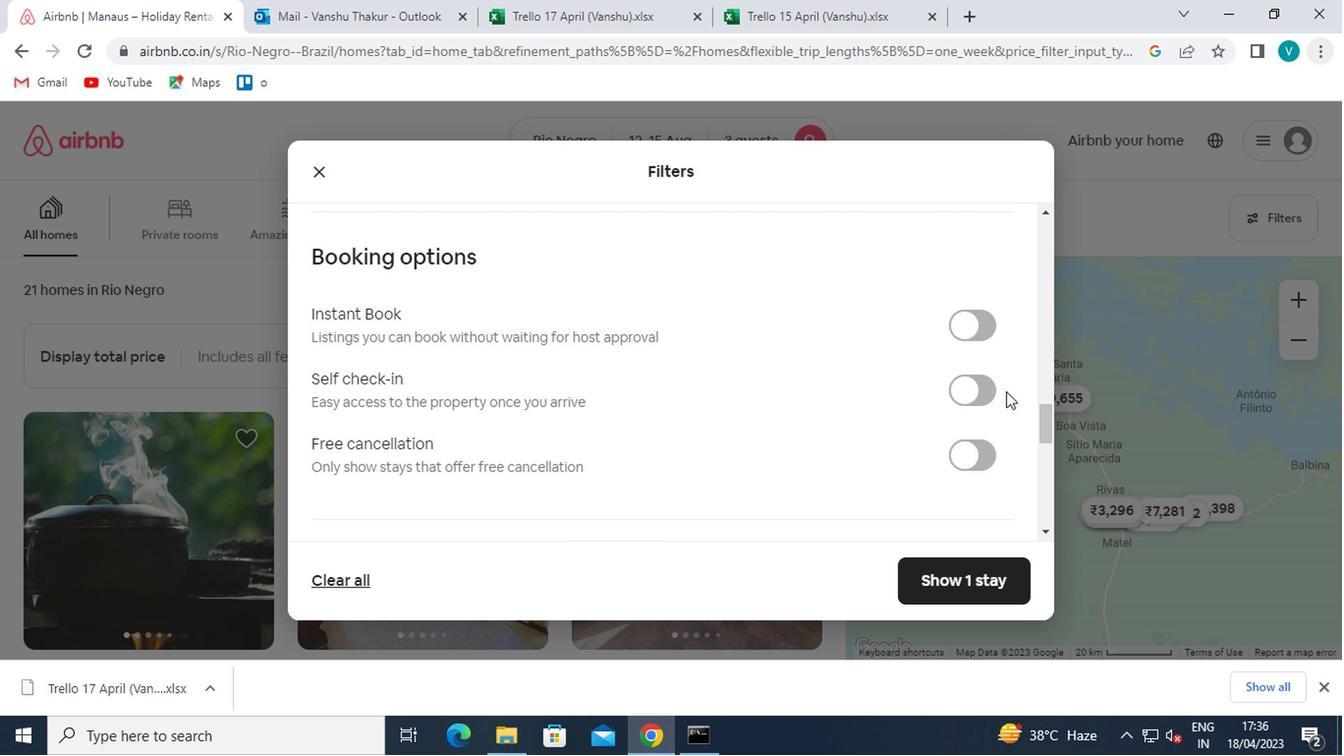 
Action: Mouse pressed left at (986, 390)
Screenshot: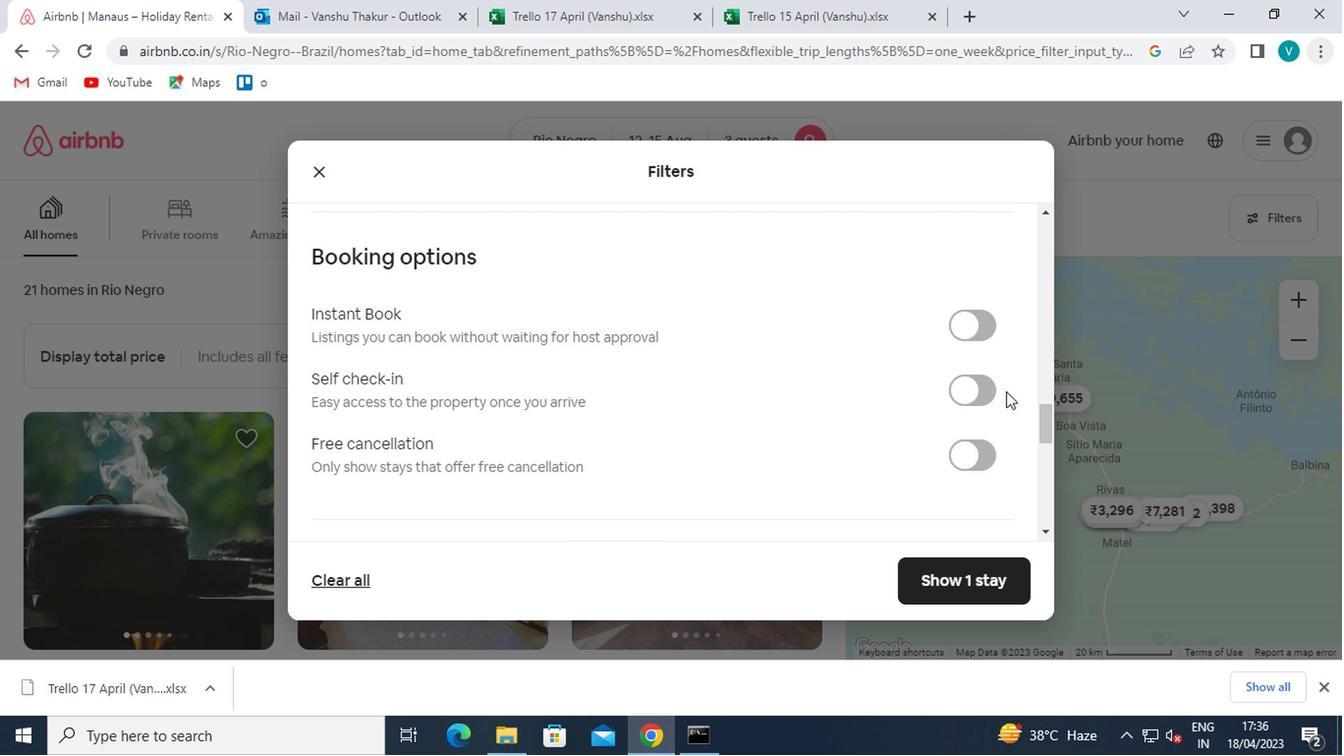 
Action: Mouse moved to (761, 396)
Screenshot: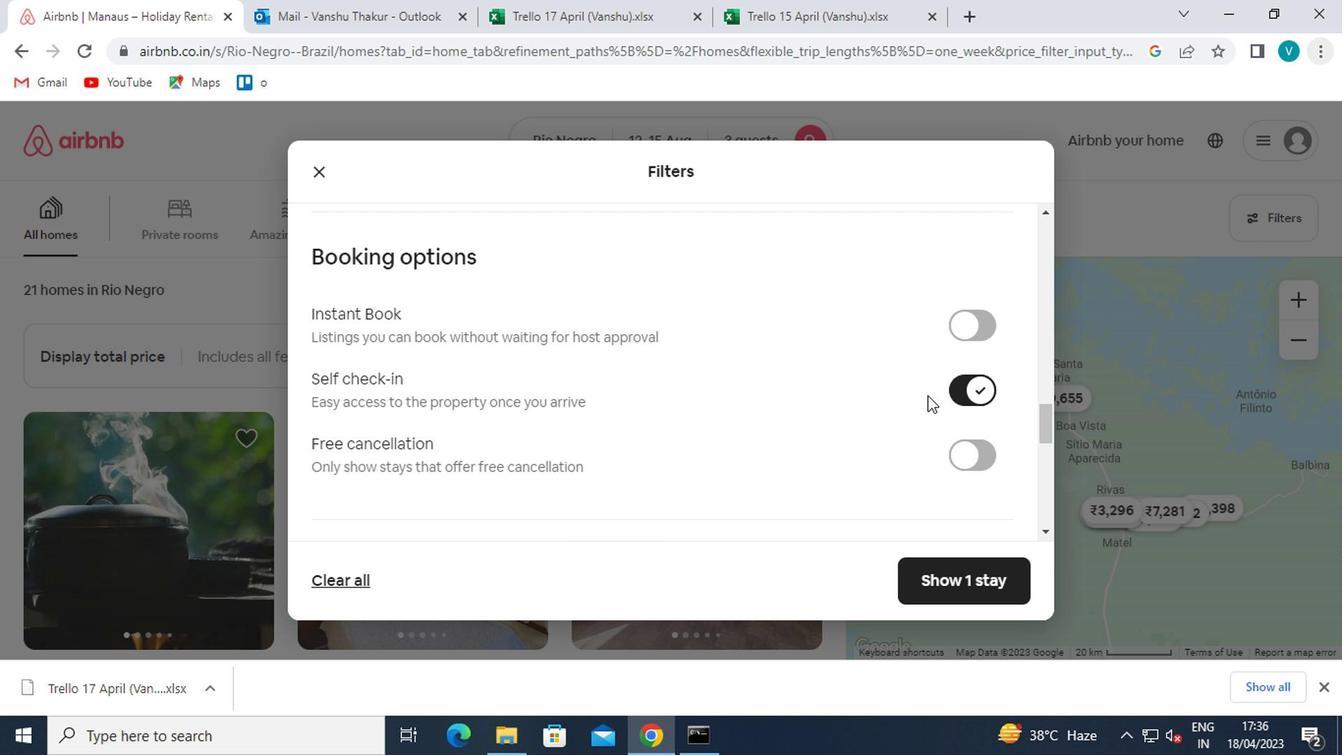
Action: Mouse scrolled (761, 394) with delta (0, -1)
Screenshot: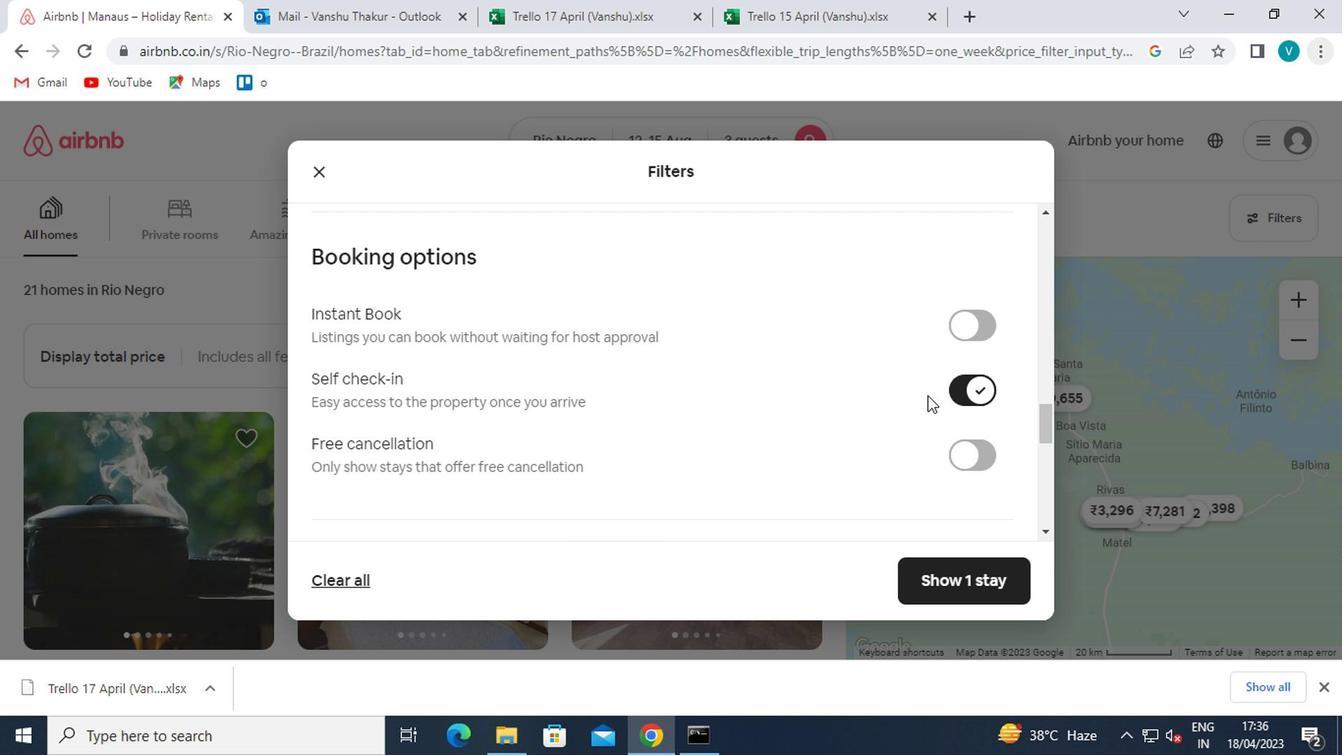 
Action: Mouse moved to (724, 396)
Screenshot: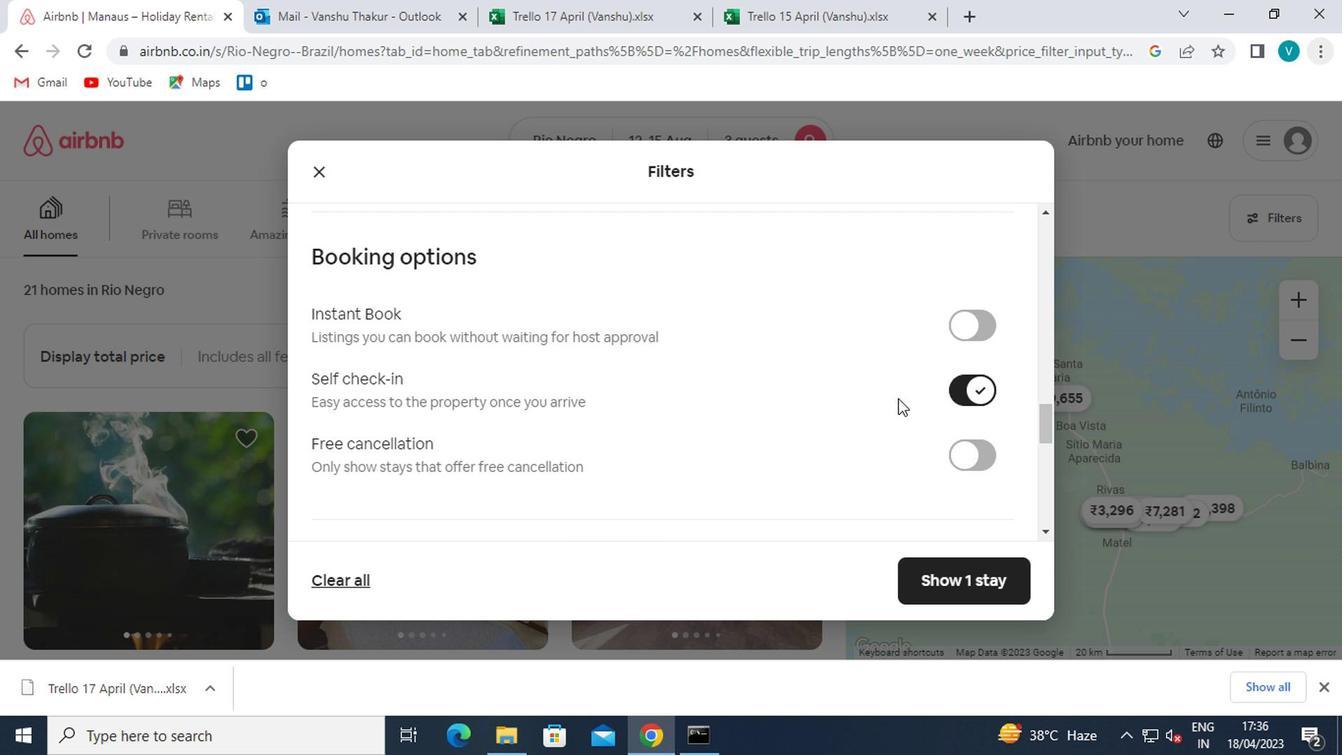 
Action: Mouse scrolled (724, 394) with delta (0, -1)
Screenshot: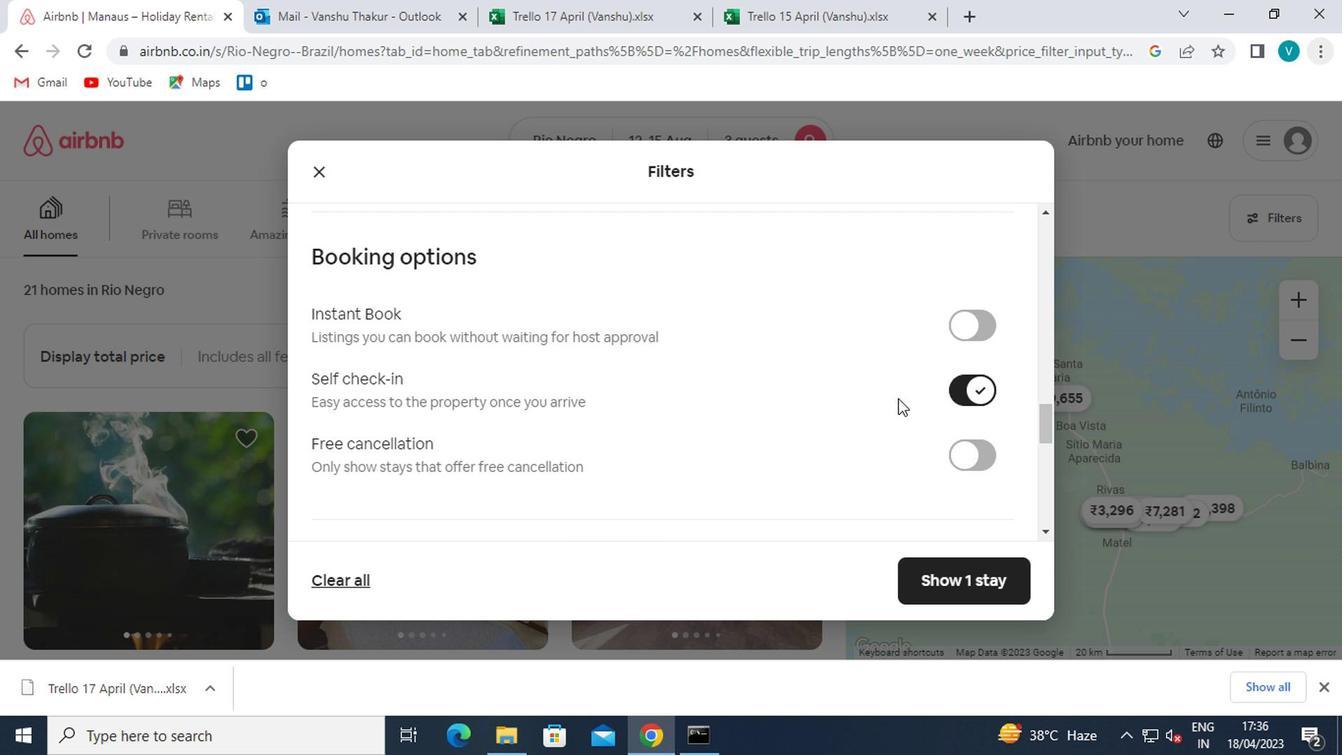 
Action: Mouse moved to (705, 397)
Screenshot: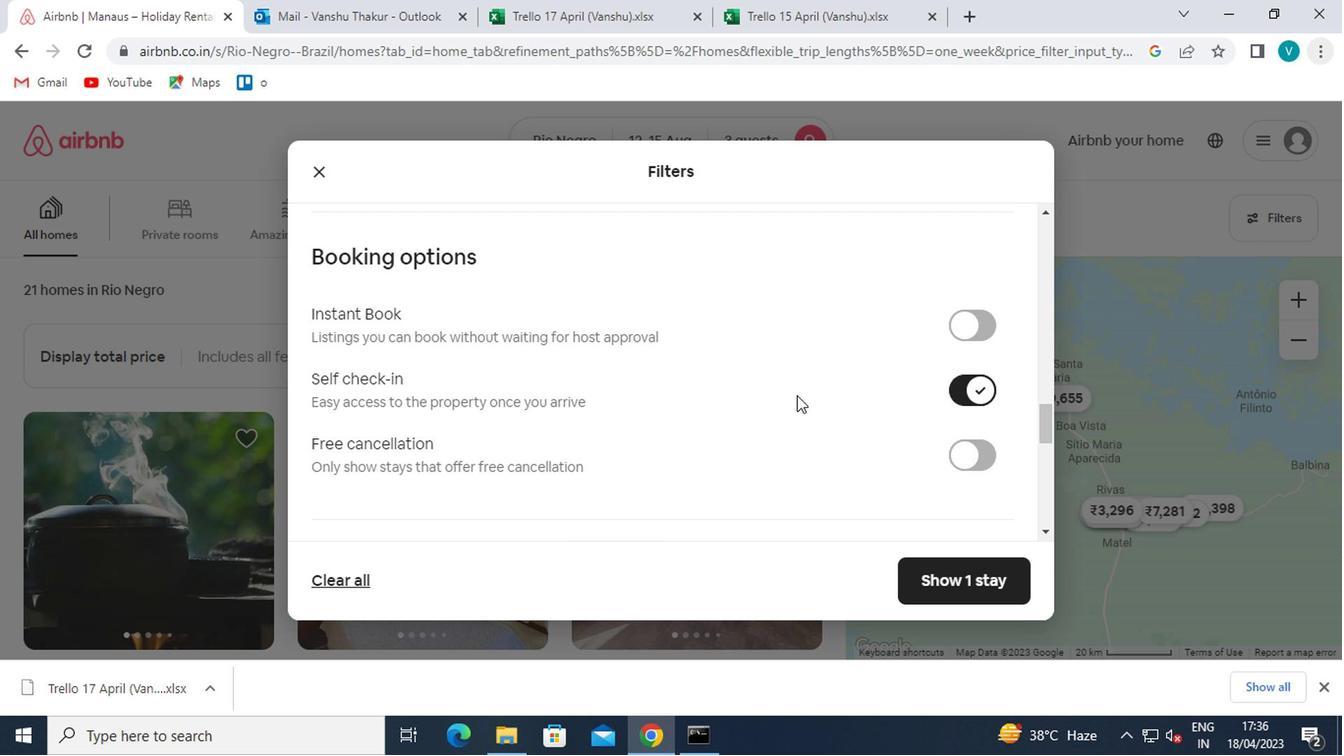 
Action: Mouse scrolled (705, 397) with delta (0, 0)
Screenshot: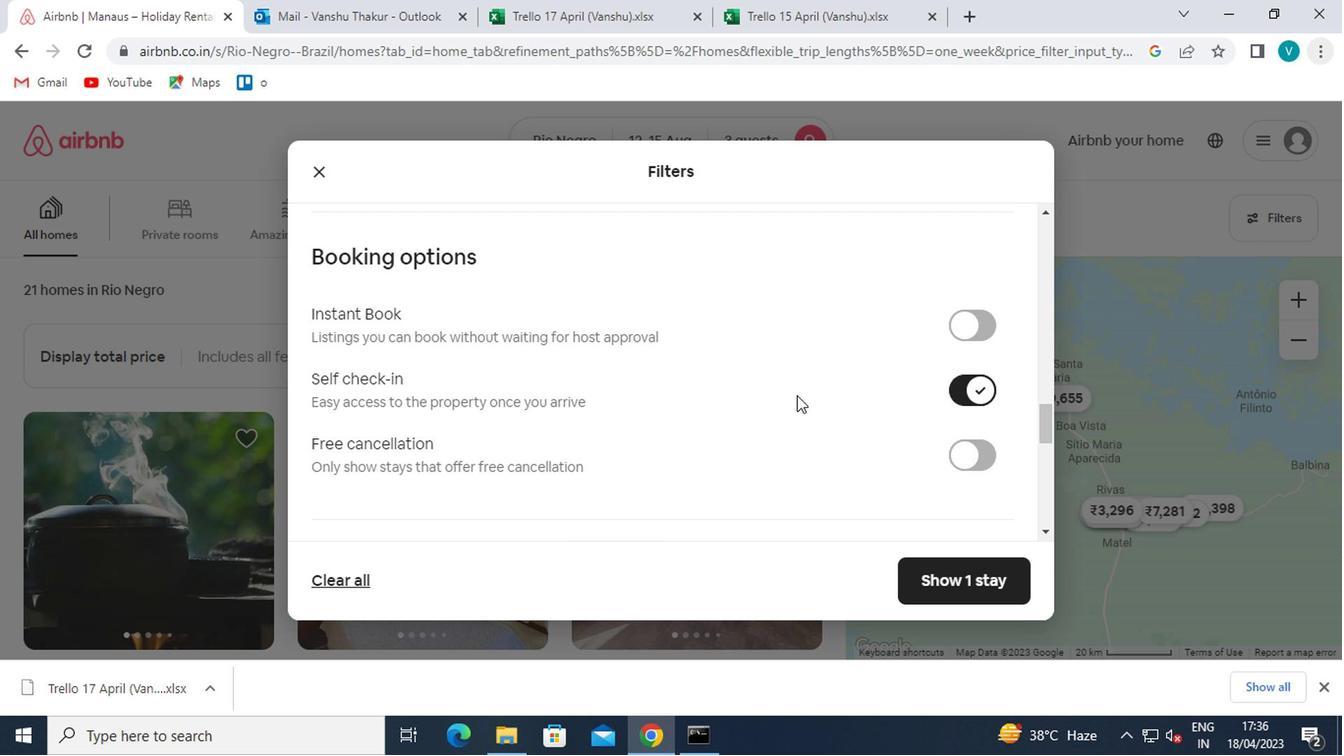 
Action: Mouse moved to (690, 401)
Screenshot: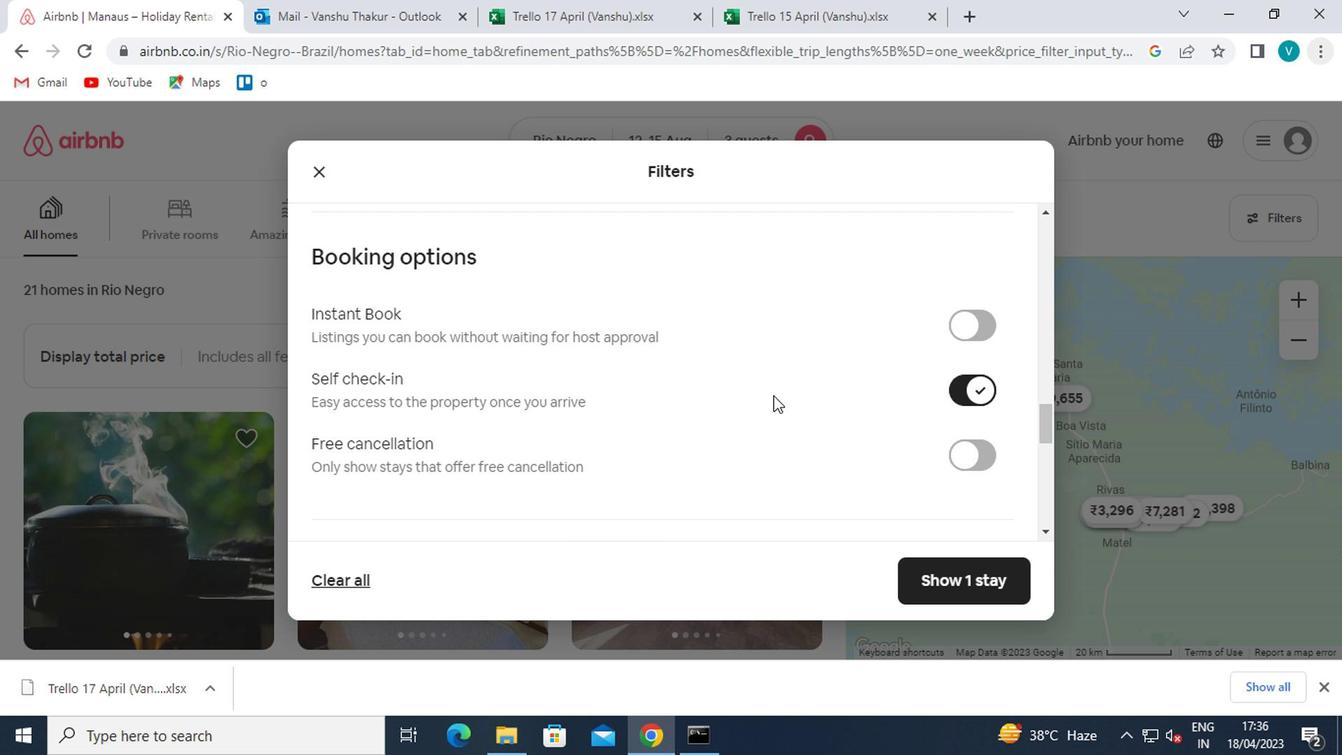 
Action: Mouse scrolled (690, 399) with delta (0, -1)
Screenshot: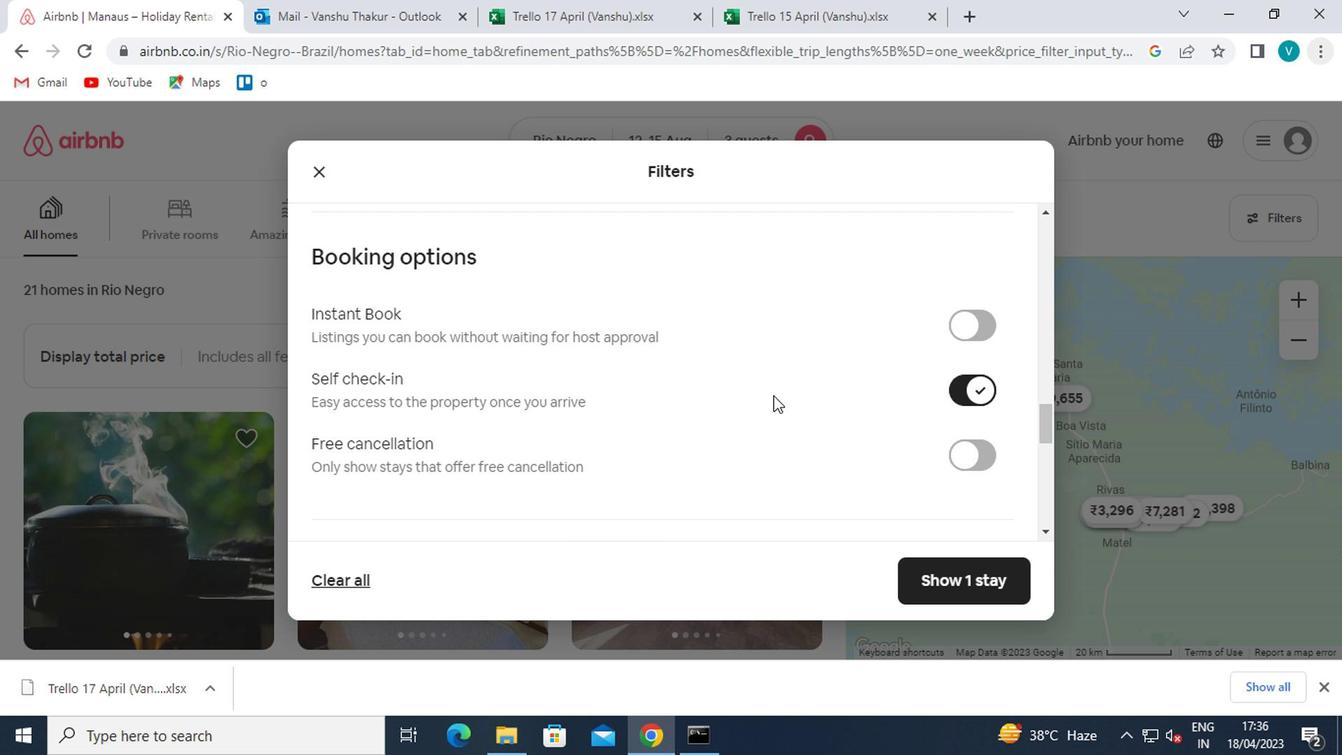 
Action: Mouse moved to (670, 401)
Screenshot: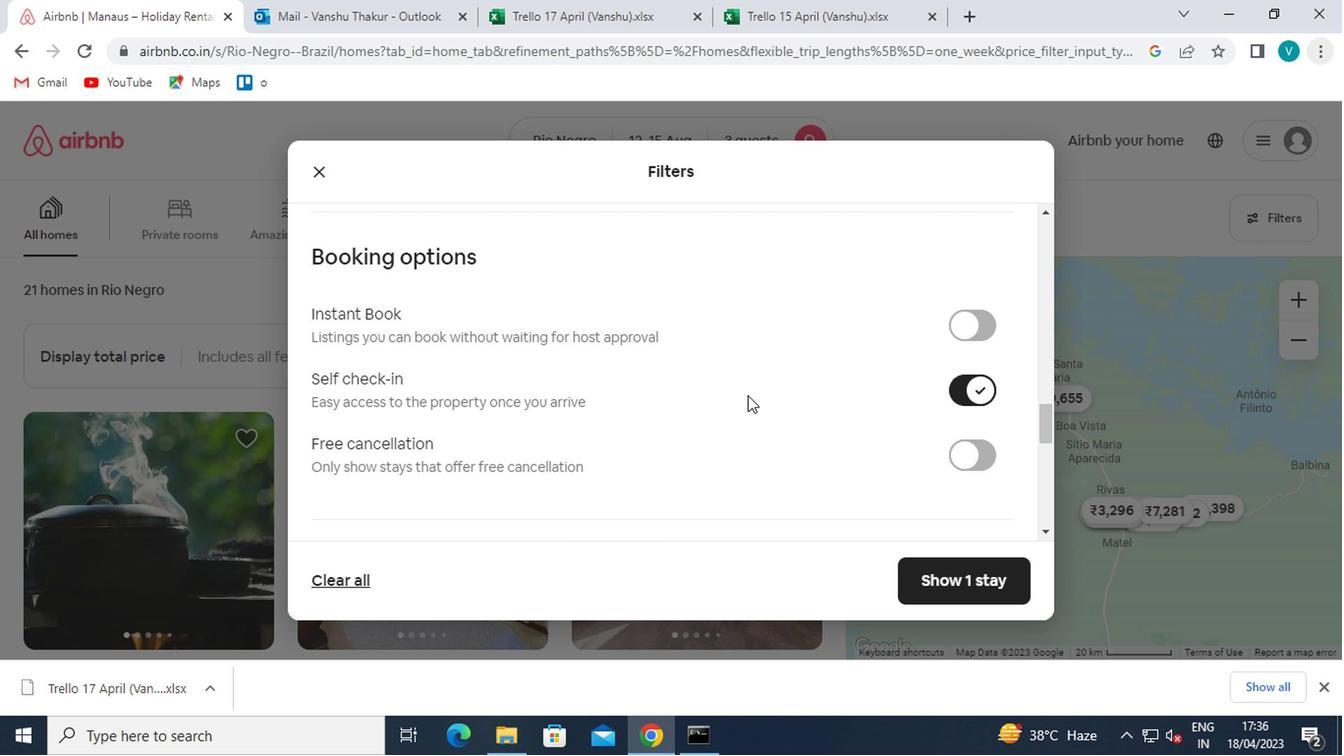 
Action: Mouse scrolled (670, 401) with delta (0, 0)
Screenshot: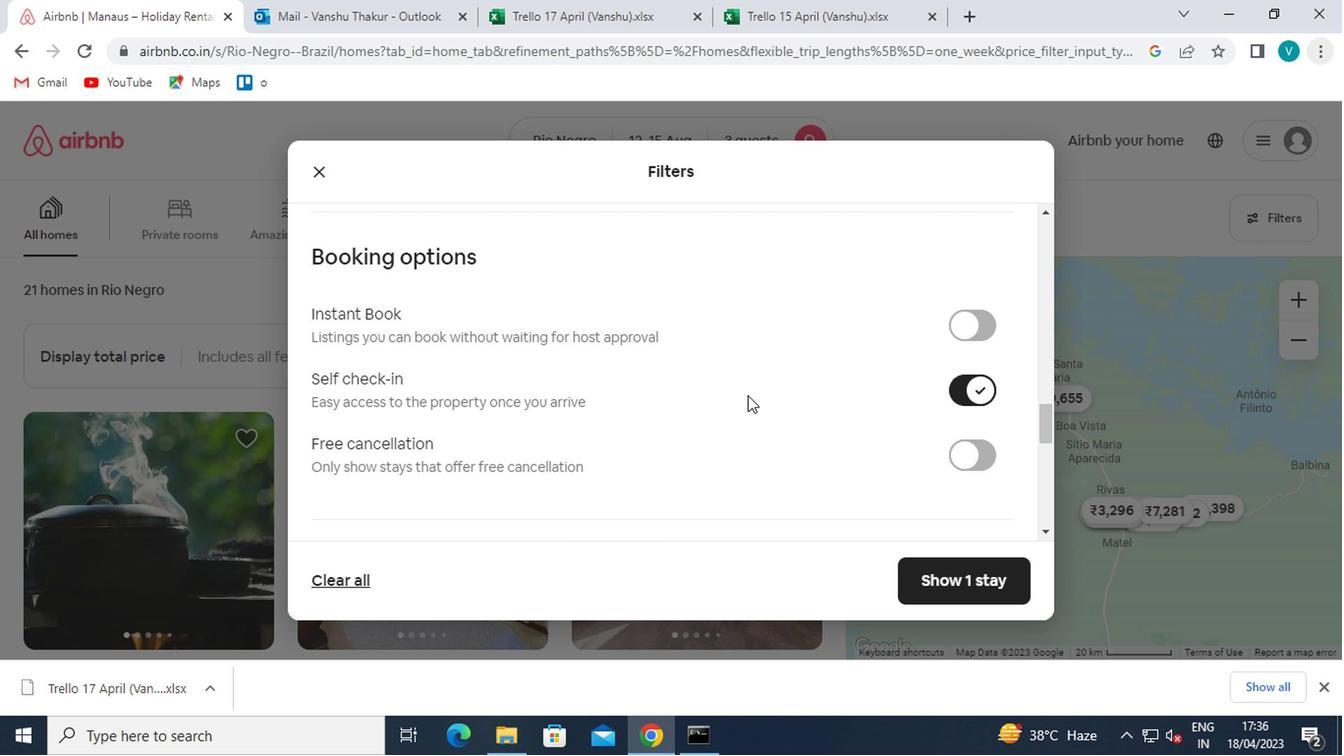 
Action: Mouse moved to (652, 406)
Screenshot: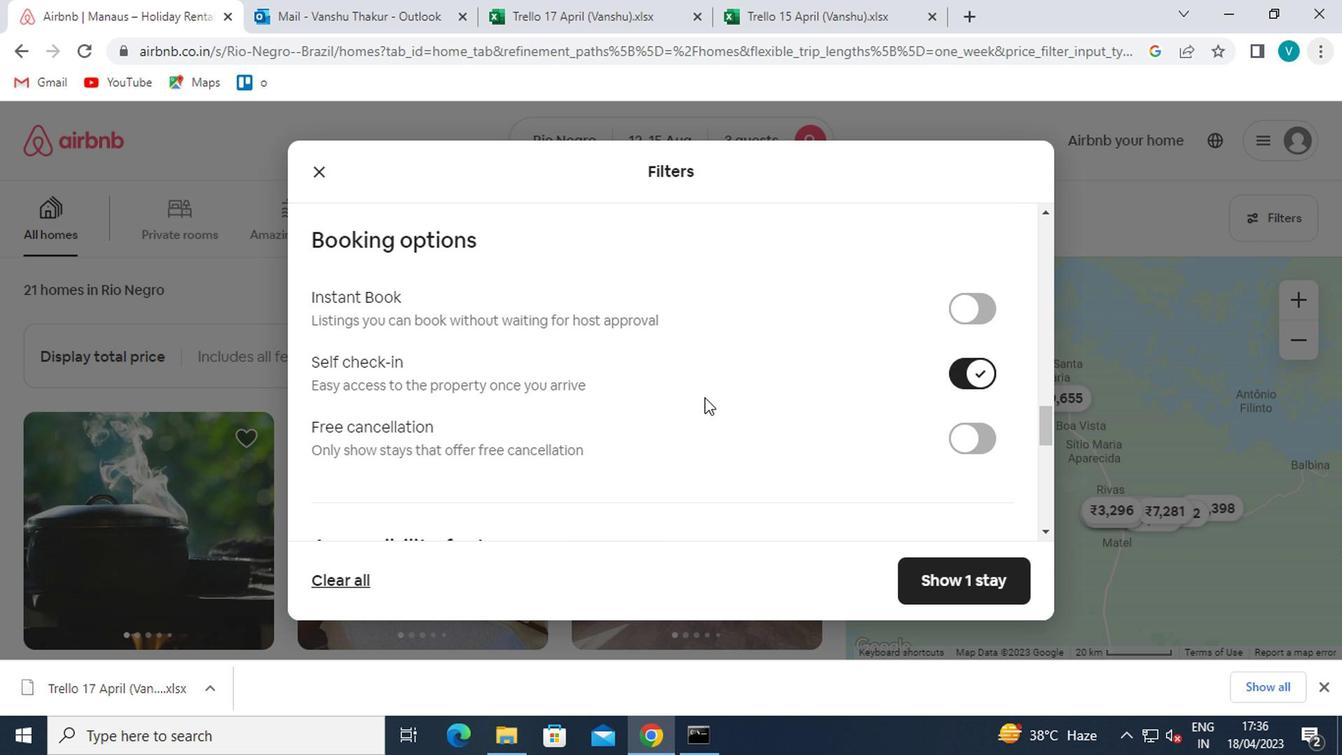 
Action: Mouse scrolled (652, 404) with delta (0, -1)
Screenshot: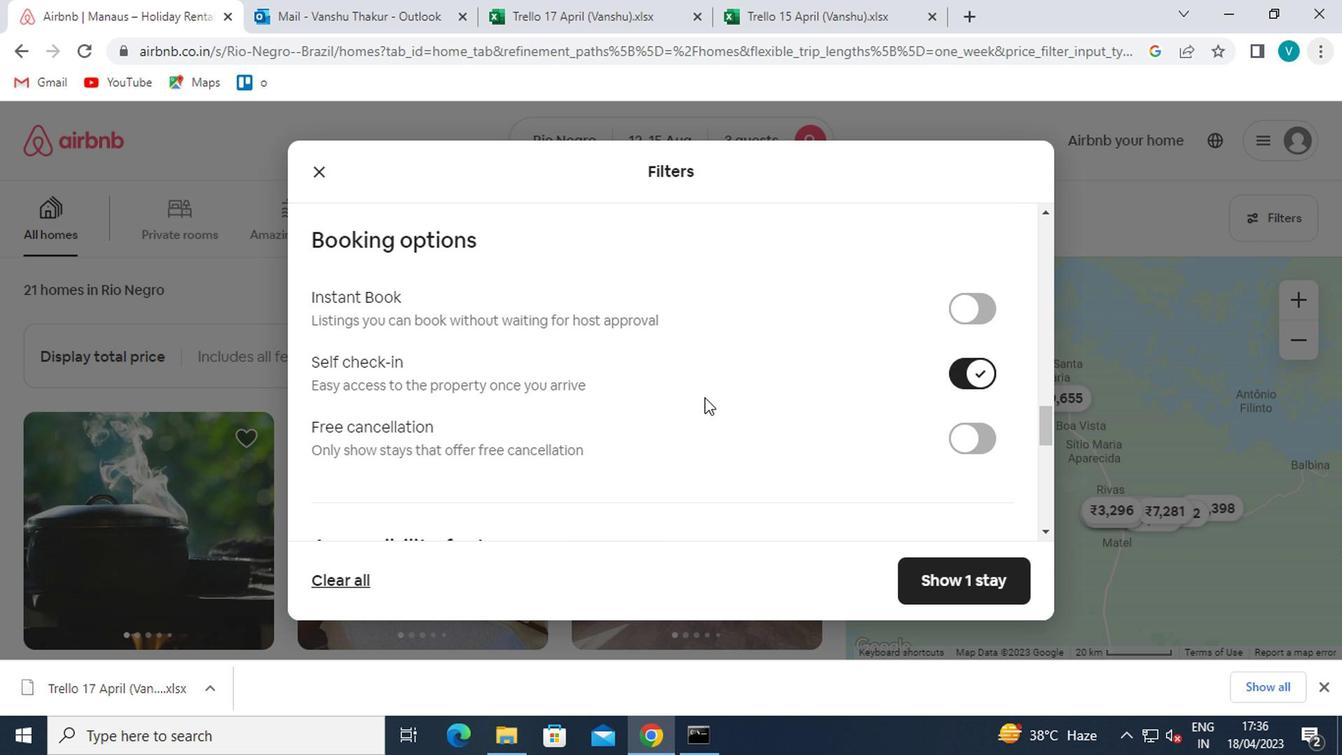 
Action: Mouse moved to (645, 408)
Screenshot: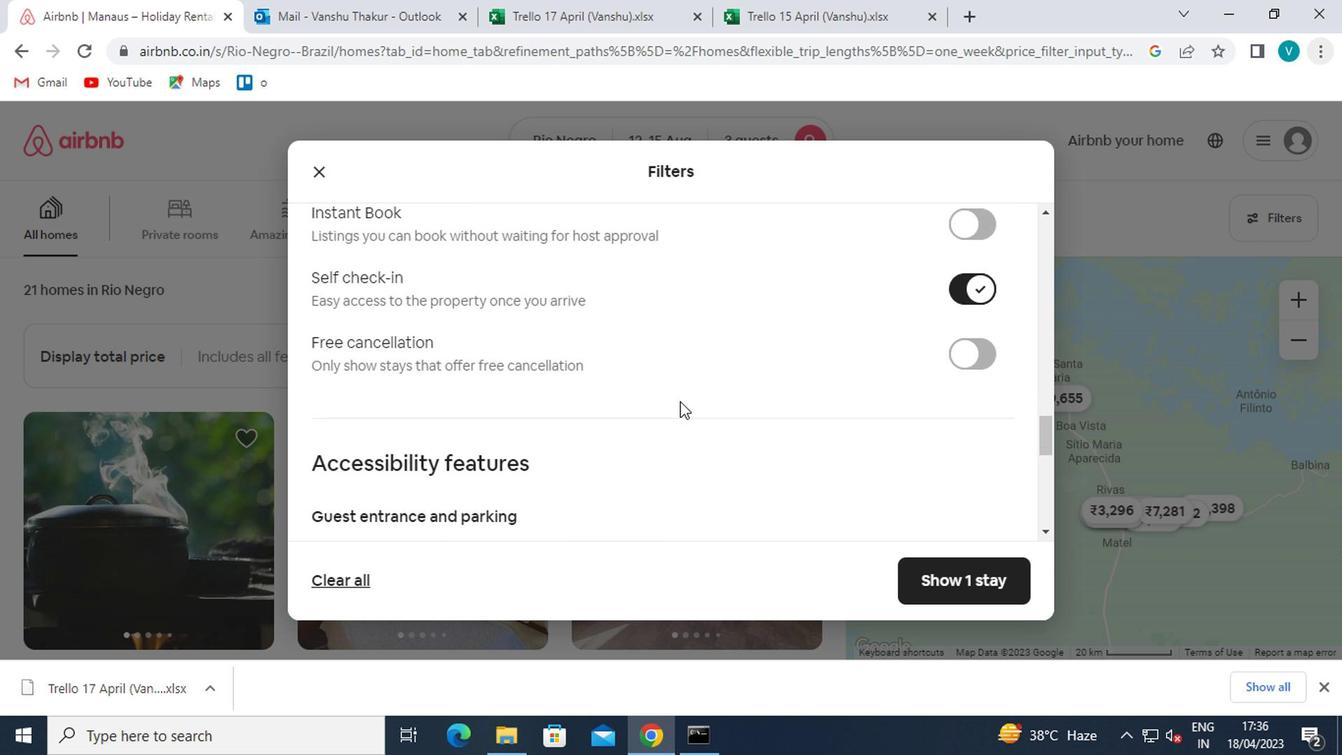 
Action: Mouse scrolled (645, 407) with delta (0, -1)
Screenshot: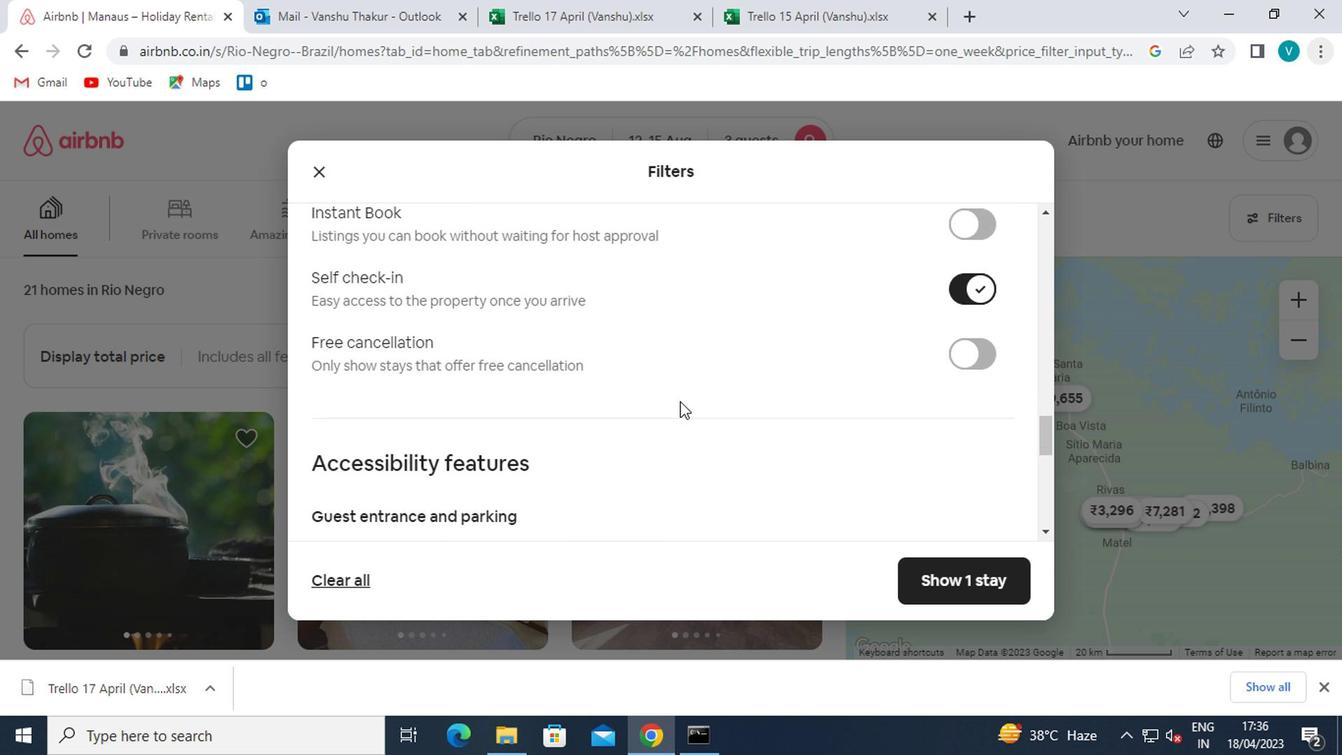 
Action: Mouse moved to (659, 439)
Screenshot: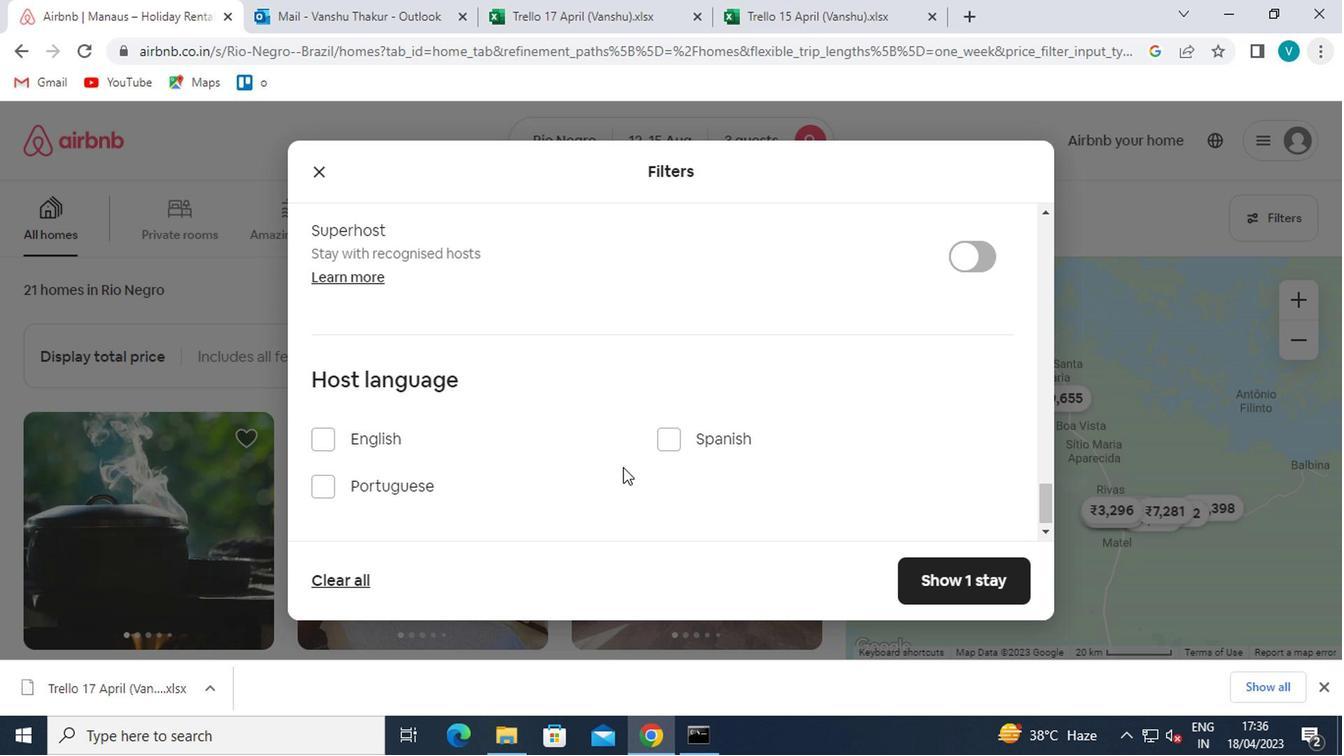
Action: Mouse pressed left at (659, 439)
Screenshot: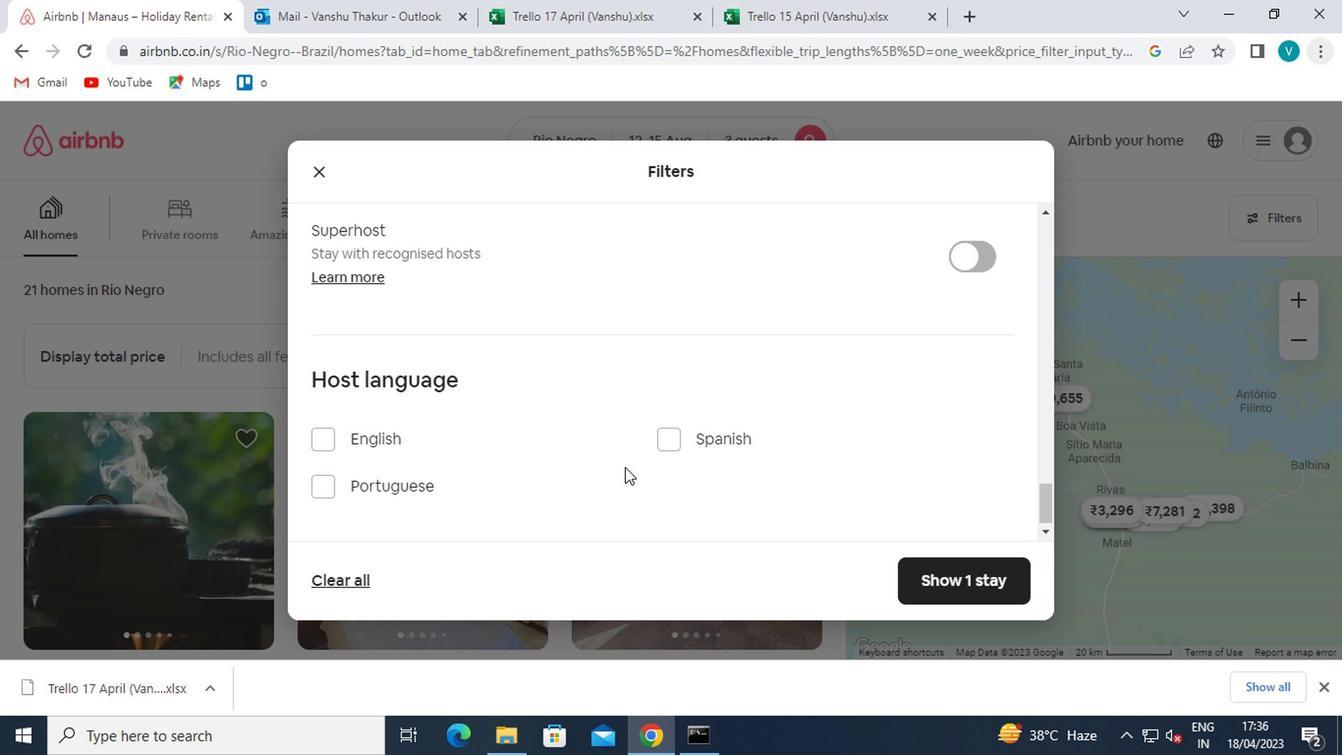
Action: Mouse moved to (923, 564)
Screenshot: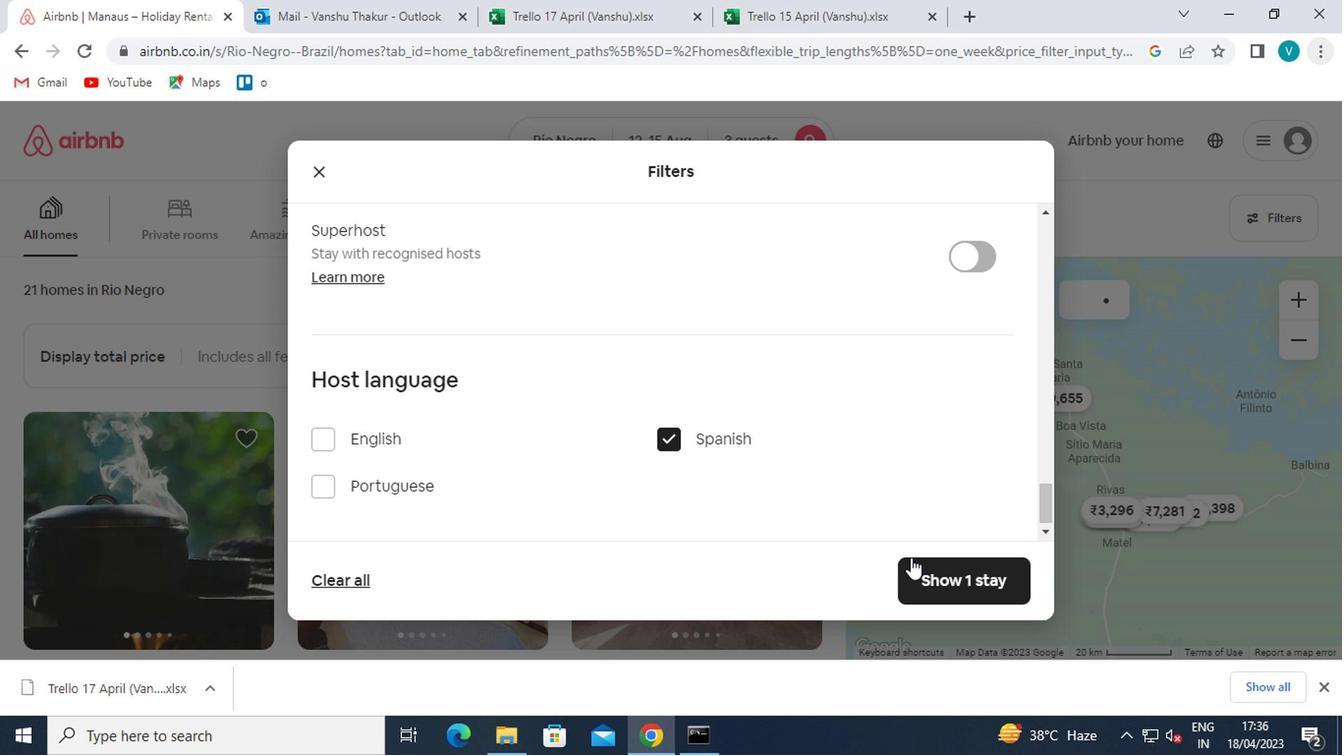 
Action: Mouse pressed left at (923, 564)
Screenshot: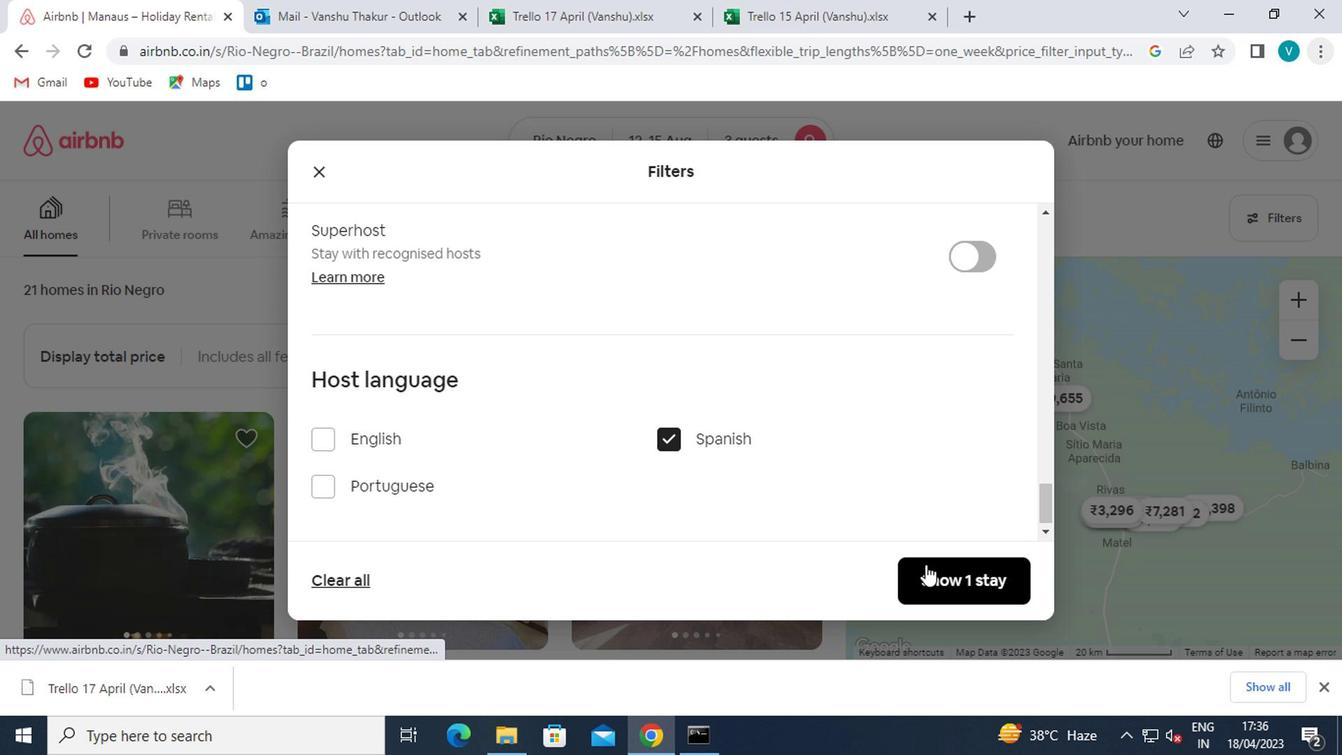 
Action: Mouse moved to (686, 499)
Screenshot: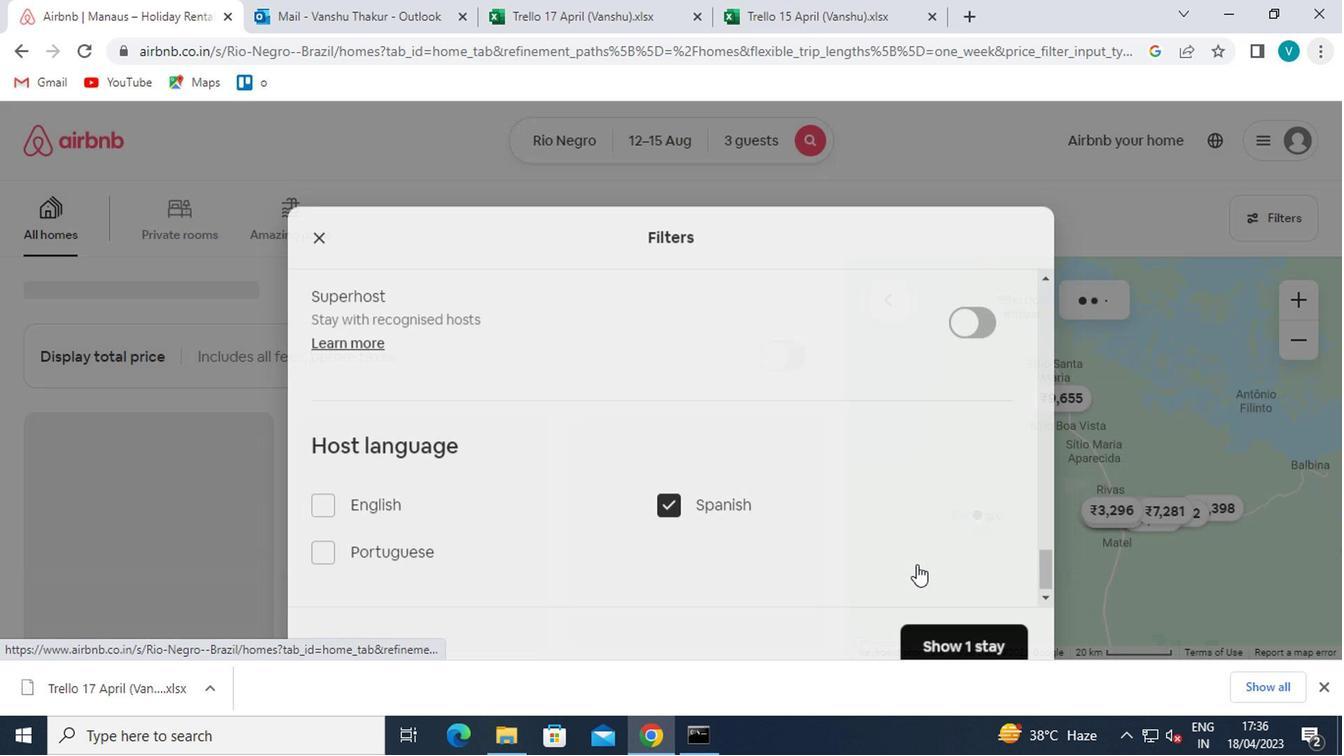 
